 Task: Search one way flight ticket for 3 adults, 3 children in business from Atlantic City: Atlantic City International Airport to Fort Wayne: Fort Wayne International Airport on 5-4-2023. Choice of flights is Alaska. Number of bags: 1 carry on bag and 3 checked bags. Price is upto 89000. Outbound departure time preference is 16:30.
Action: Mouse moved to (369, 147)
Screenshot: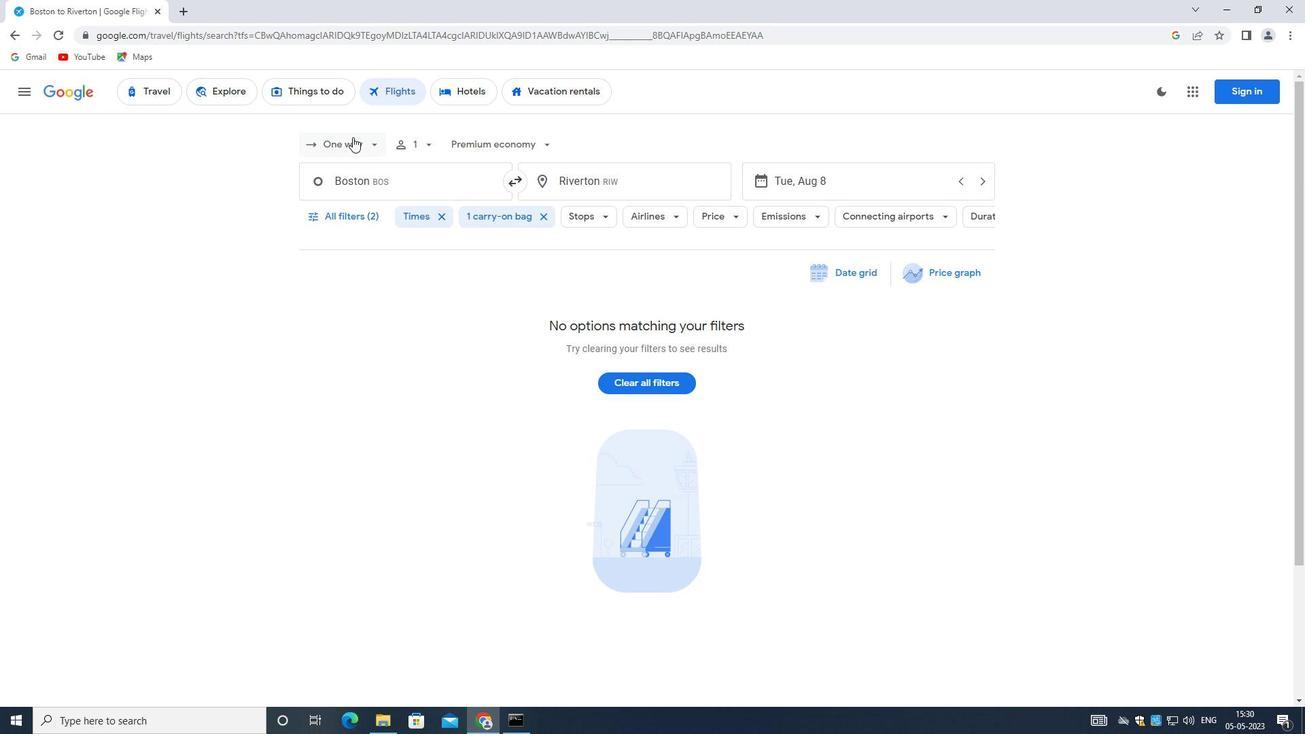 
Action: Mouse pressed left at (369, 147)
Screenshot: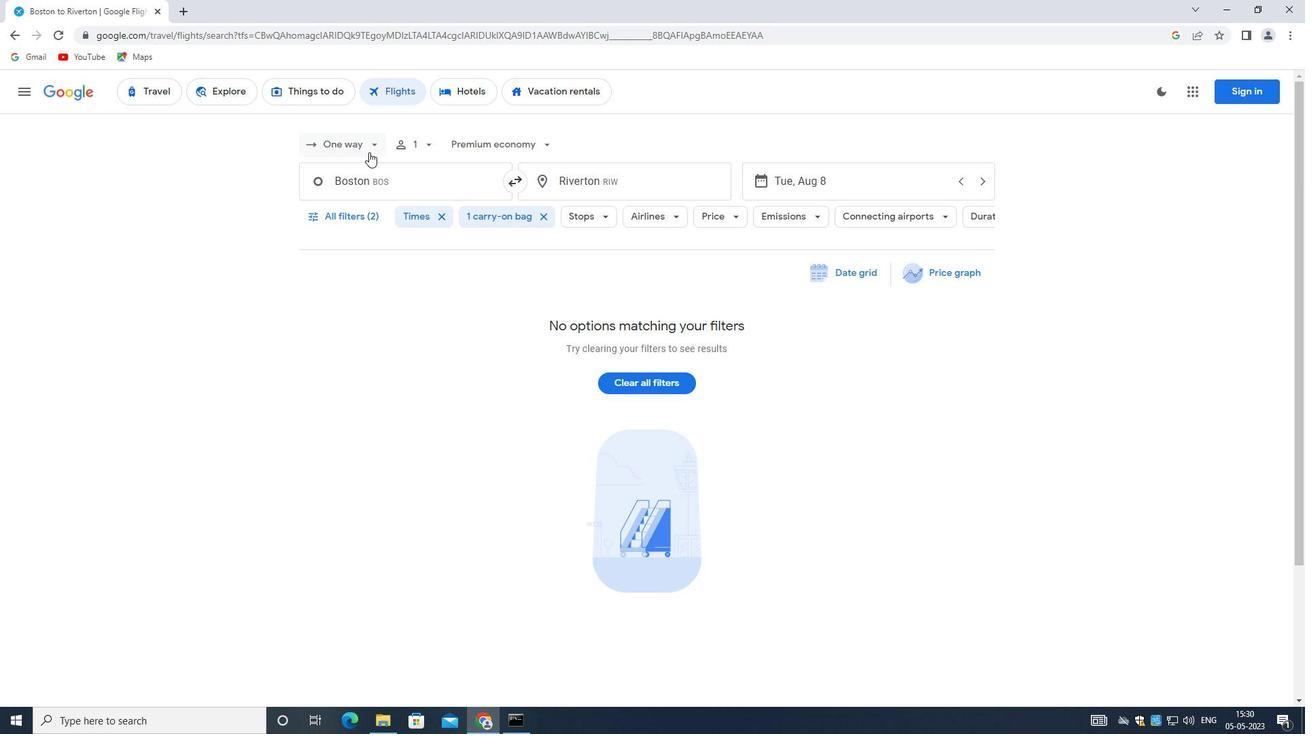 
Action: Mouse moved to (369, 212)
Screenshot: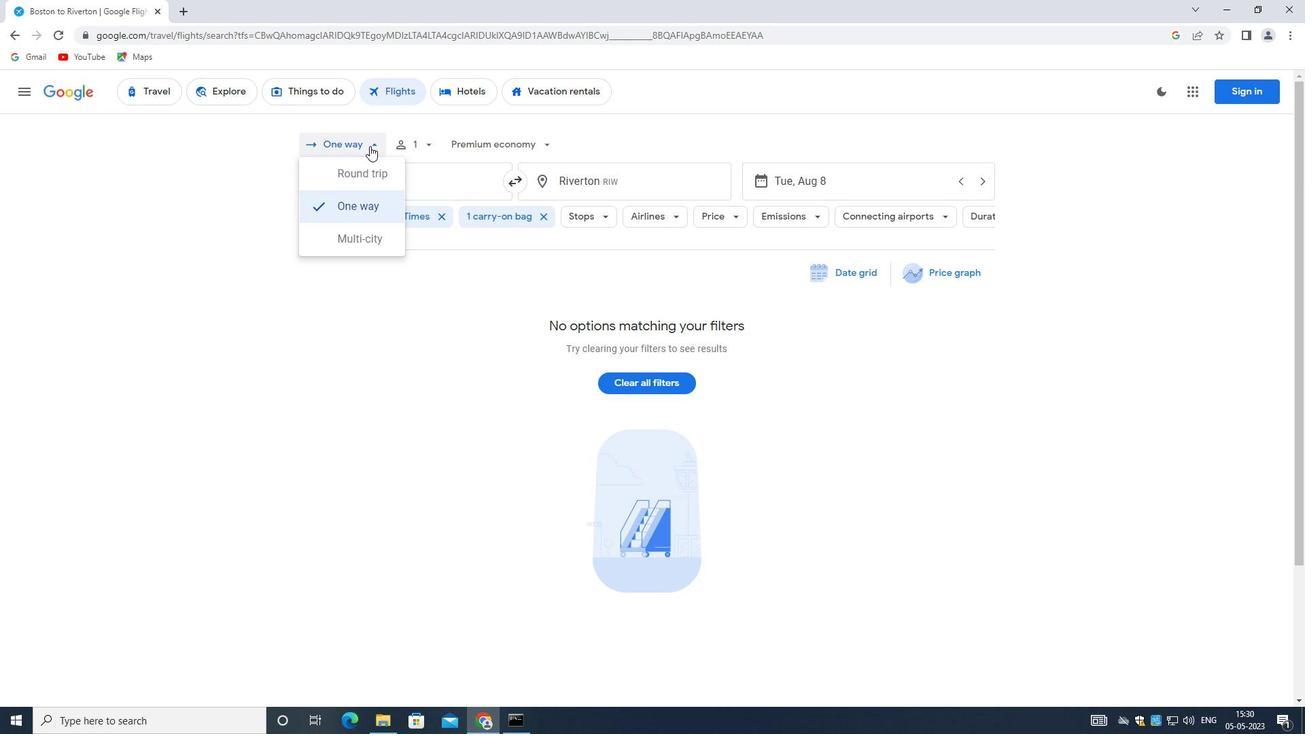 
Action: Mouse pressed left at (369, 212)
Screenshot: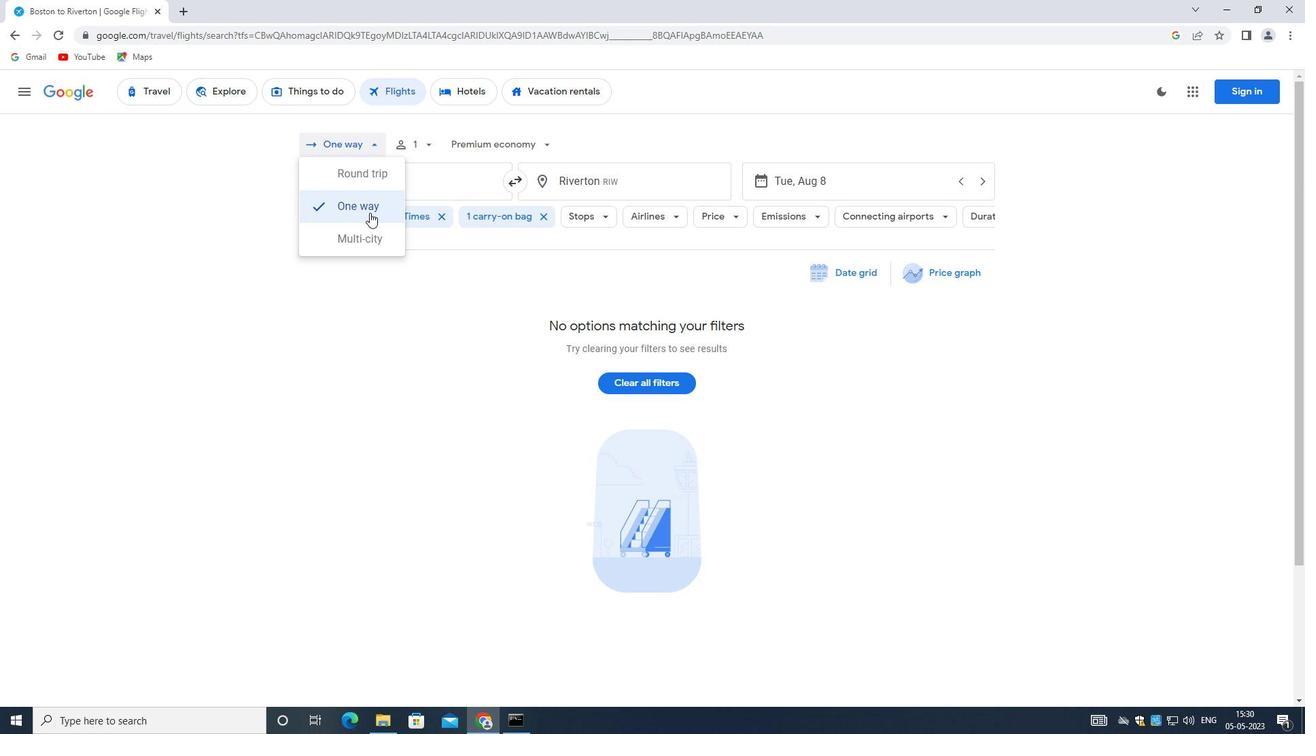 
Action: Mouse moved to (431, 137)
Screenshot: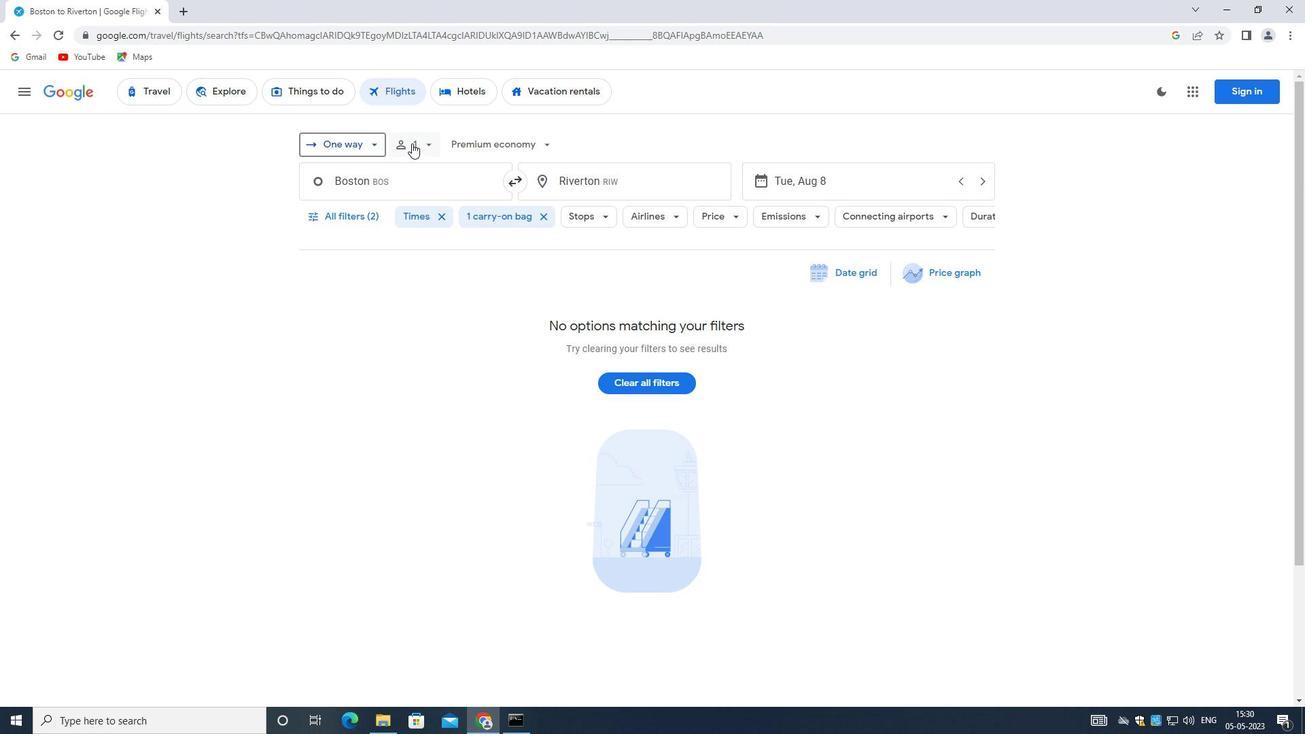 
Action: Mouse pressed left at (431, 137)
Screenshot: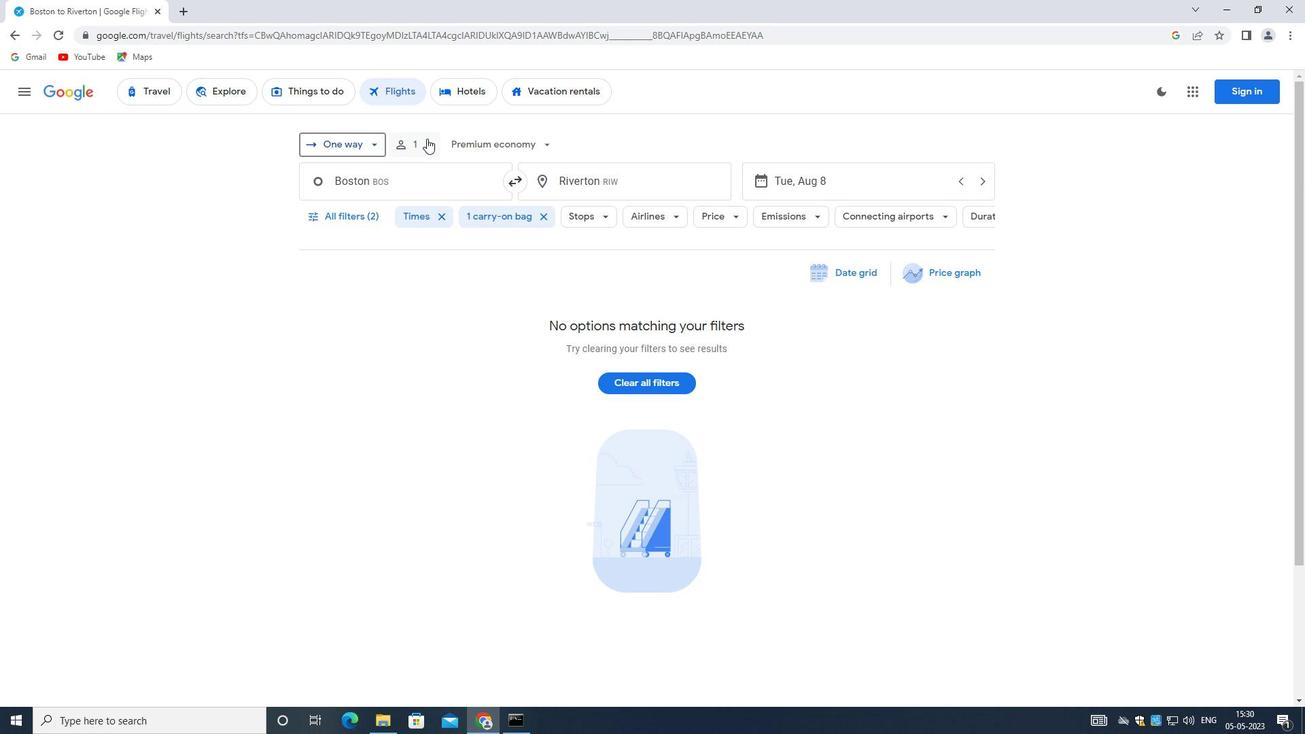 
Action: Mouse moved to (526, 177)
Screenshot: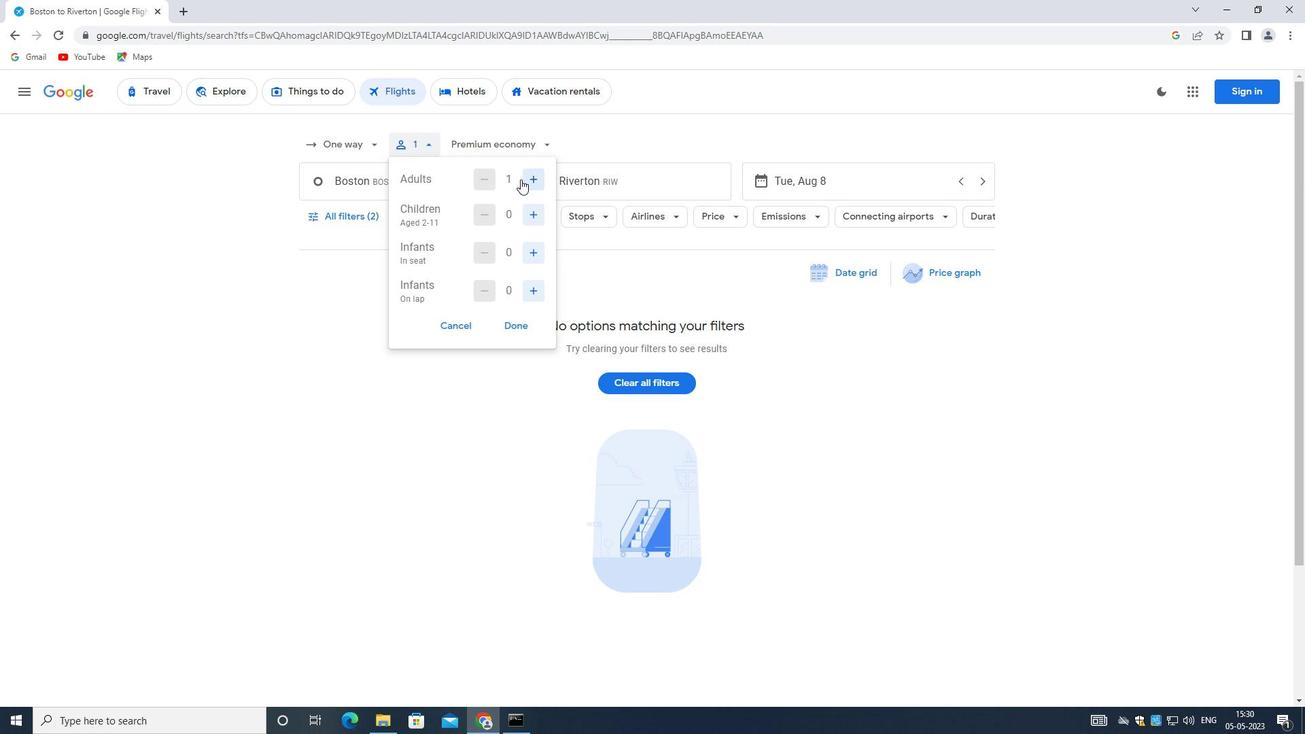 
Action: Mouse pressed left at (526, 177)
Screenshot: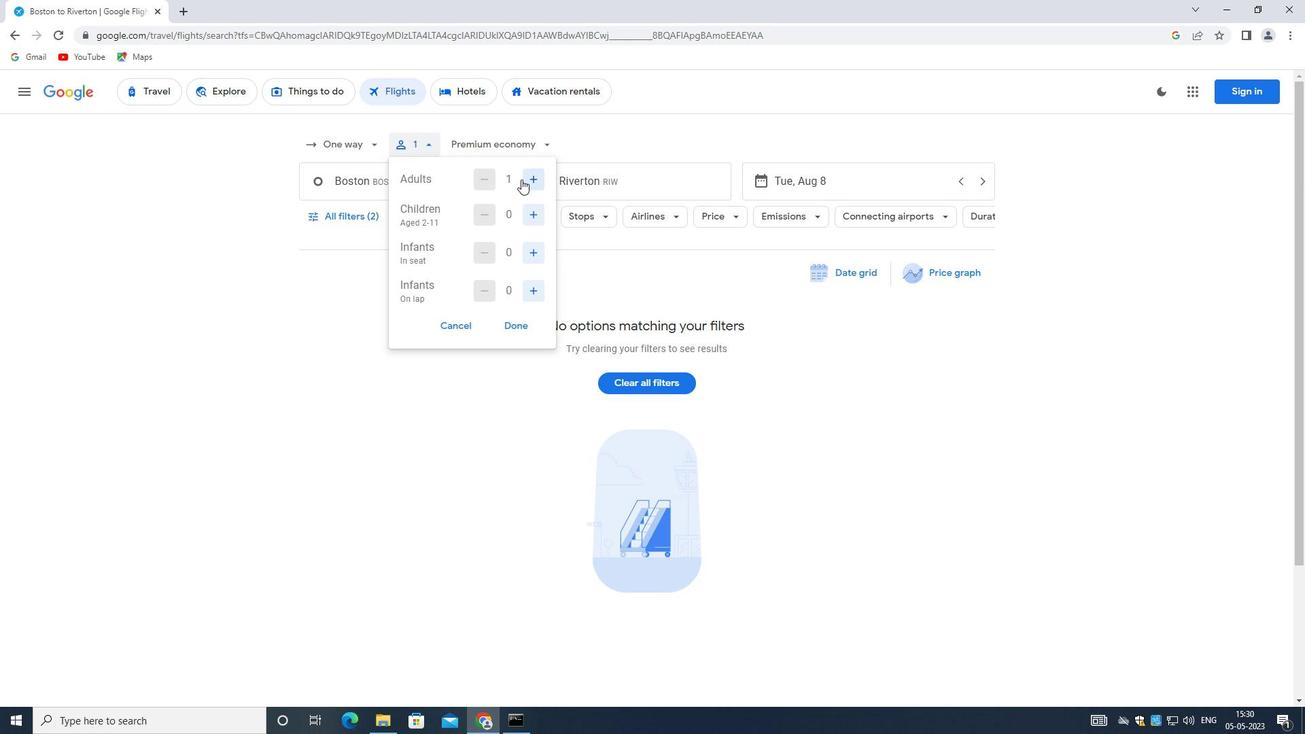 
Action: Mouse moved to (528, 176)
Screenshot: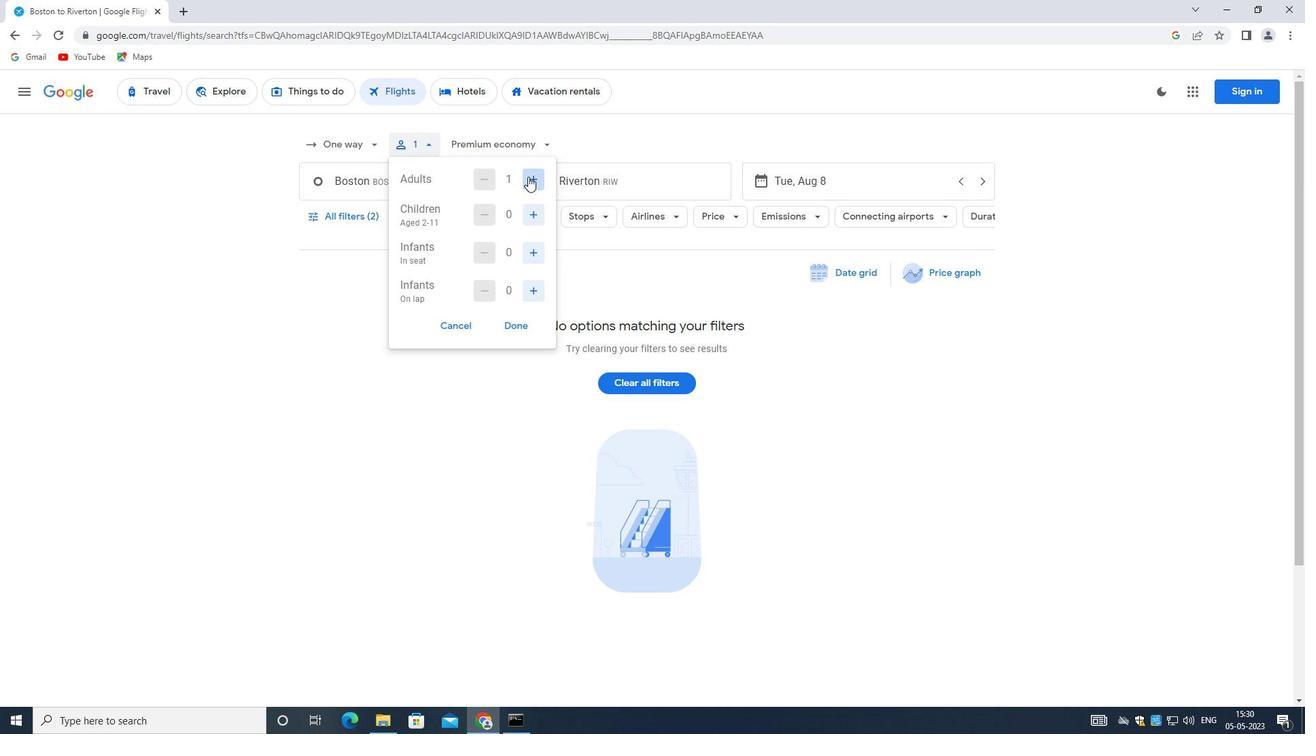 
Action: Mouse pressed left at (528, 176)
Screenshot: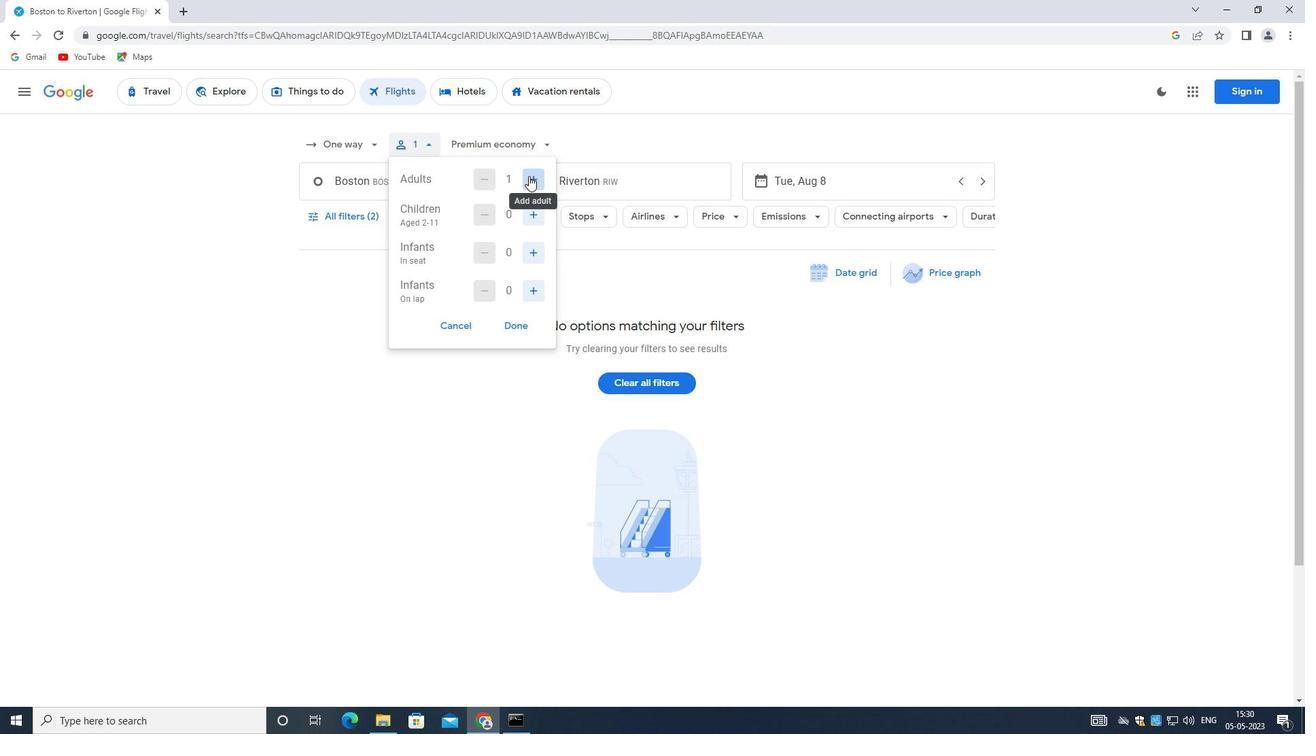 
Action: Mouse moved to (526, 210)
Screenshot: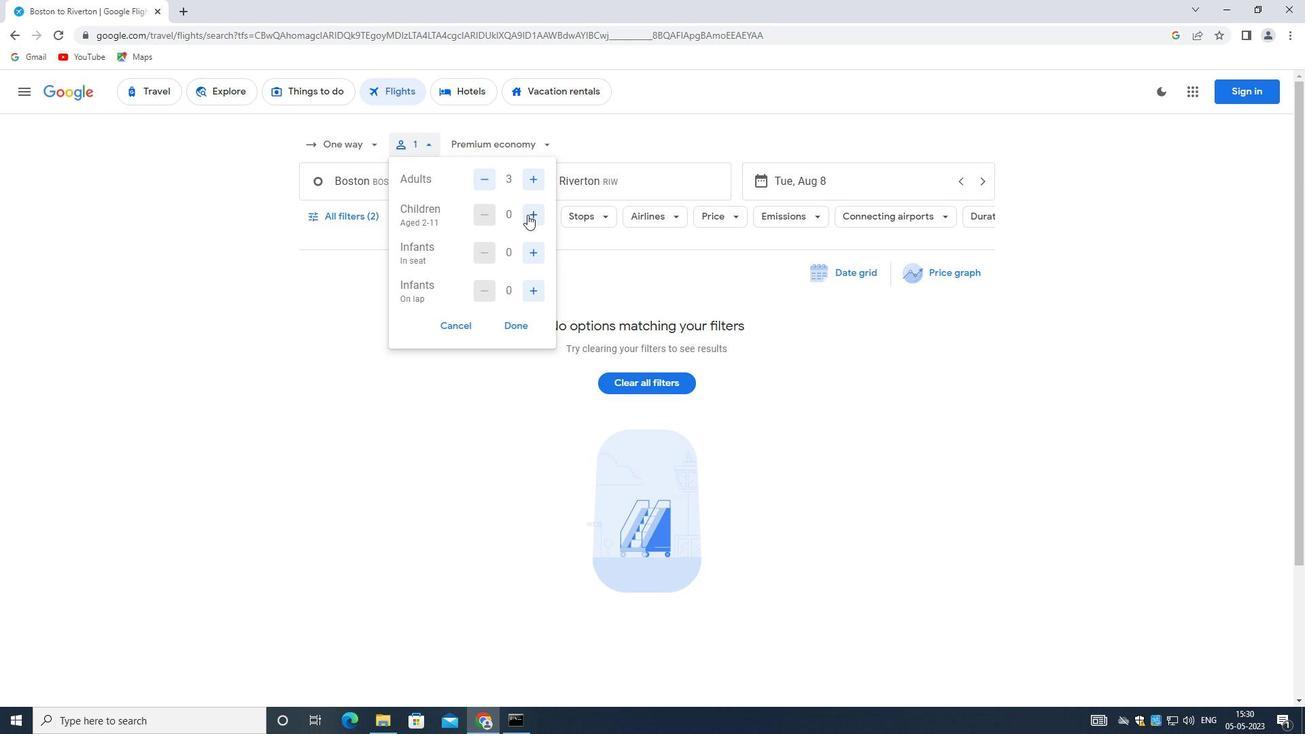 
Action: Mouse pressed left at (526, 210)
Screenshot: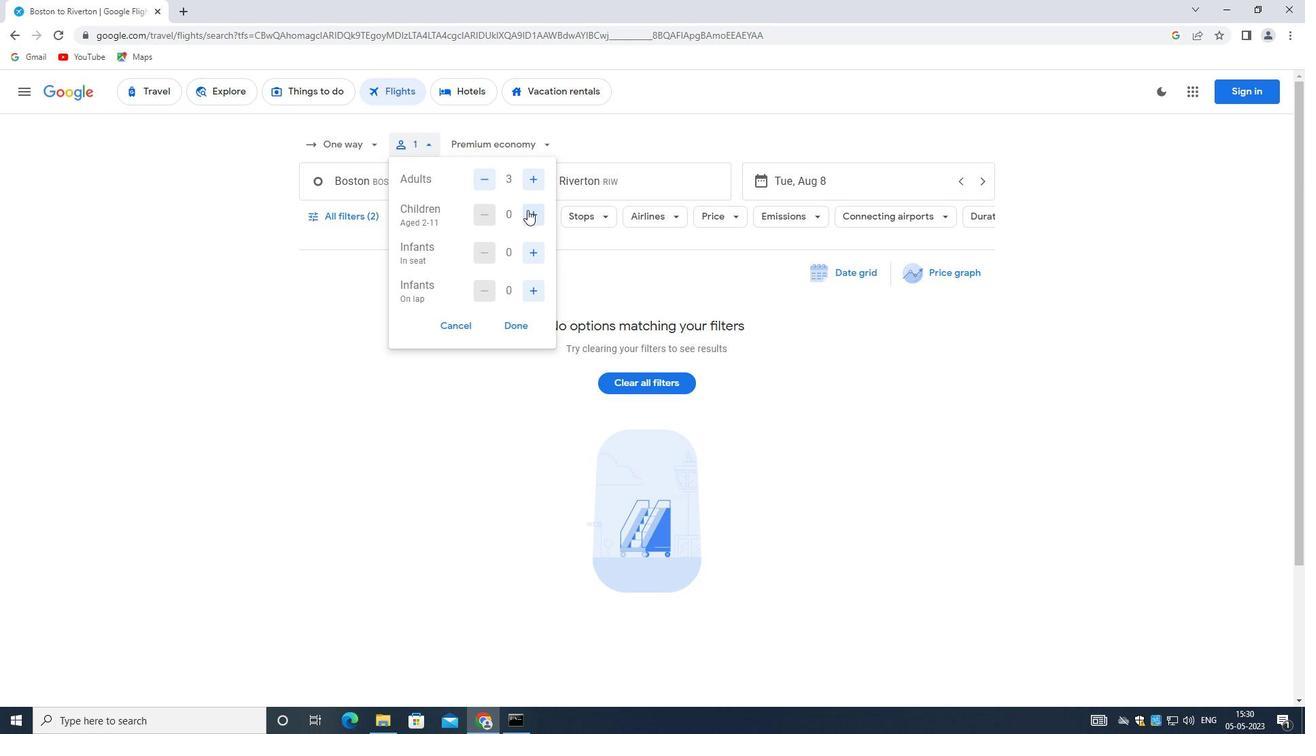 
Action: Mouse pressed left at (526, 210)
Screenshot: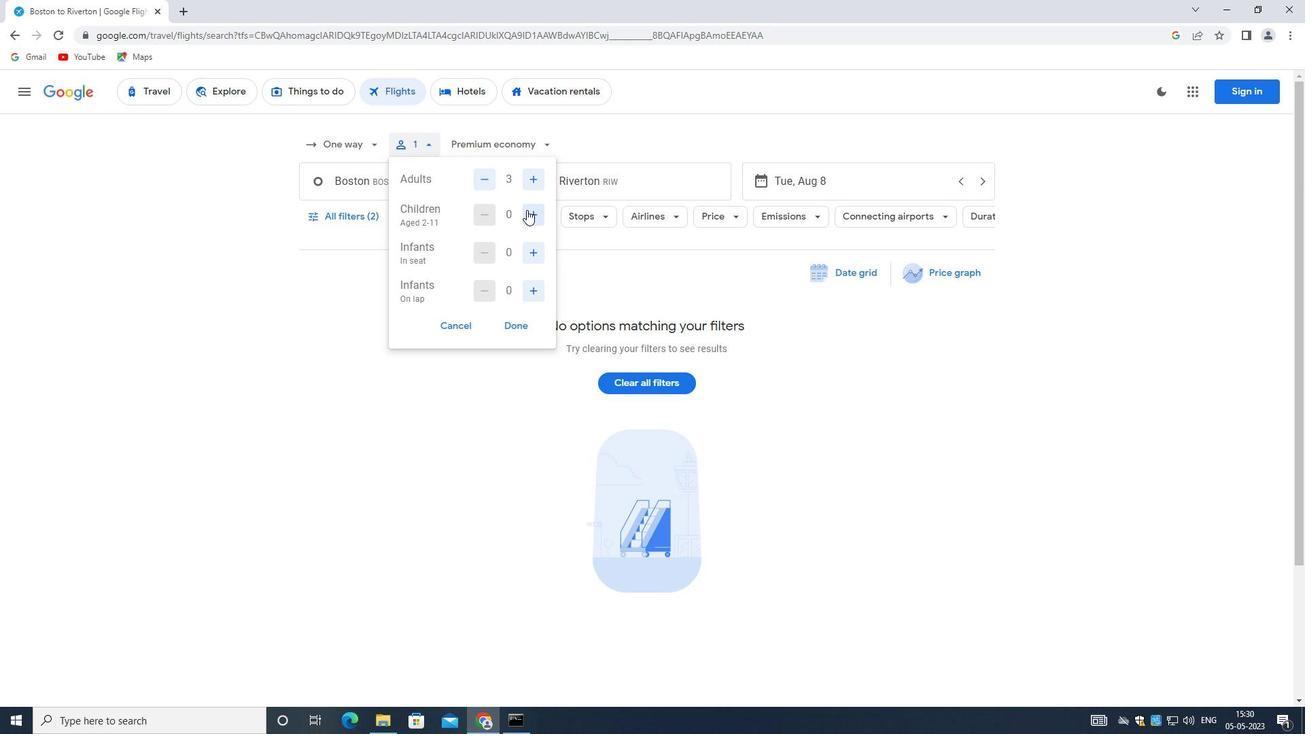 
Action: Mouse pressed left at (526, 210)
Screenshot: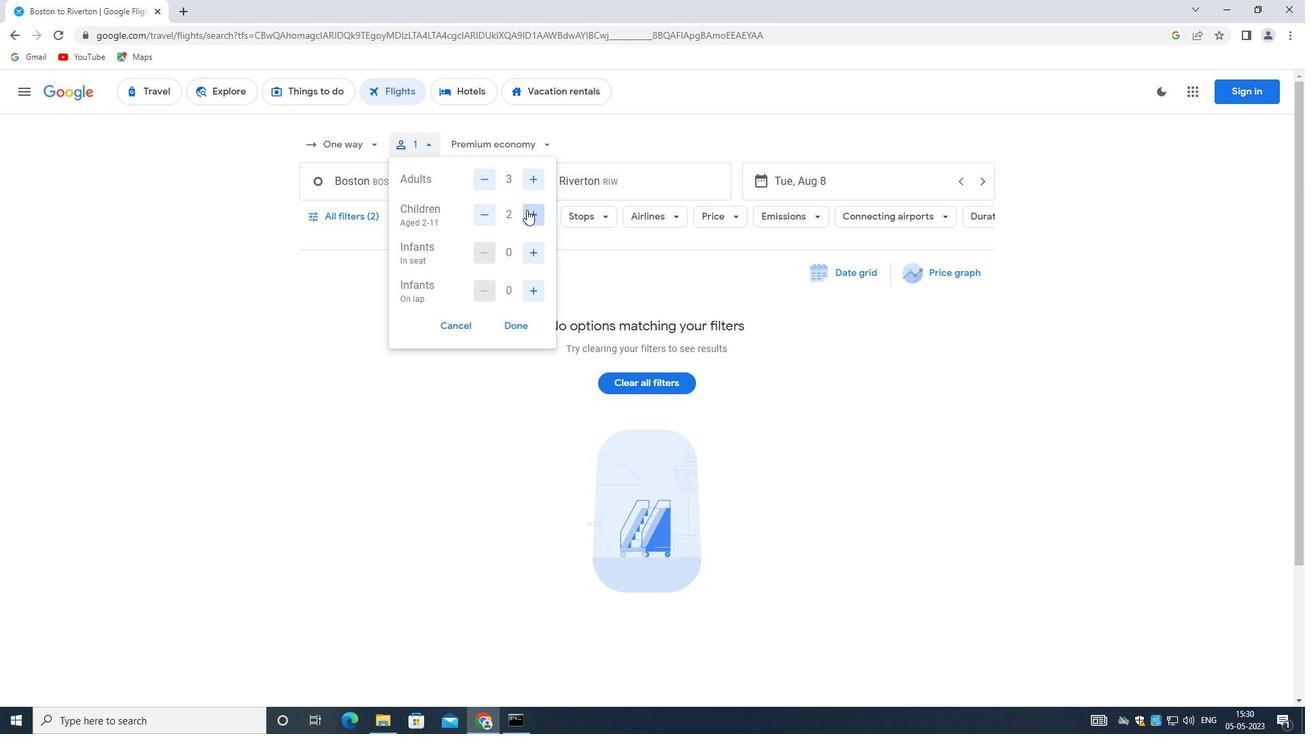 
Action: Mouse moved to (516, 321)
Screenshot: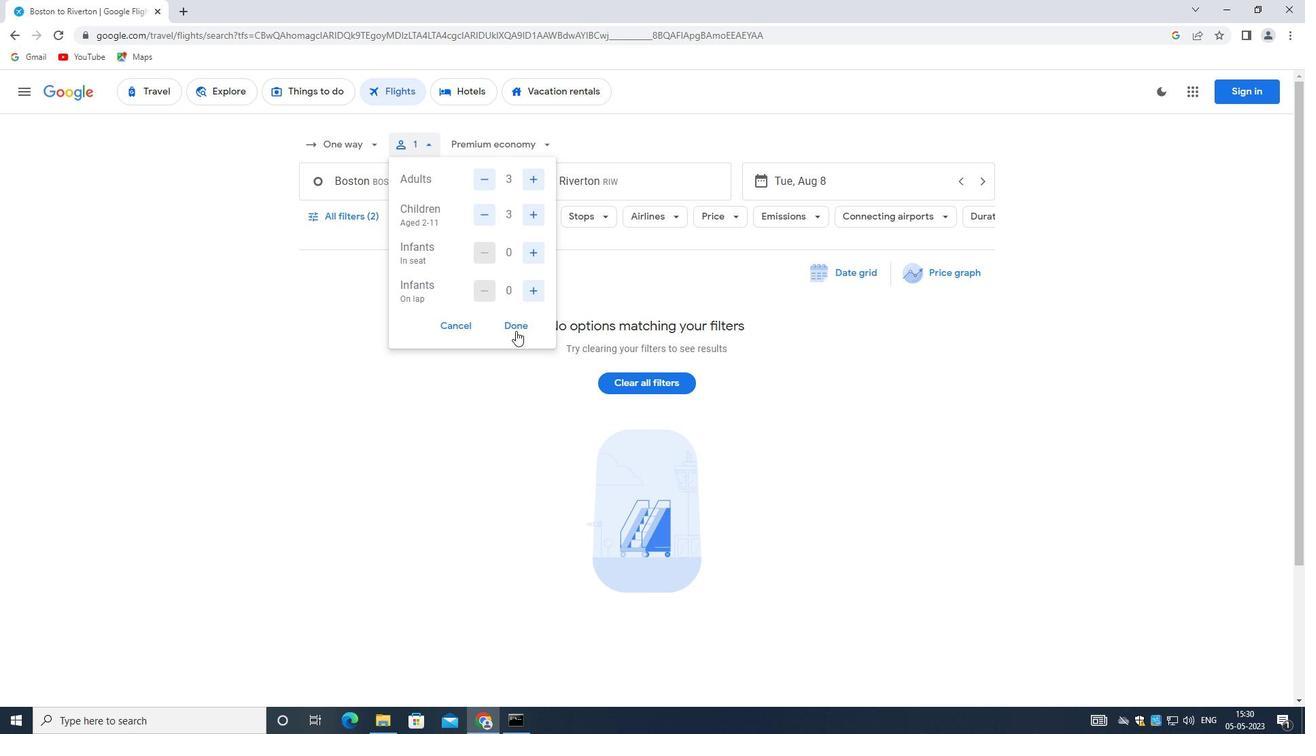 
Action: Mouse pressed left at (516, 321)
Screenshot: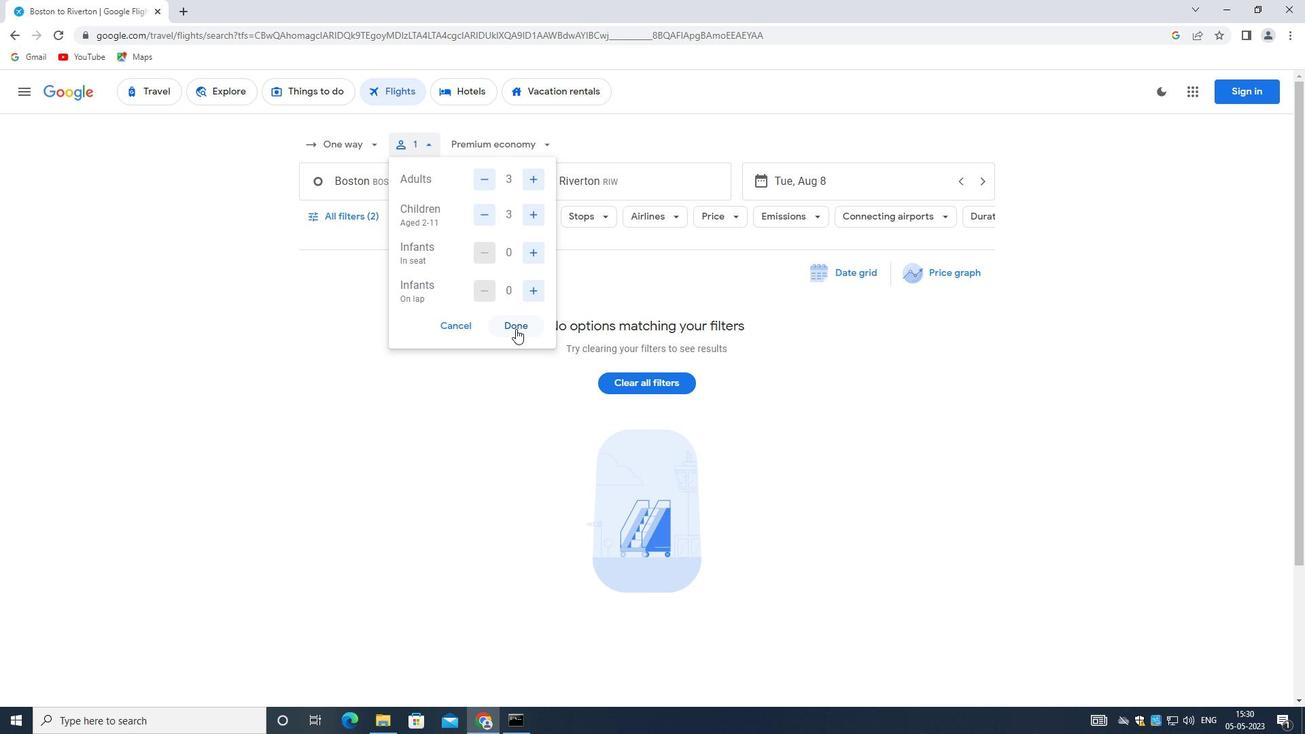 
Action: Mouse moved to (523, 135)
Screenshot: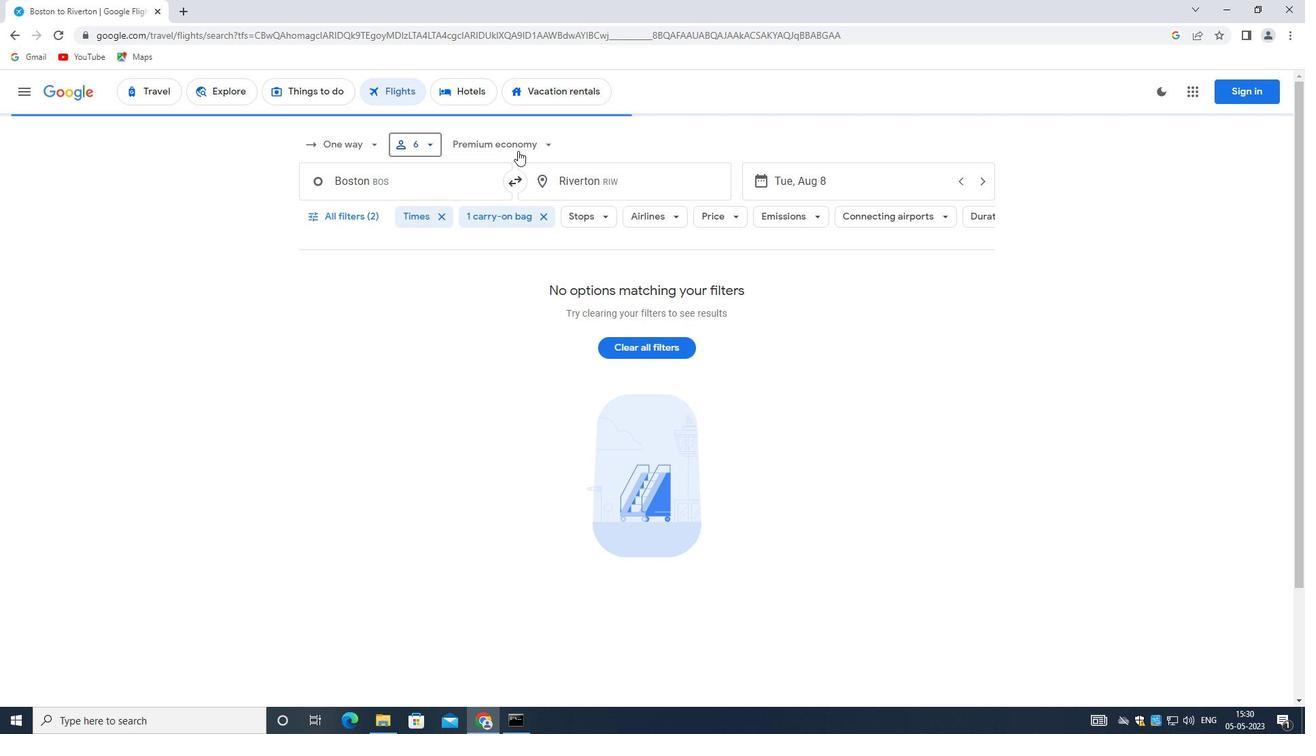 
Action: Mouse pressed left at (523, 135)
Screenshot: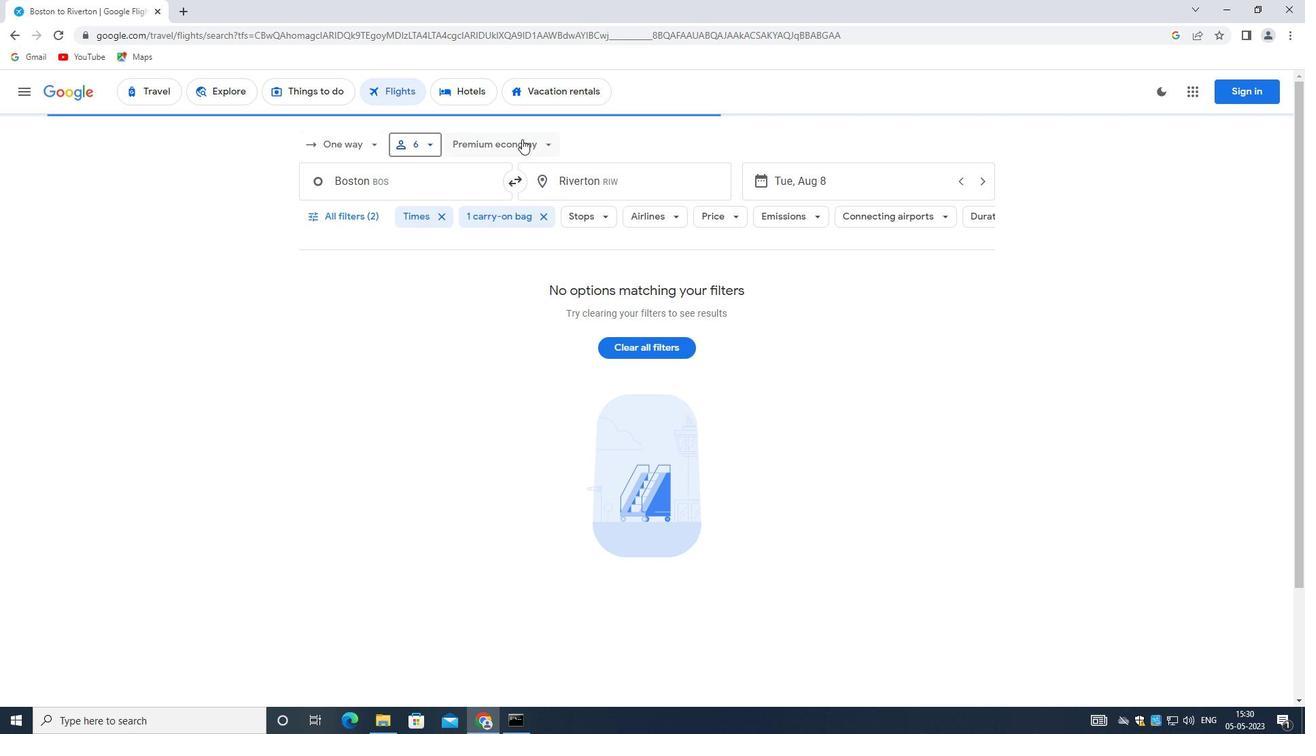 
Action: Mouse moved to (517, 239)
Screenshot: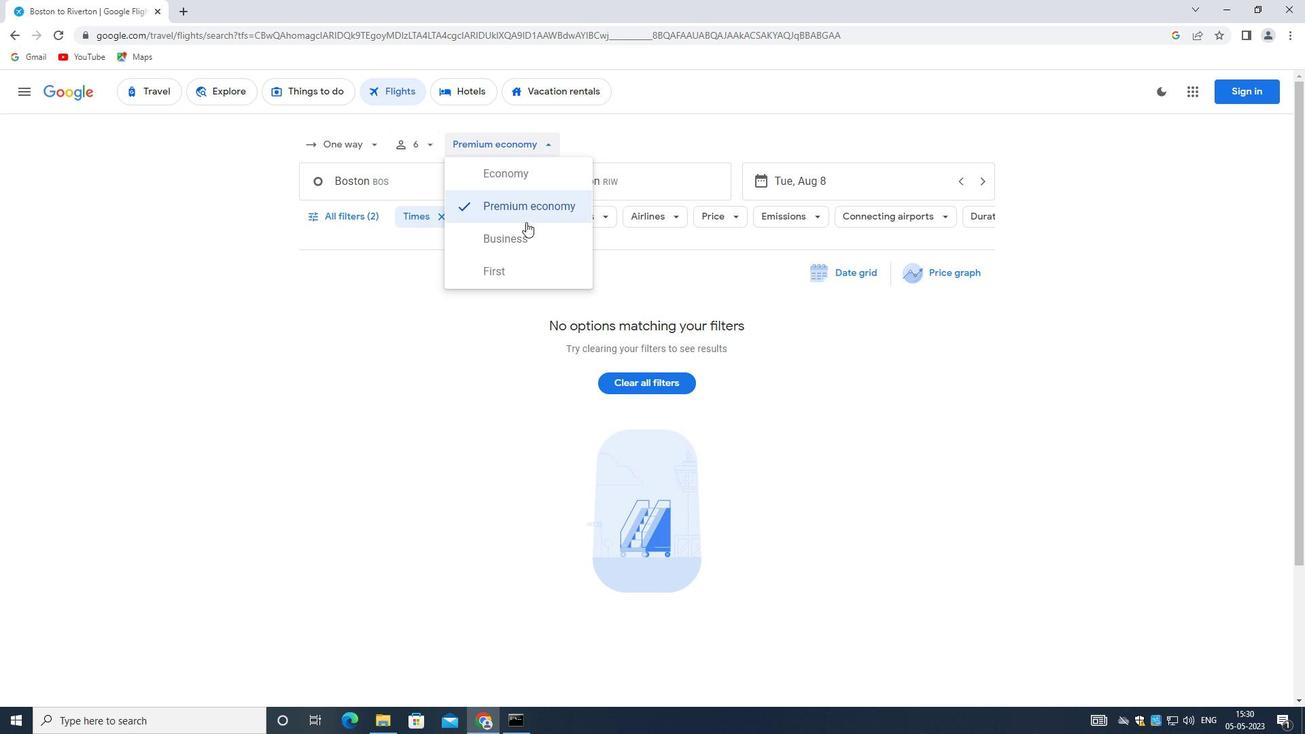 
Action: Mouse pressed left at (517, 239)
Screenshot: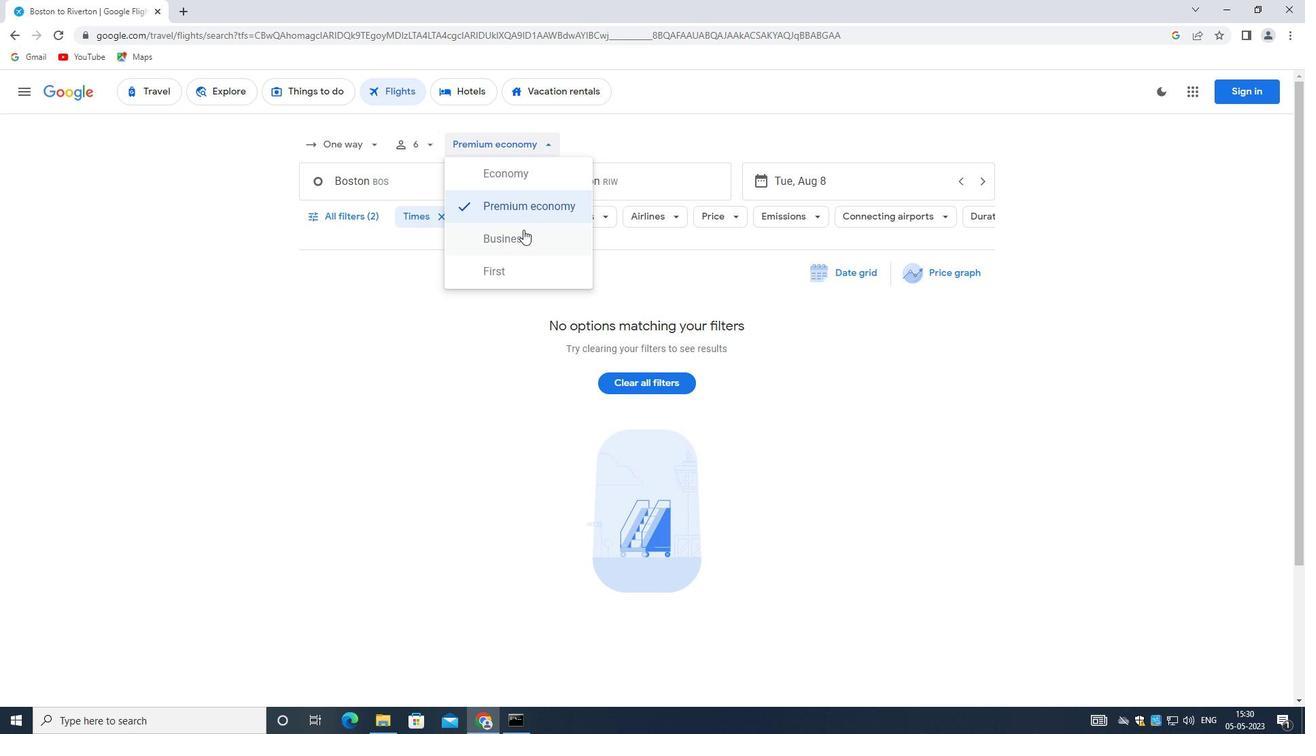 
Action: Mouse moved to (435, 180)
Screenshot: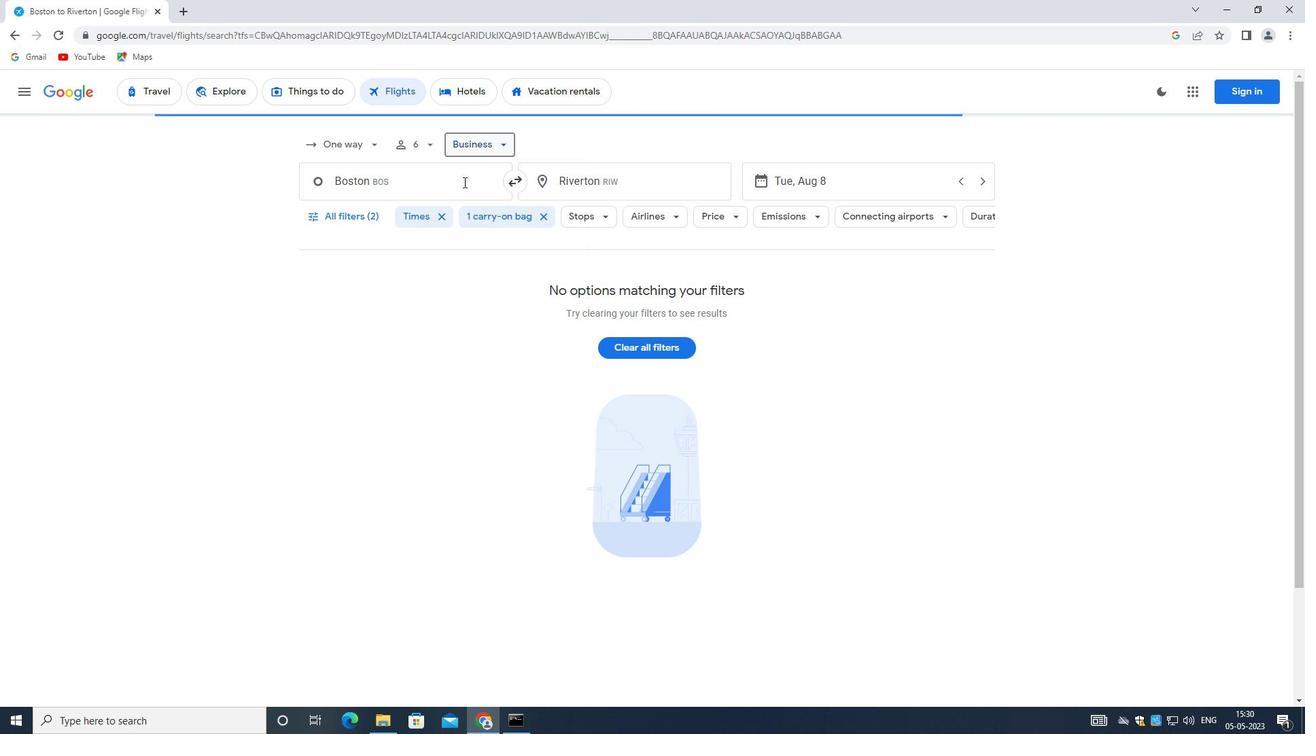 
Action: Mouse pressed left at (435, 180)
Screenshot: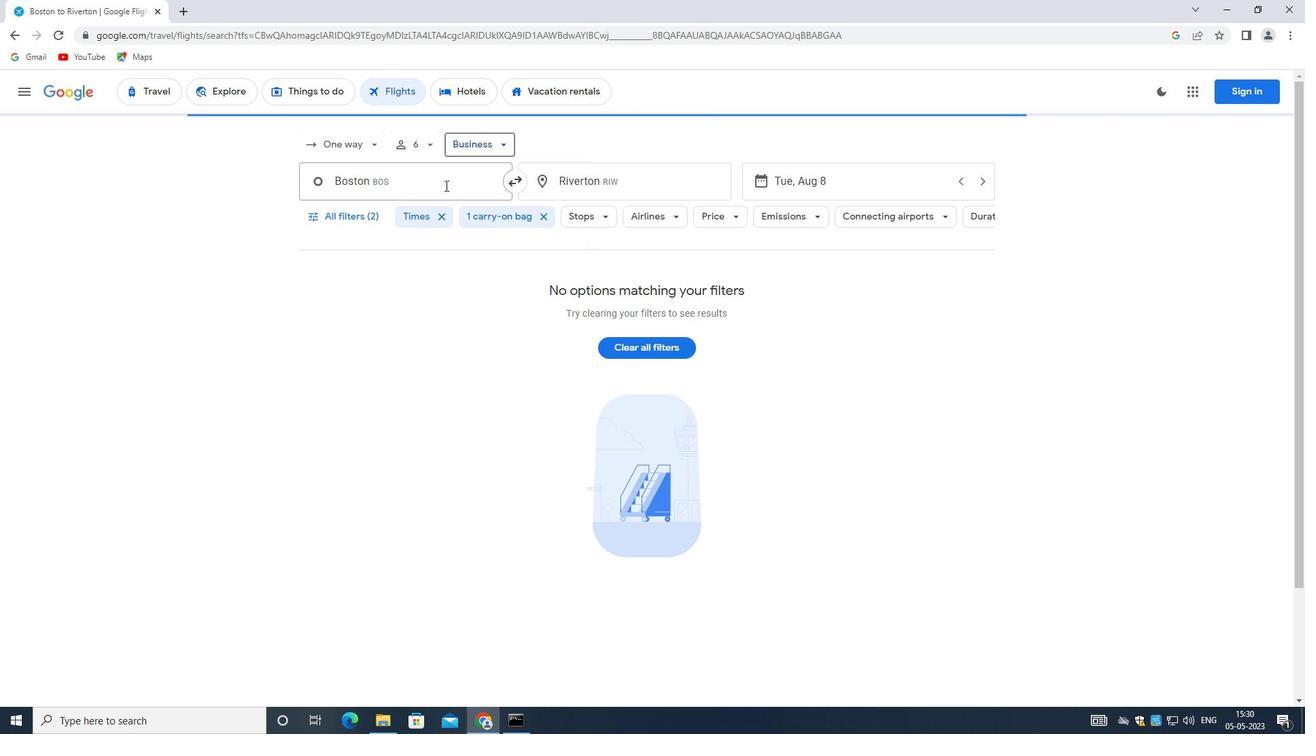
Action: Key pressed <Key.backspace><Key.shift>ATLANTIC<Key.space>
Screenshot: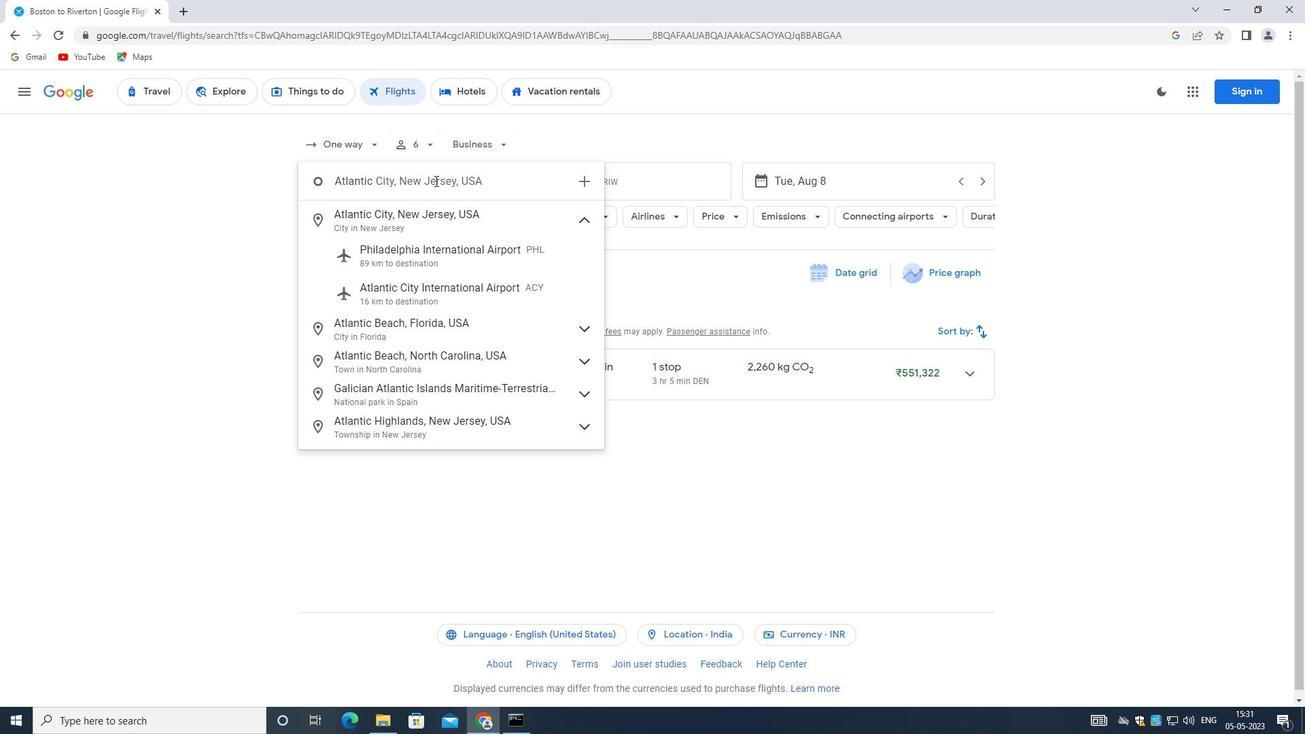 
Action: Mouse moved to (429, 292)
Screenshot: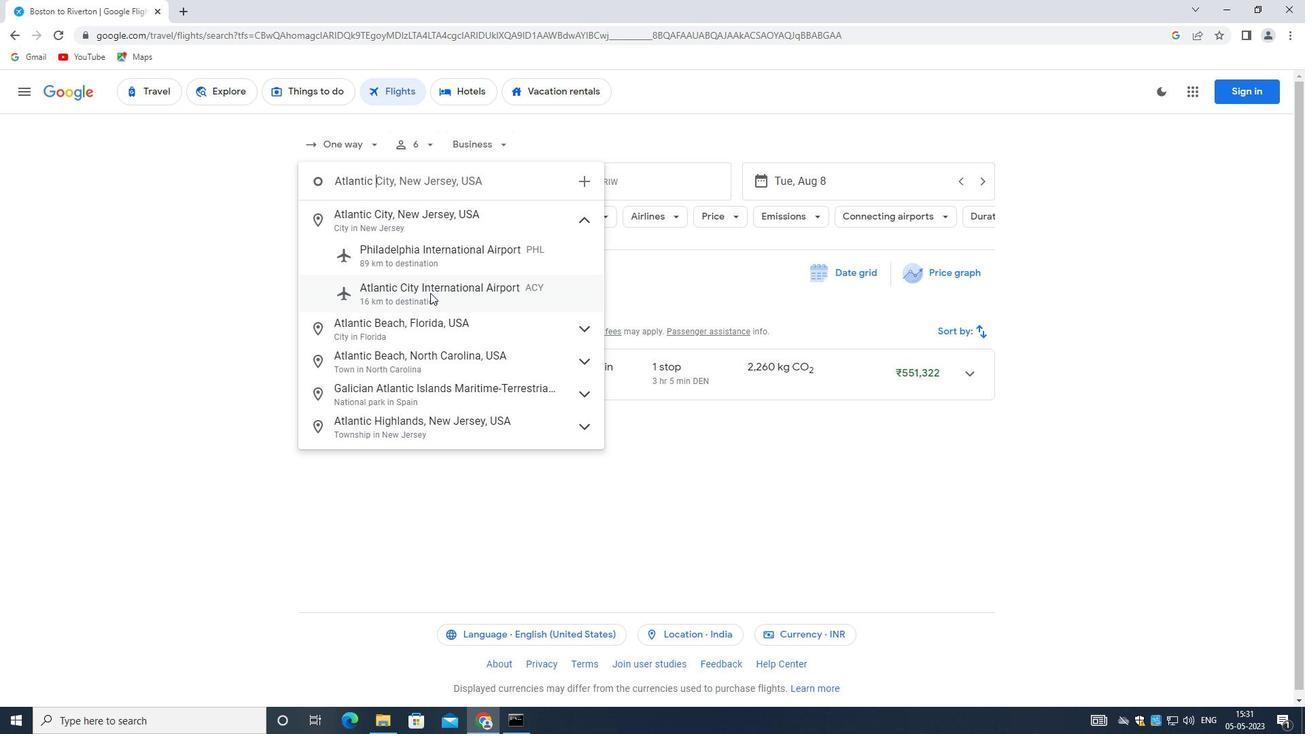 
Action: Mouse pressed left at (429, 292)
Screenshot: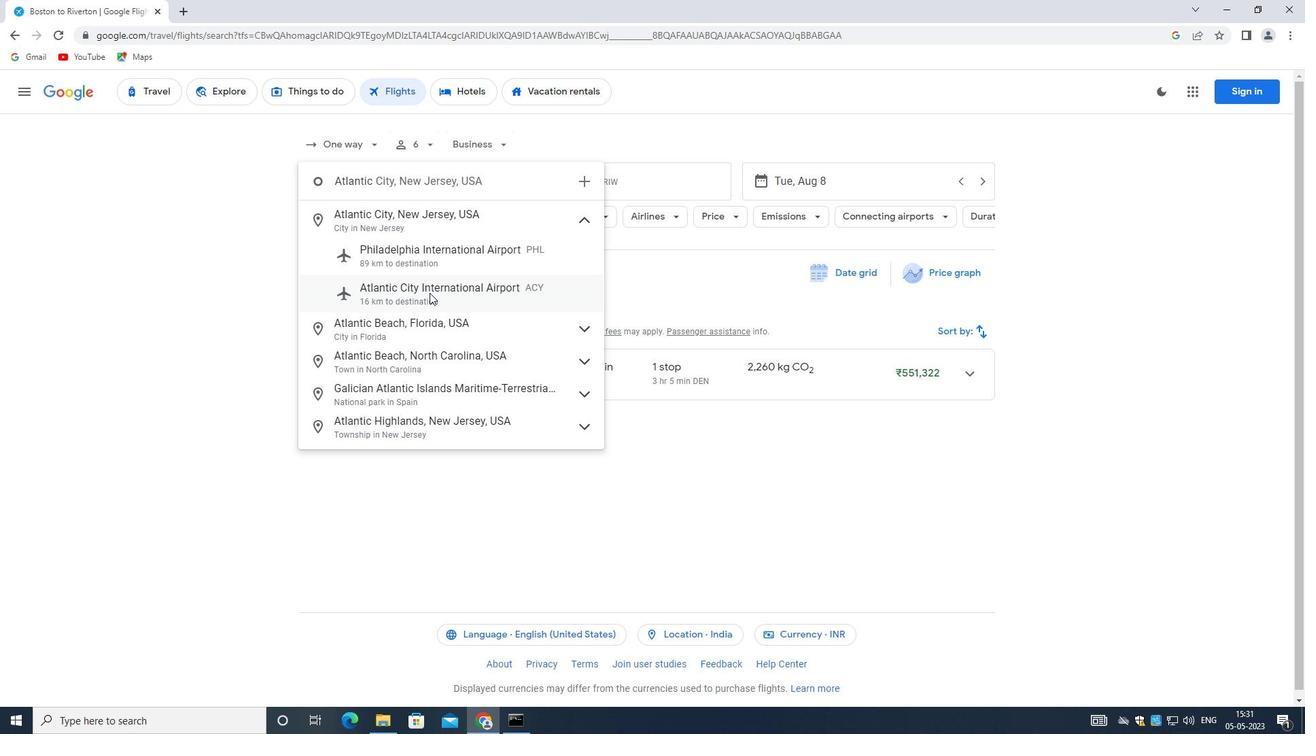 
Action: Mouse moved to (624, 194)
Screenshot: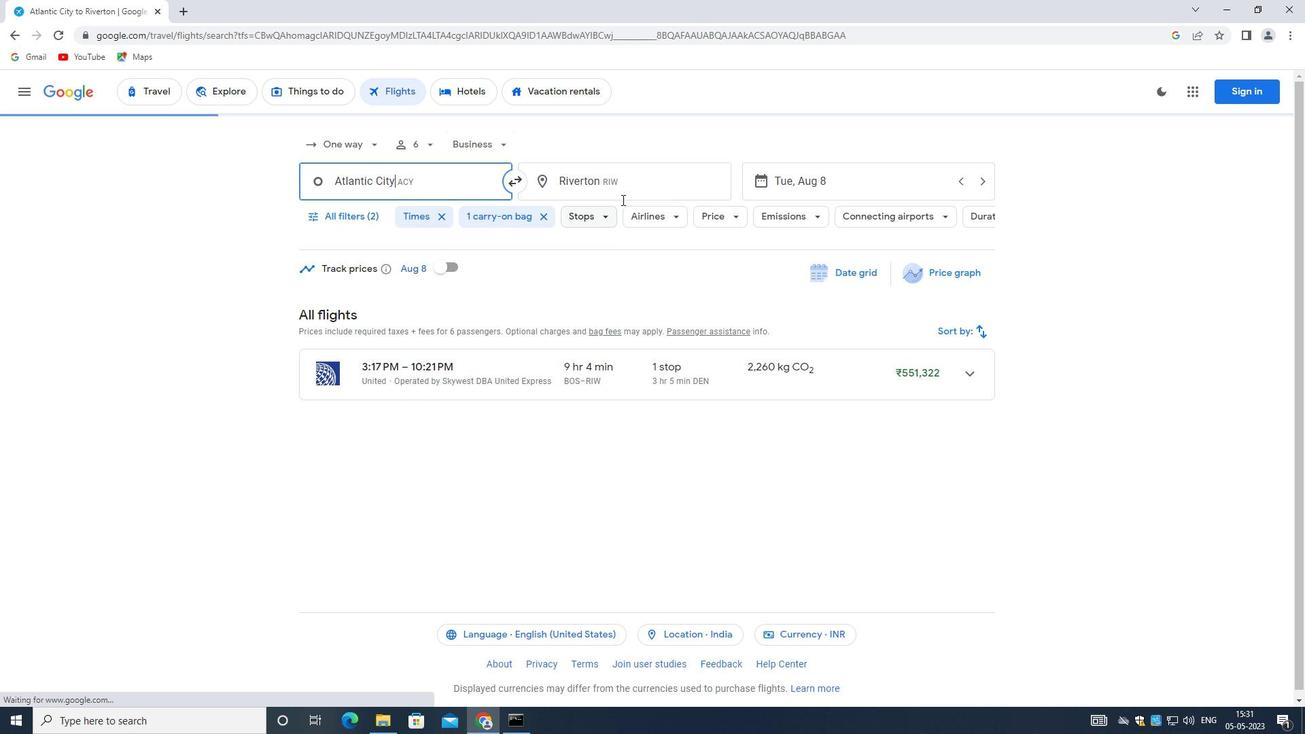 
Action: Mouse pressed left at (624, 194)
Screenshot: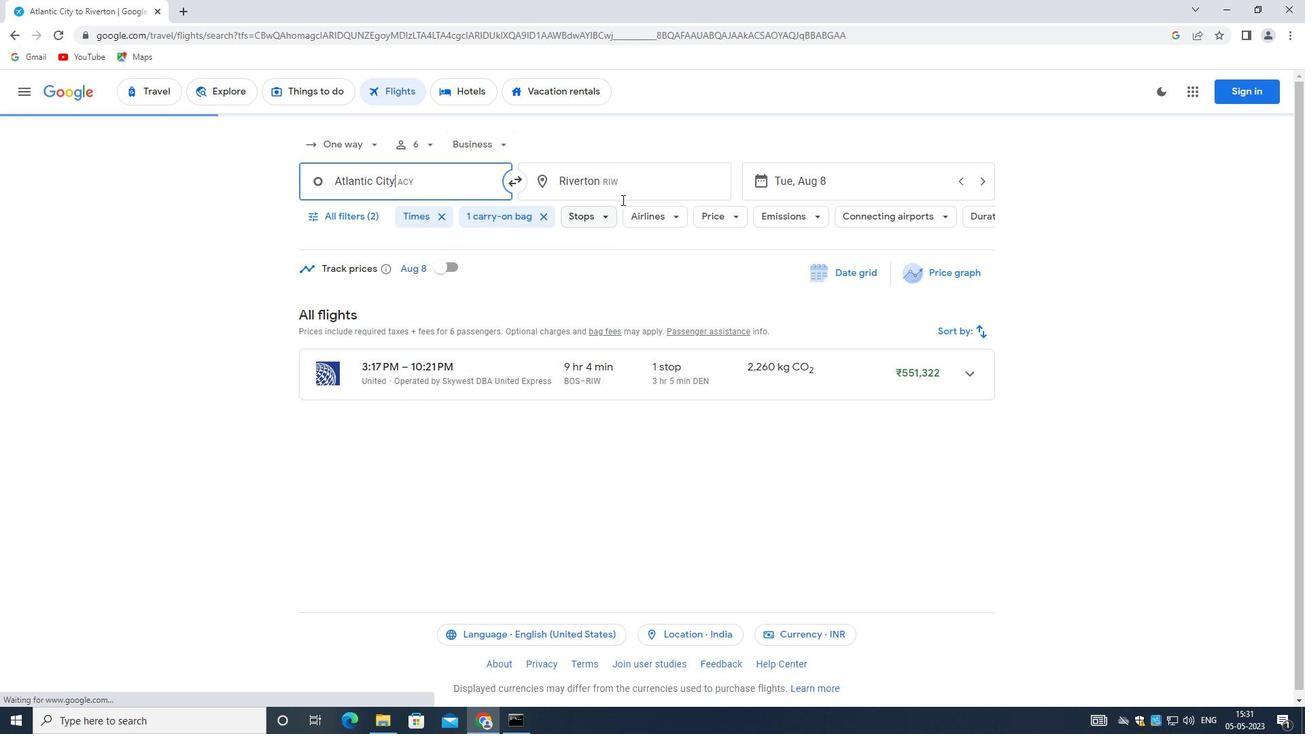 
Action: Key pressed <Key.backspace><Key.shift>FORT<Key.space><Key.shift>WA
Screenshot: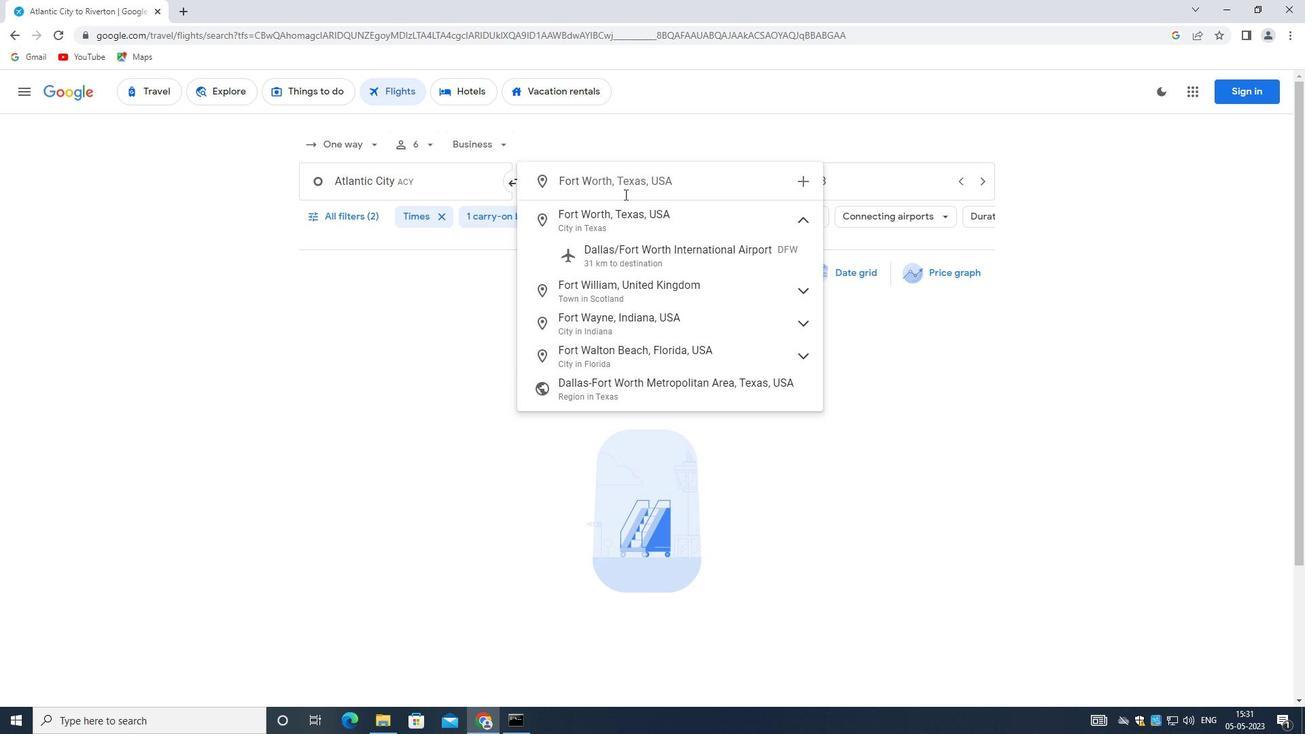 
Action: Mouse moved to (668, 254)
Screenshot: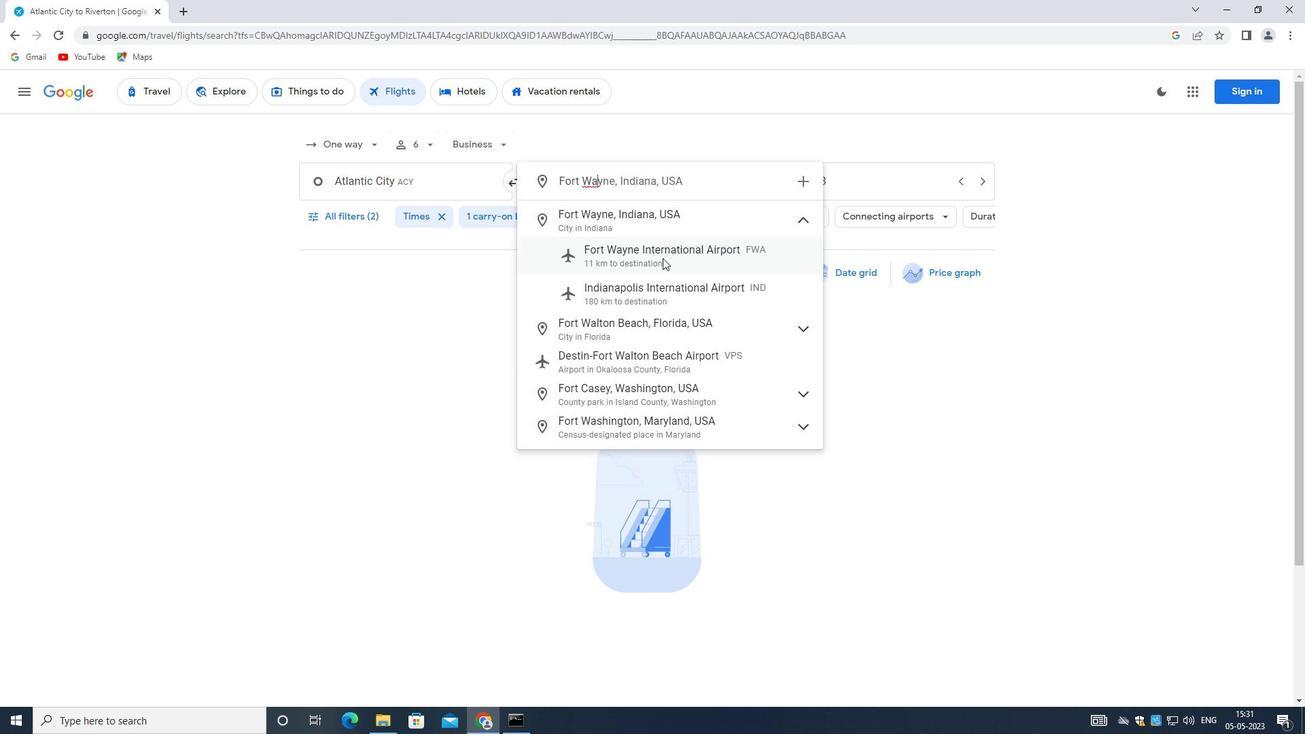 
Action: Mouse pressed left at (668, 254)
Screenshot: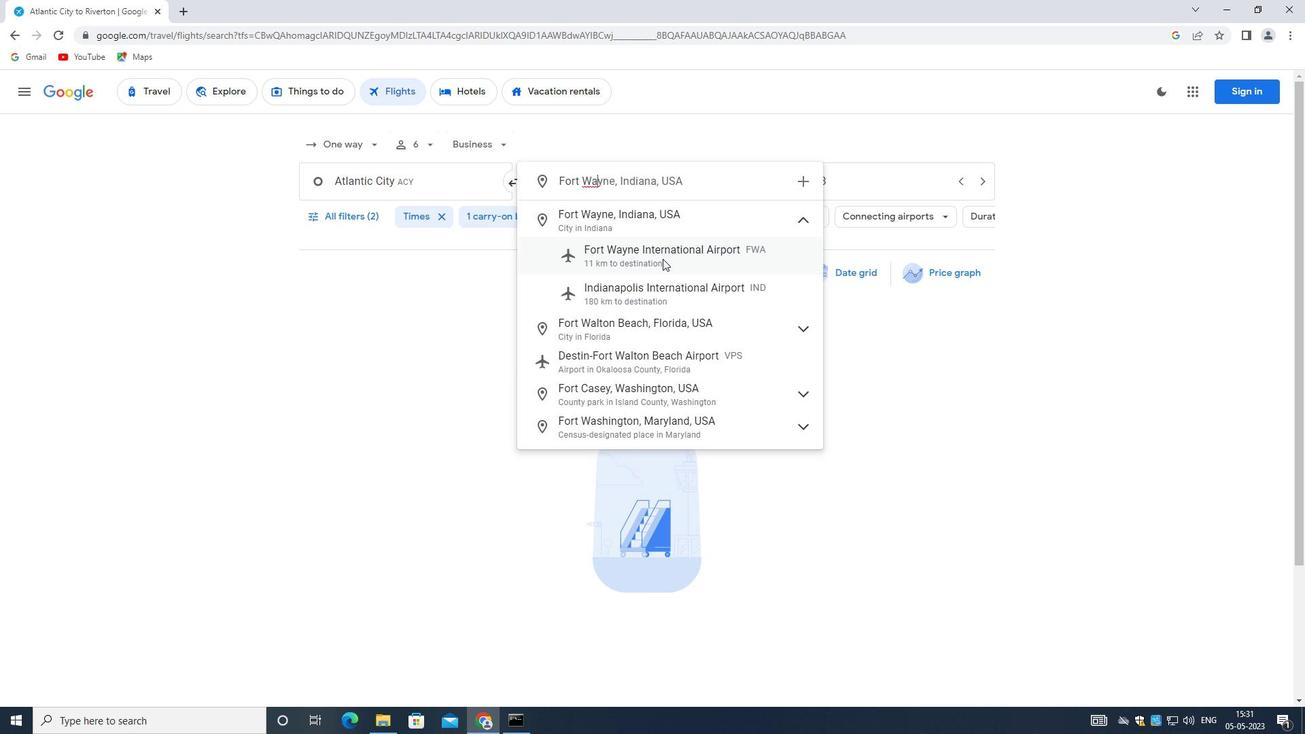 
Action: Mouse moved to (832, 186)
Screenshot: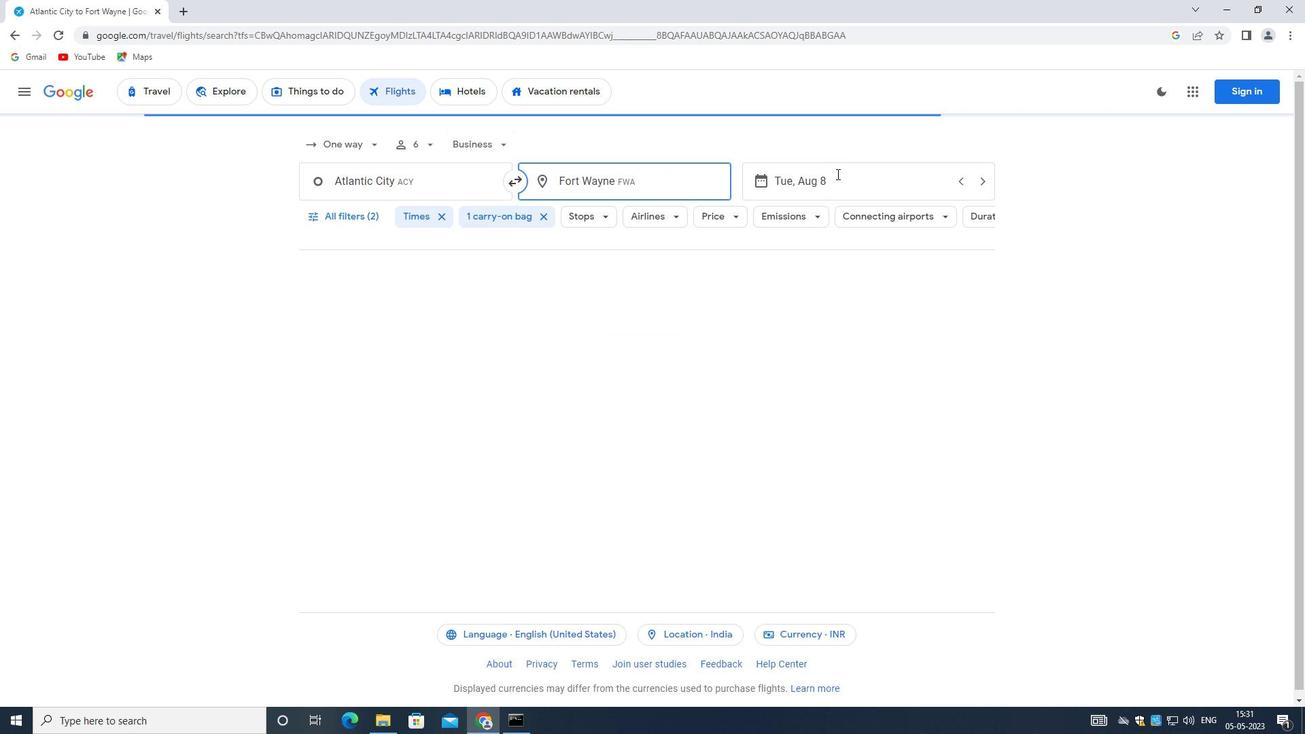 
Action: Mouse pressed left at (832, 186)
Screenshot: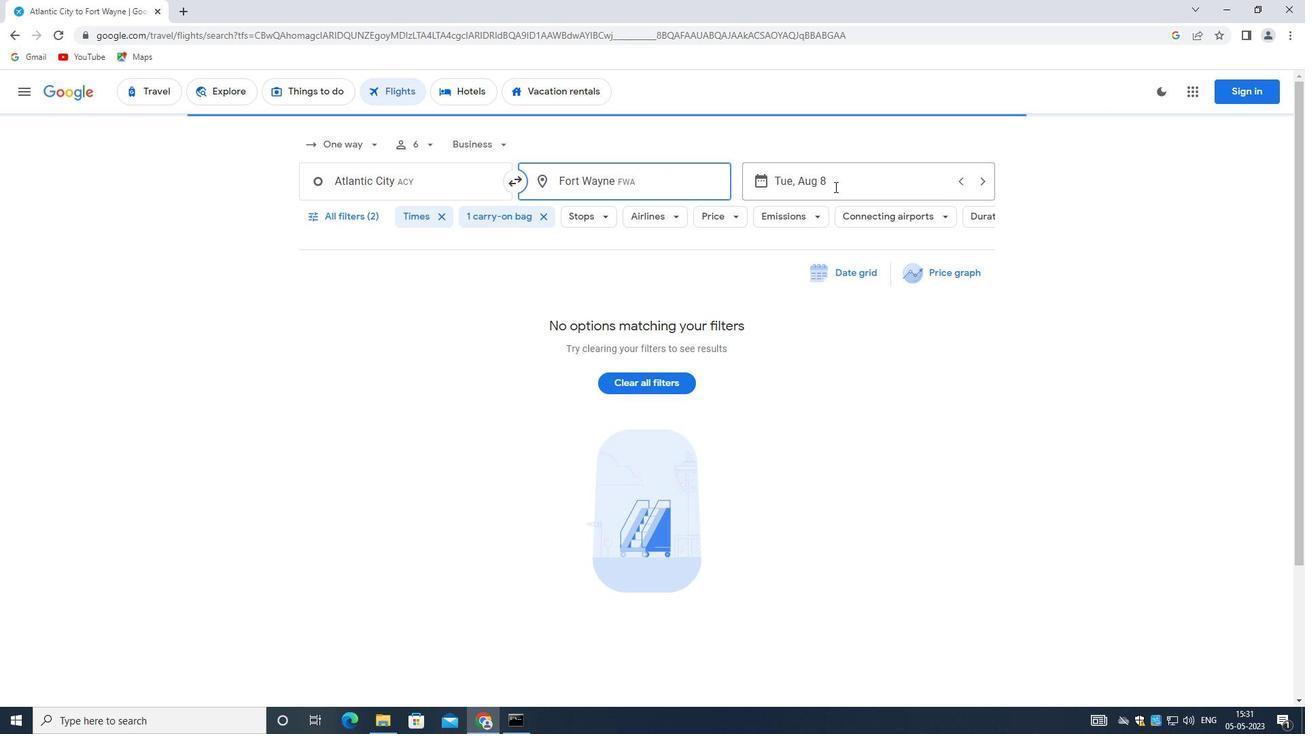 
Action: Mouse moved to (581, 326)
Screenshot: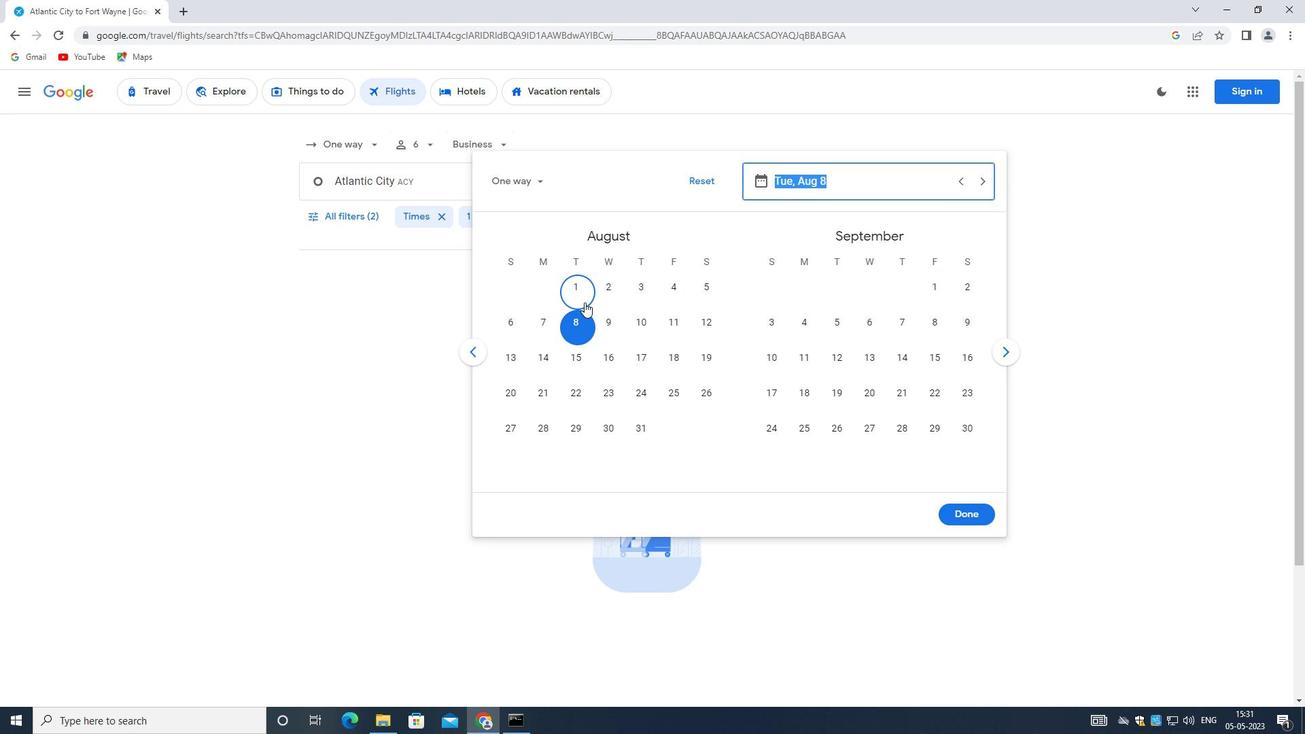 
Action: Mouse pressed left at (581, 326)
Screenshot: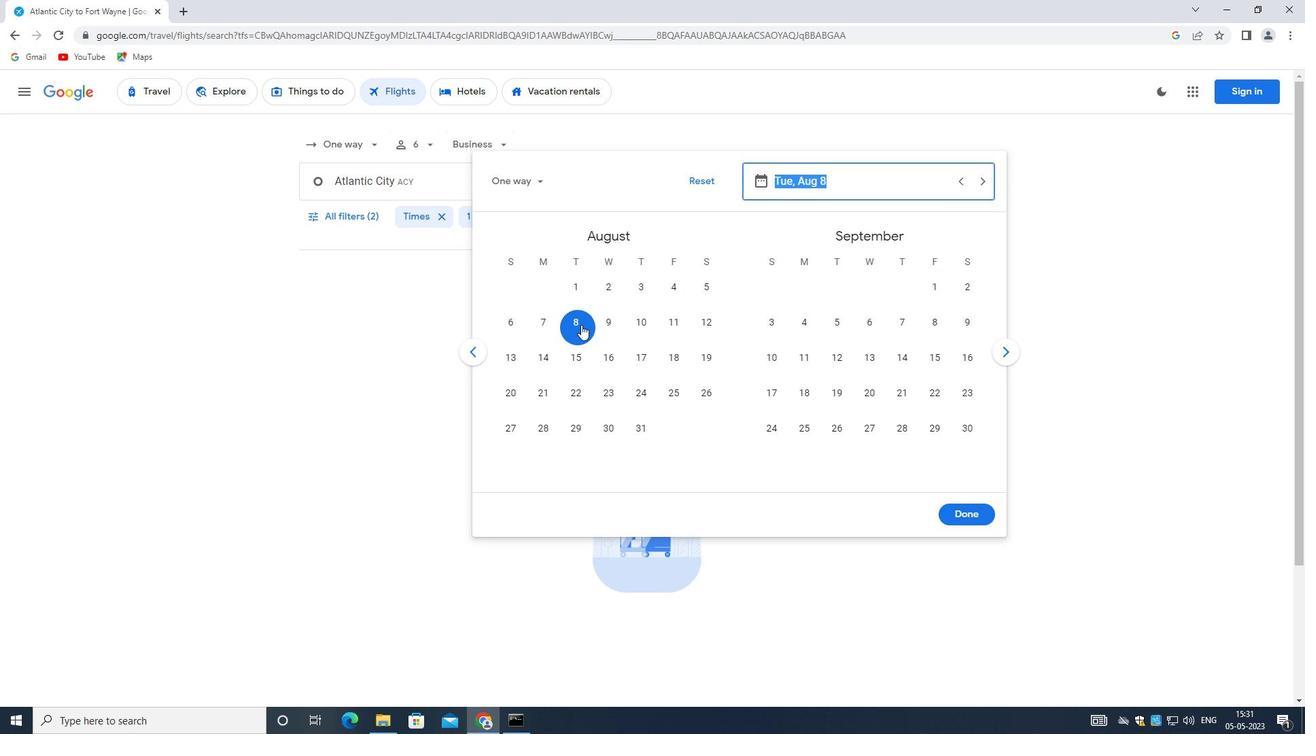 
Action: Mouse moved to (962, 511)
Screenshot: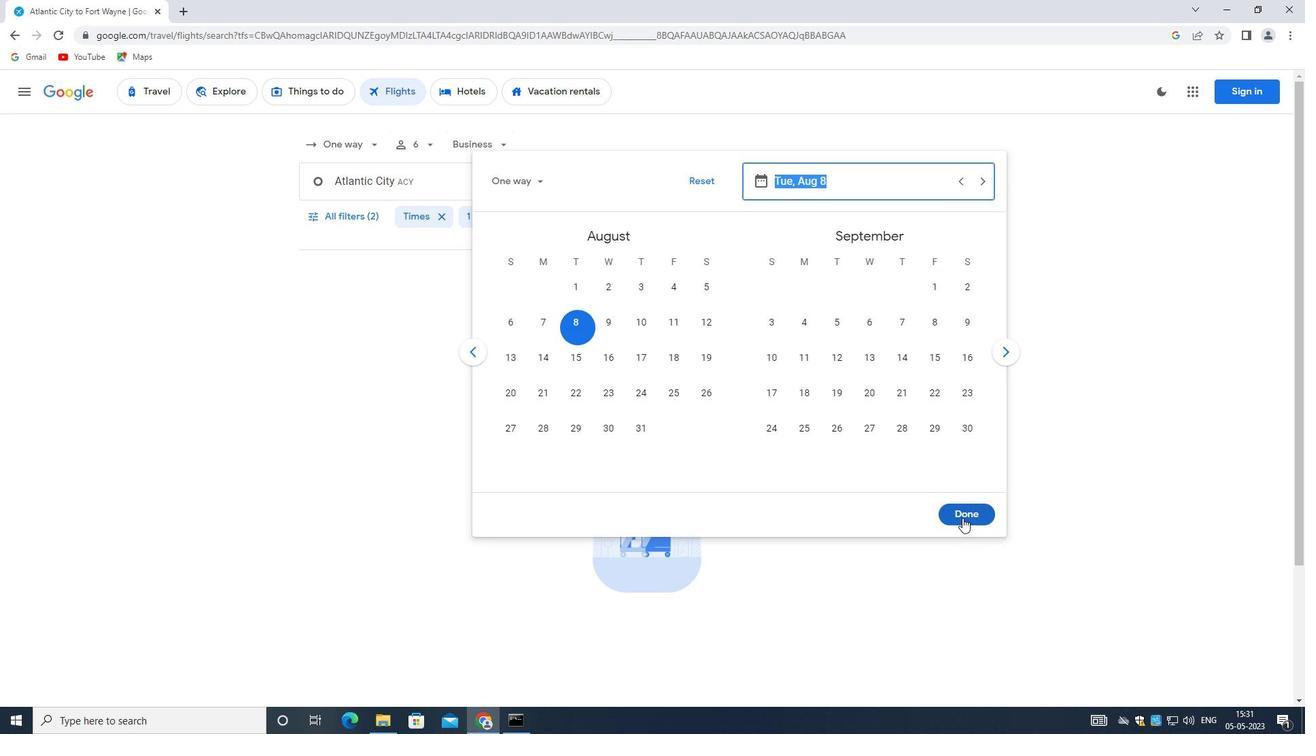 
Action: Mouse pressed left at (962, 511)
Screenshot: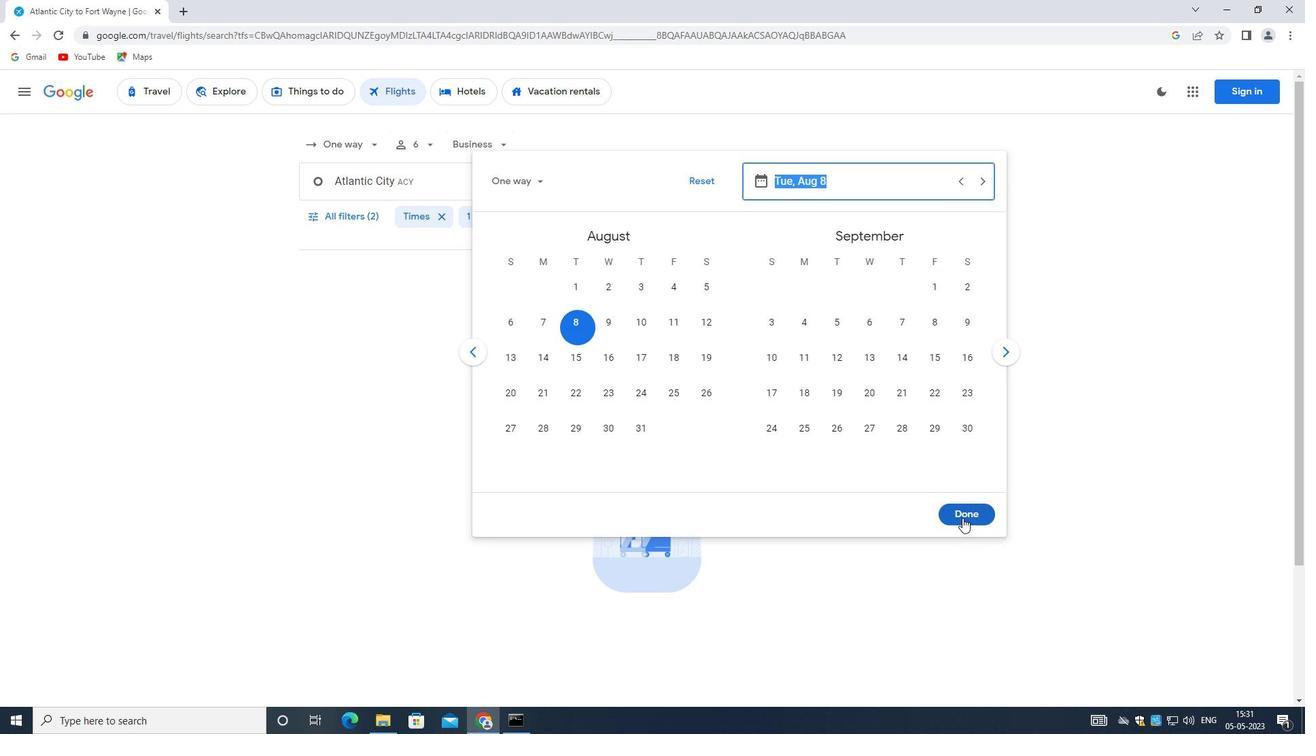
Action: Mouse moved to (337, 220)
Screenshot: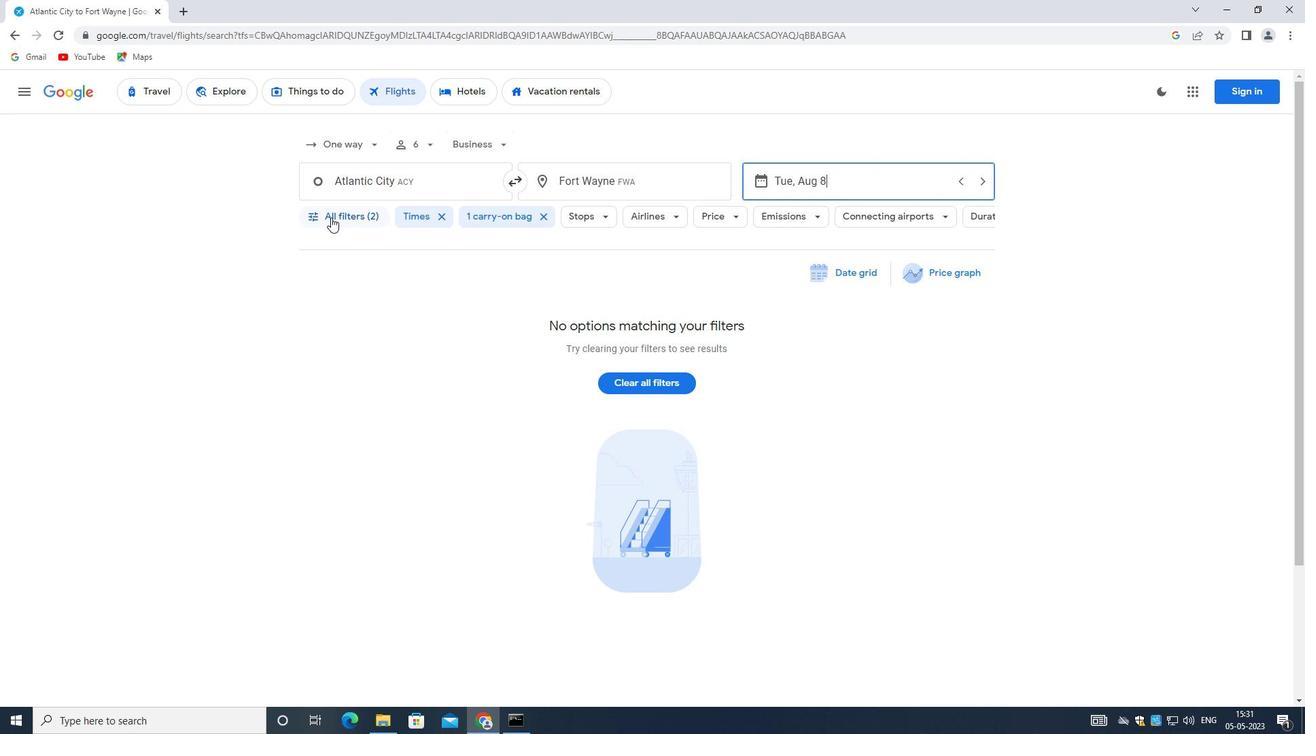 
Action: Mouse pressed left at (337, 220)
Screenshot: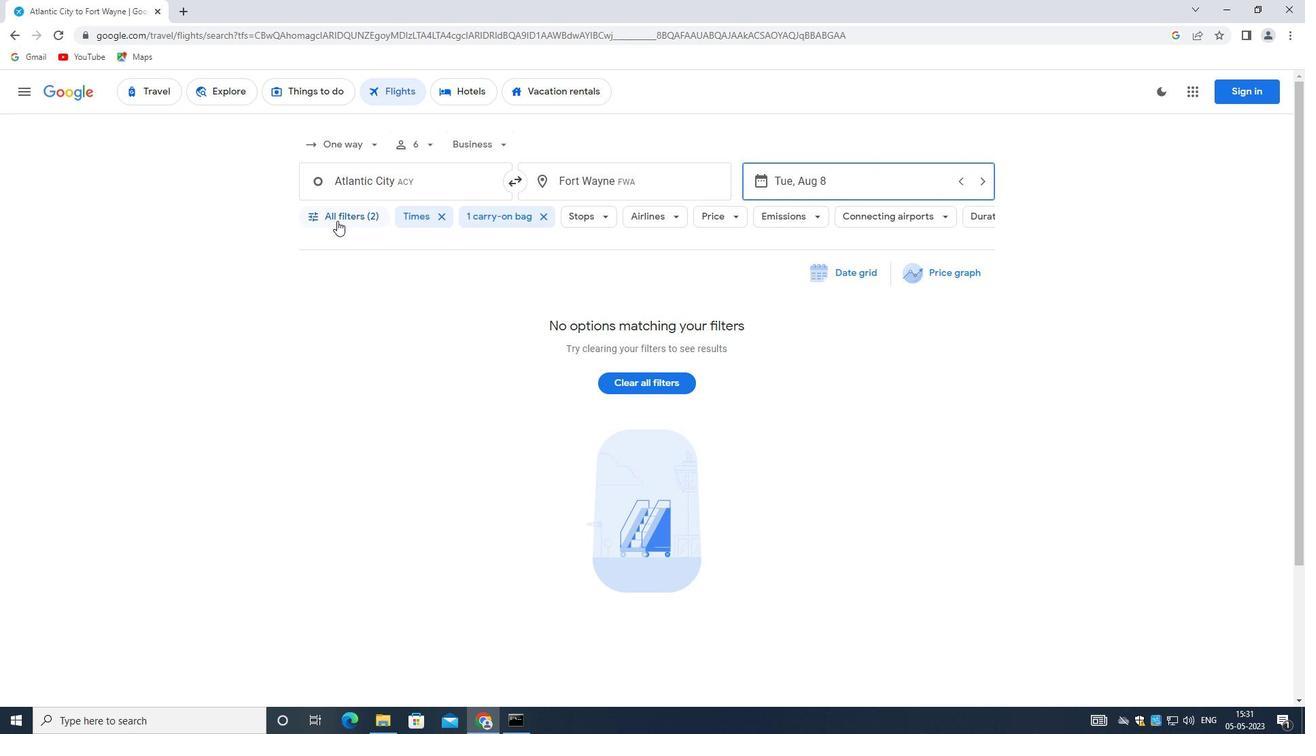 
Action: Mouse moved to (446, 461)
Screenshot: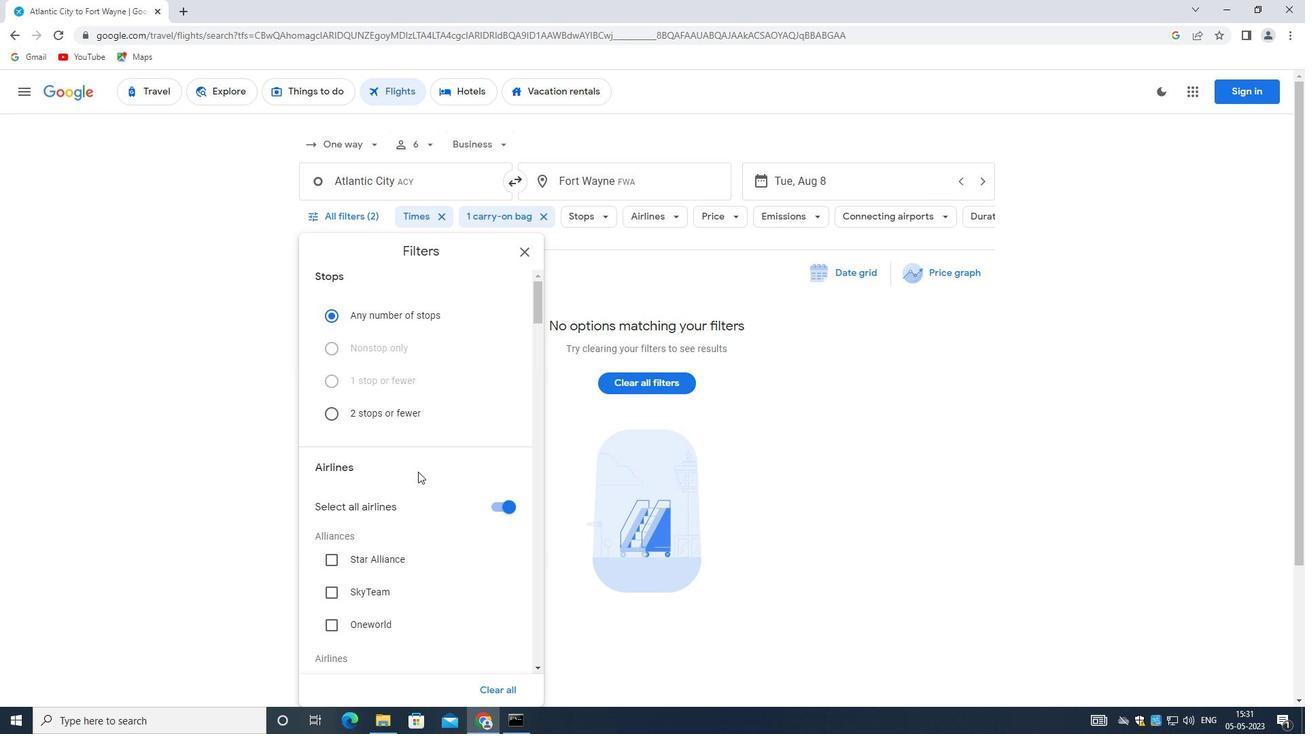 
Action: Mouse scrolled (446, 460) with delta (0, 0)
Screenshot: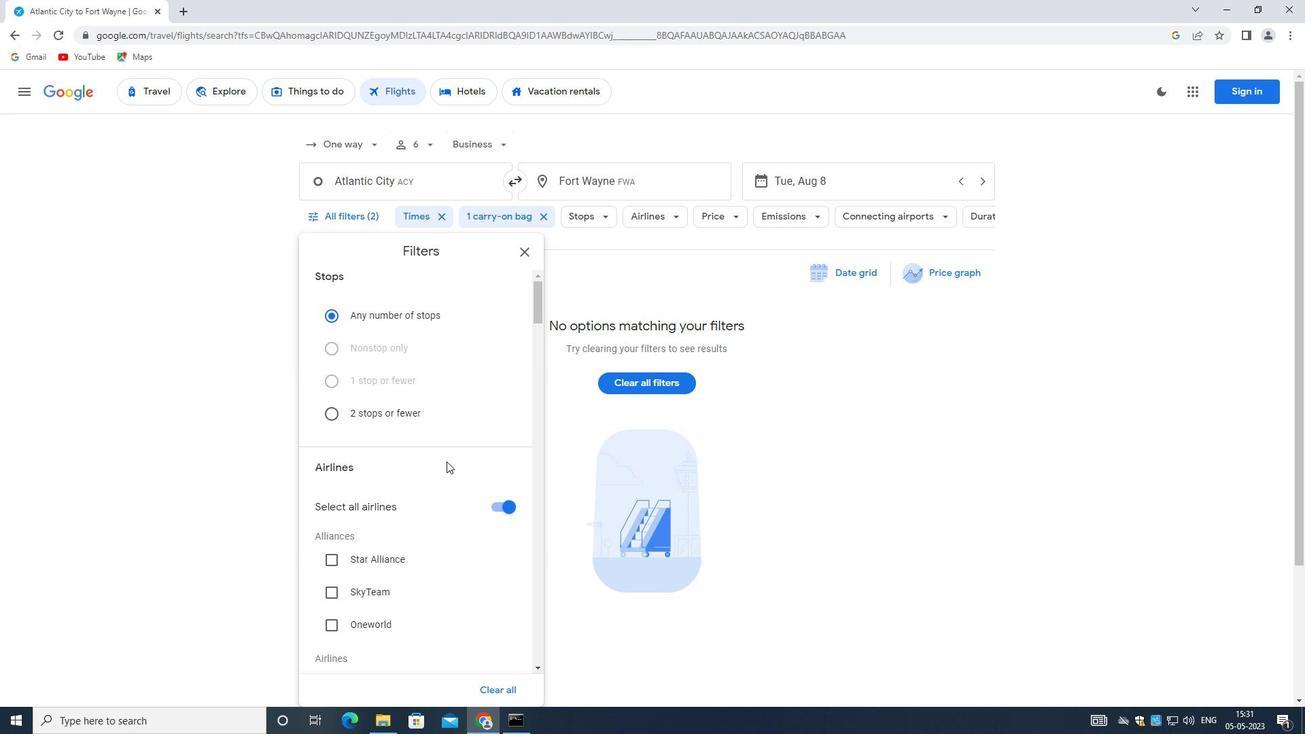 
Action: Mouse moved to (493, 439)
Screenshot: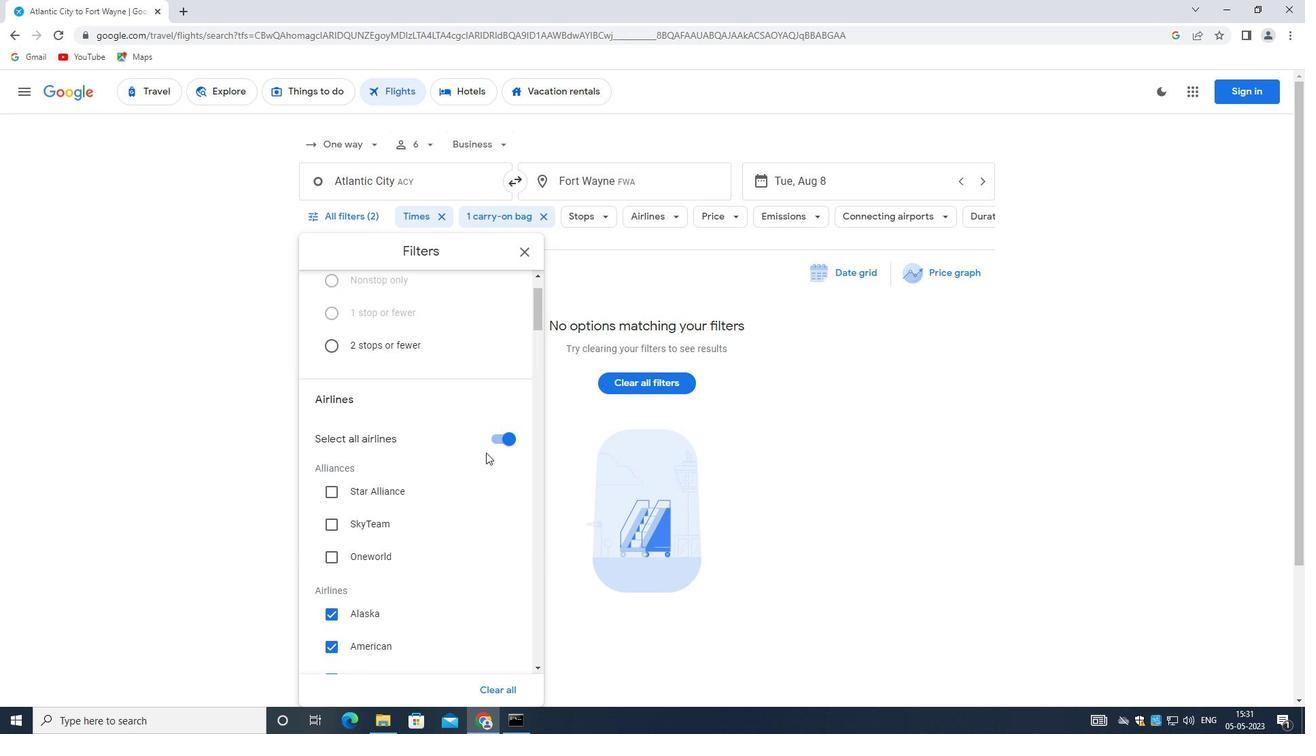 
Action: Mouse pressed left at (493, 439)
Screenshot: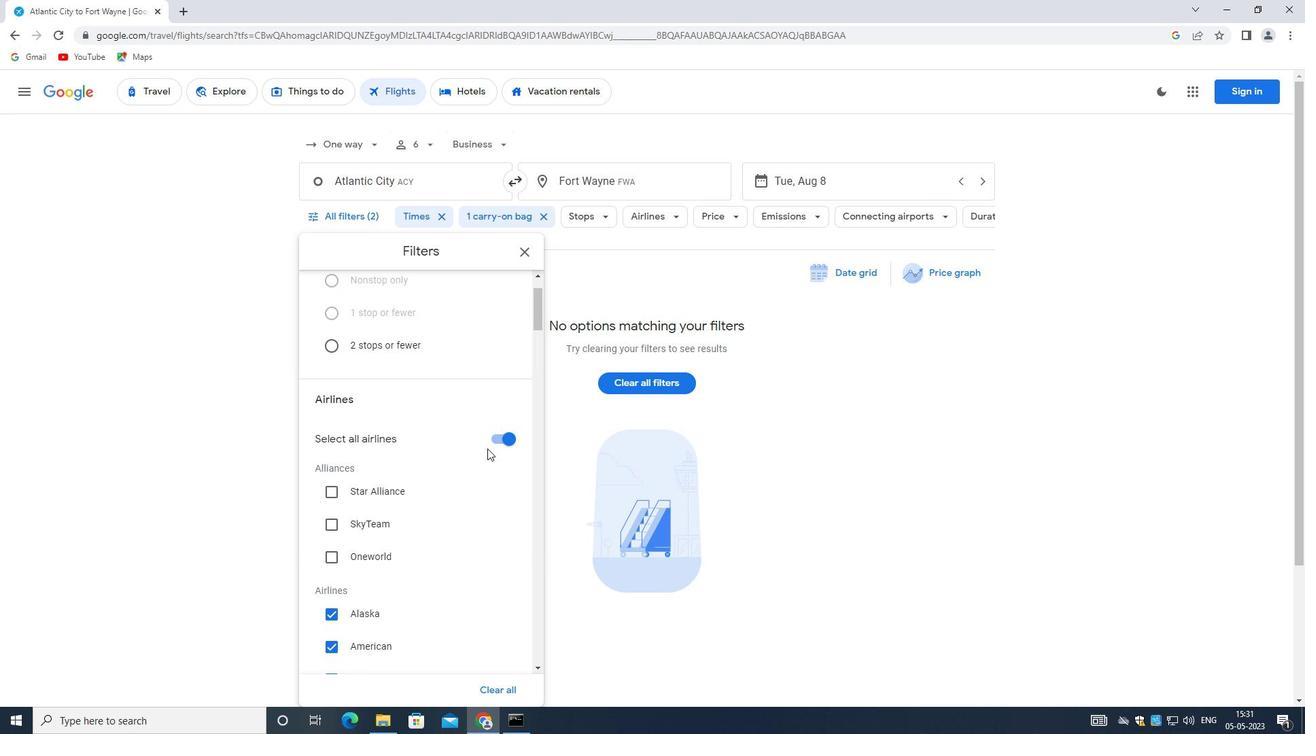 
Action: Mouse moved to (346, 446)
Screenshot: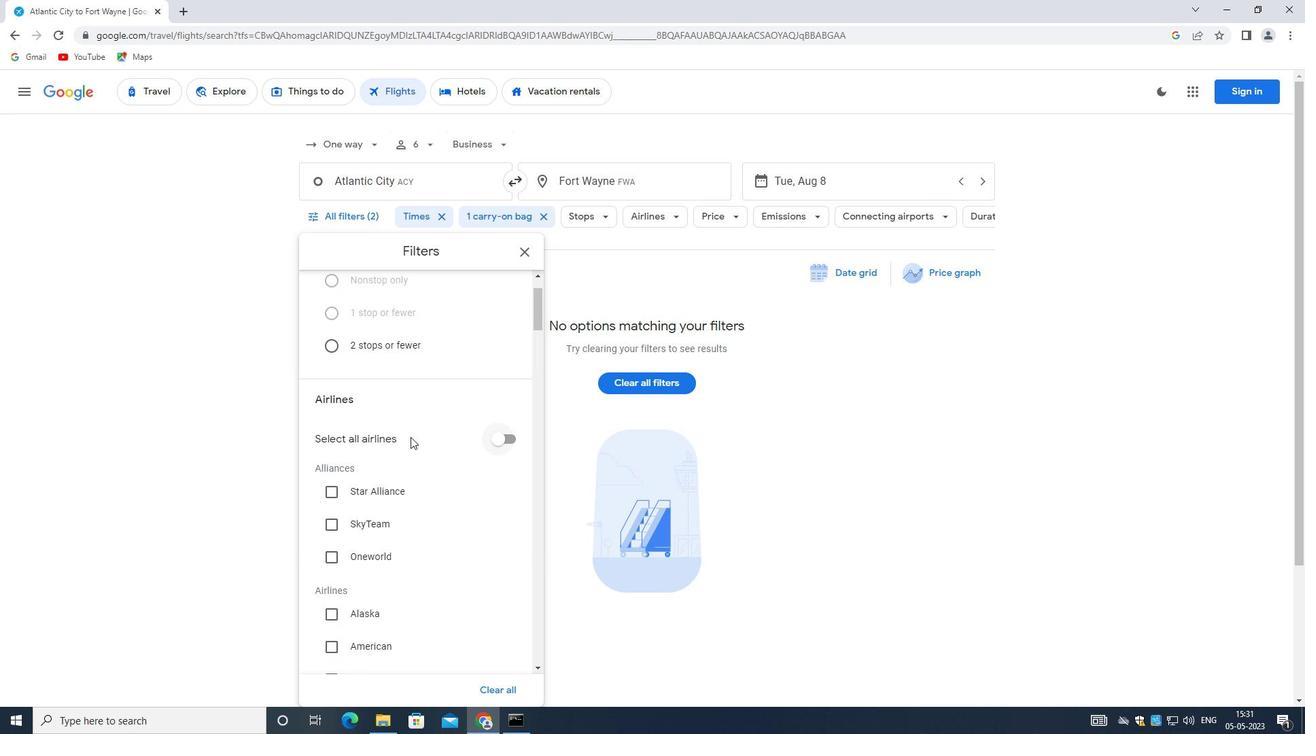 
Action: Mouse scrolled (346, 445) with delta (0, 0)
Screenshot: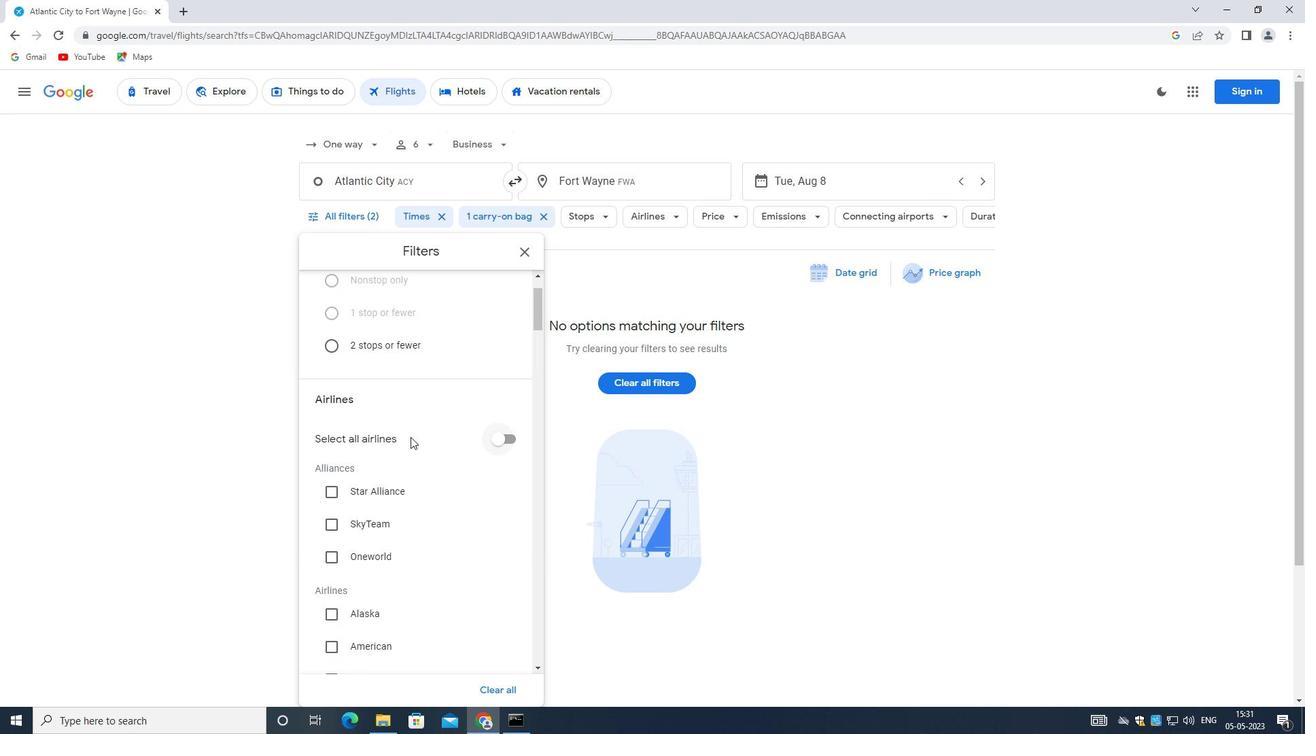
Action: Mouse moved to (345, 448)
Screenshot: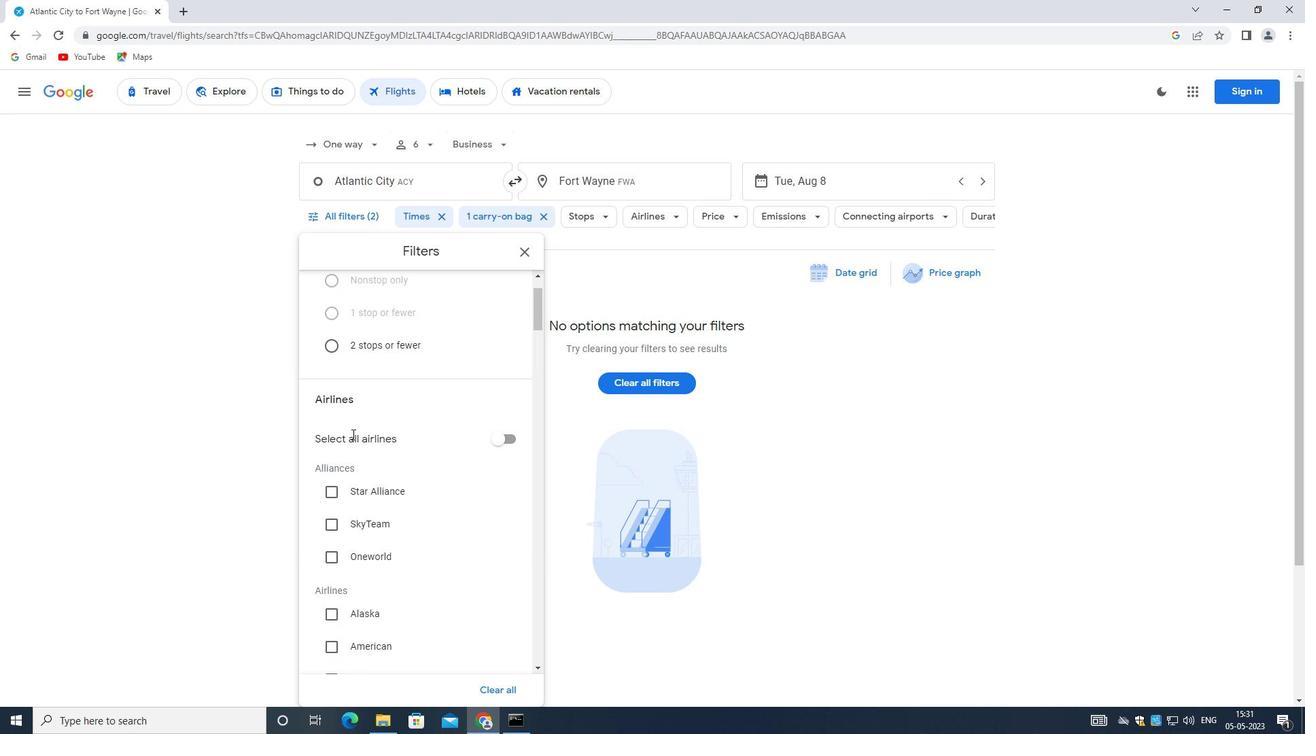 
Action: Mouse scrolled (345, 447) with delta (0, 0)
Screenshot: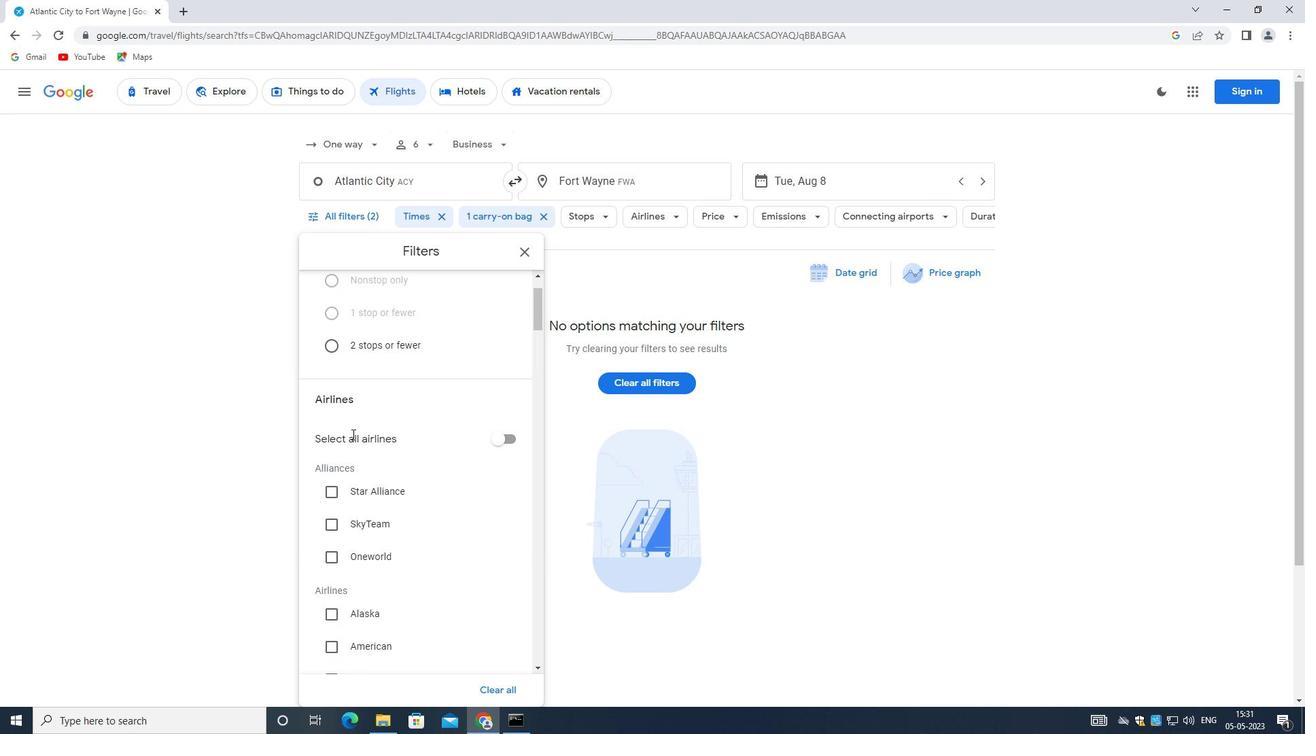 
Action: Mouse moved to (345, 449)
Screenshot: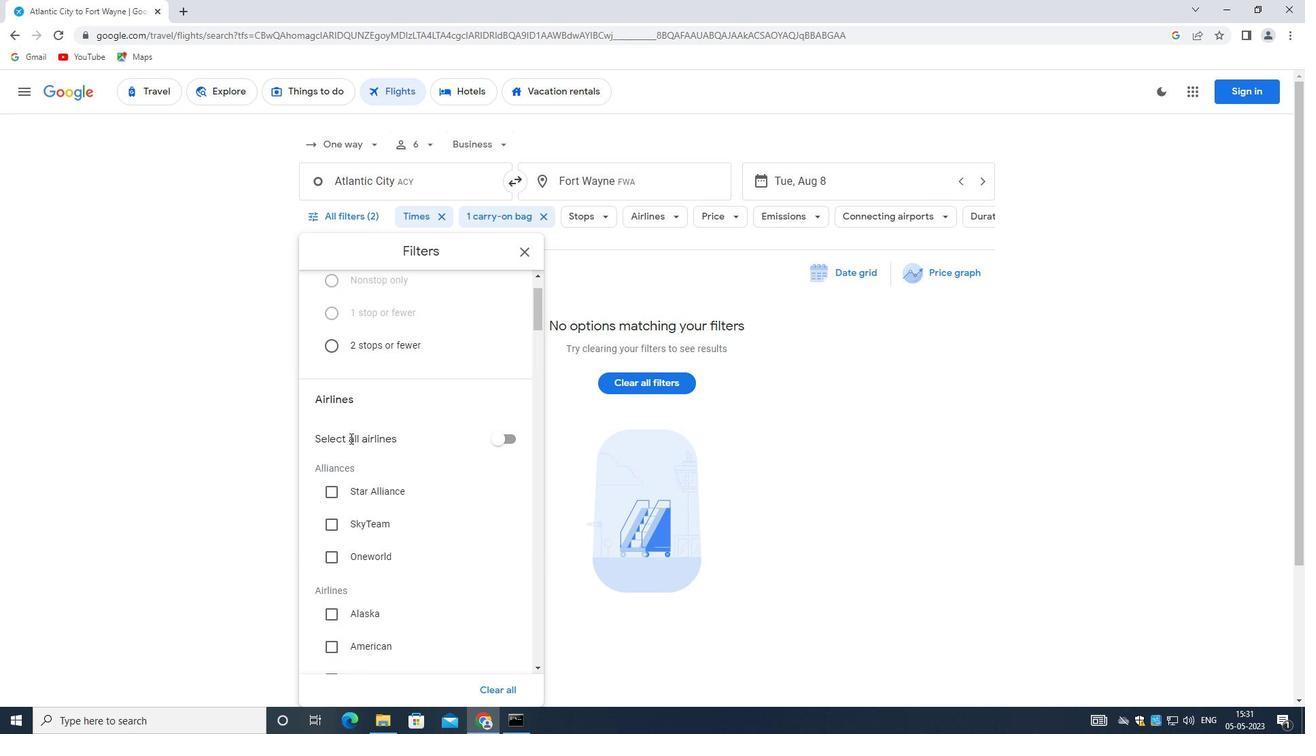 
Action: Mouse scrolled (345, 448) with delta (0, 0)
Screenshot: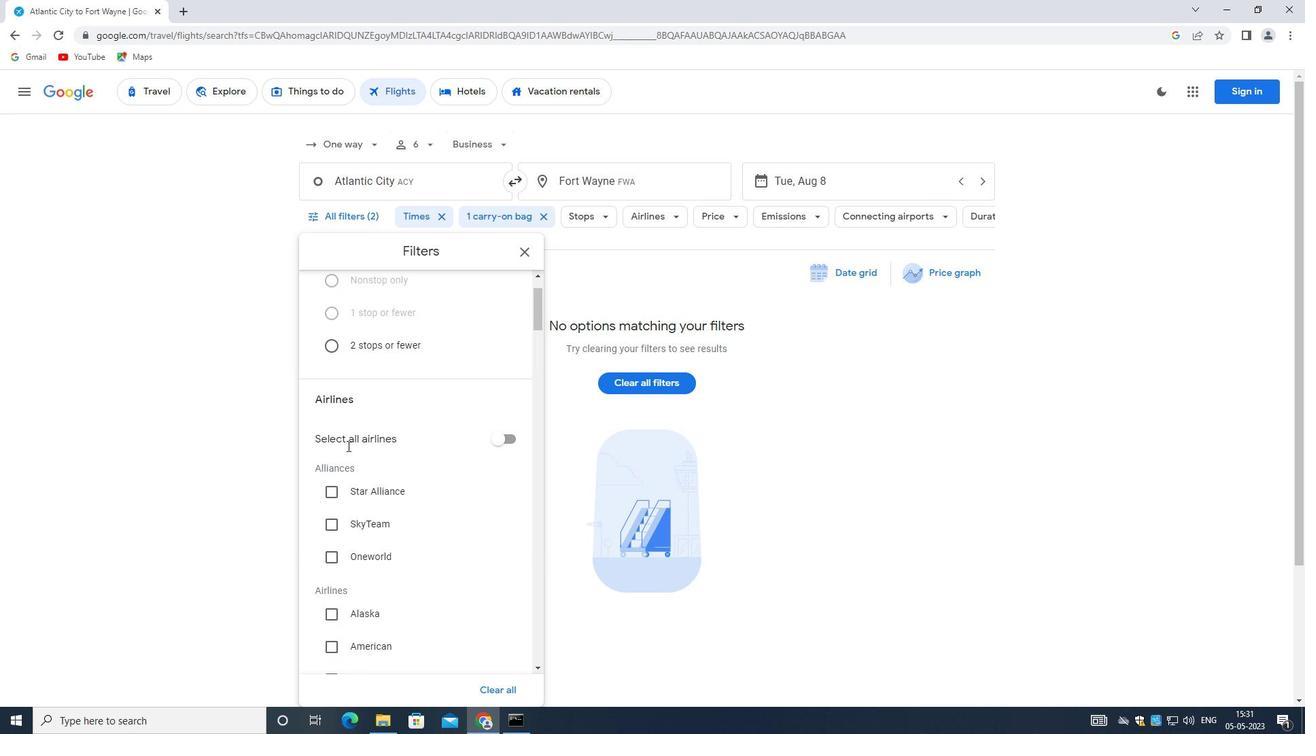 
Action: Mouse moved to (483, 414)
Screenshot: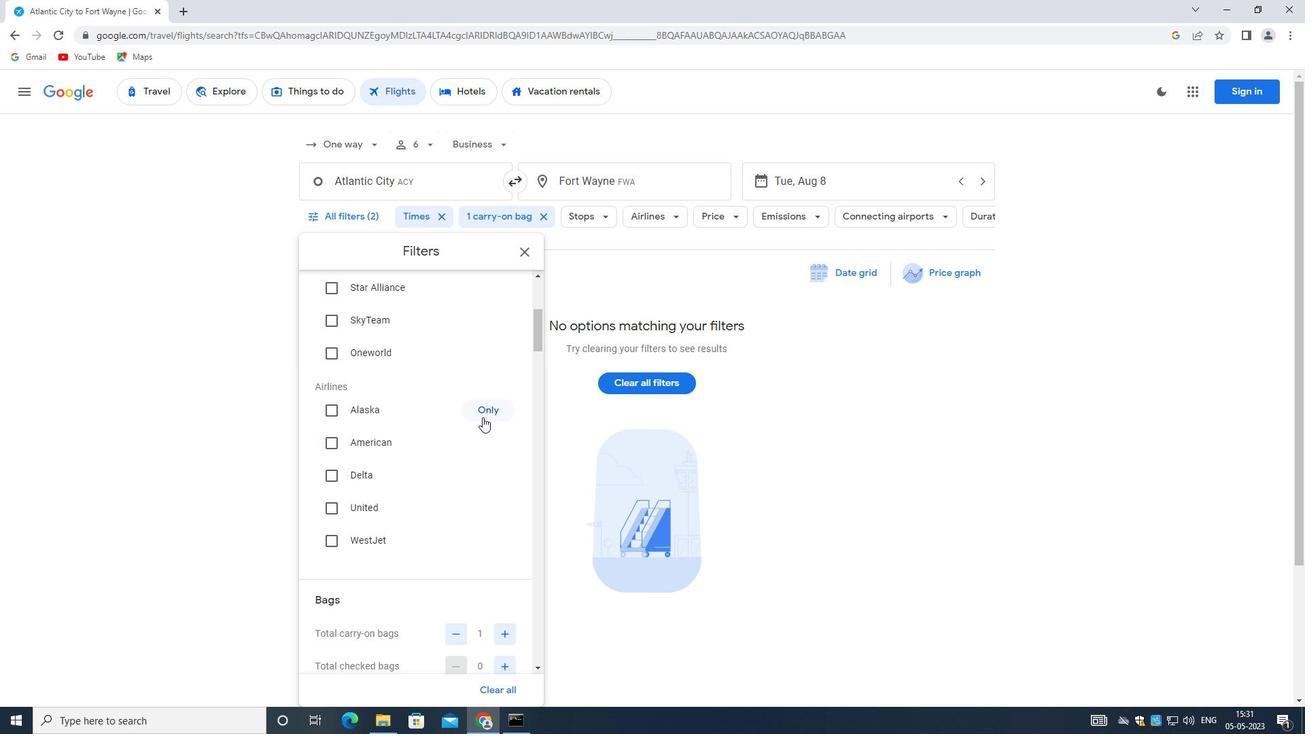 
Action: Mouse pressed left at (483, 414)
Screenshot: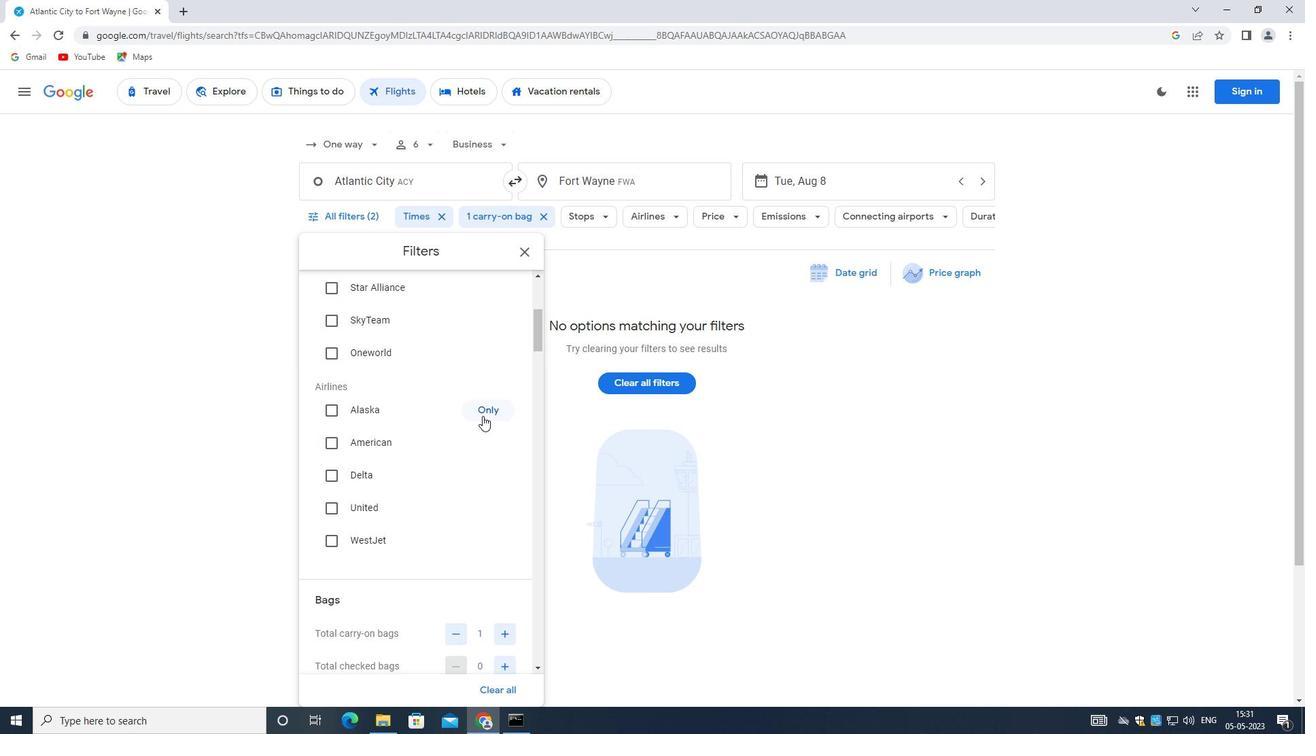 
Action: Mouse moved to (488, 523)
Screenshot: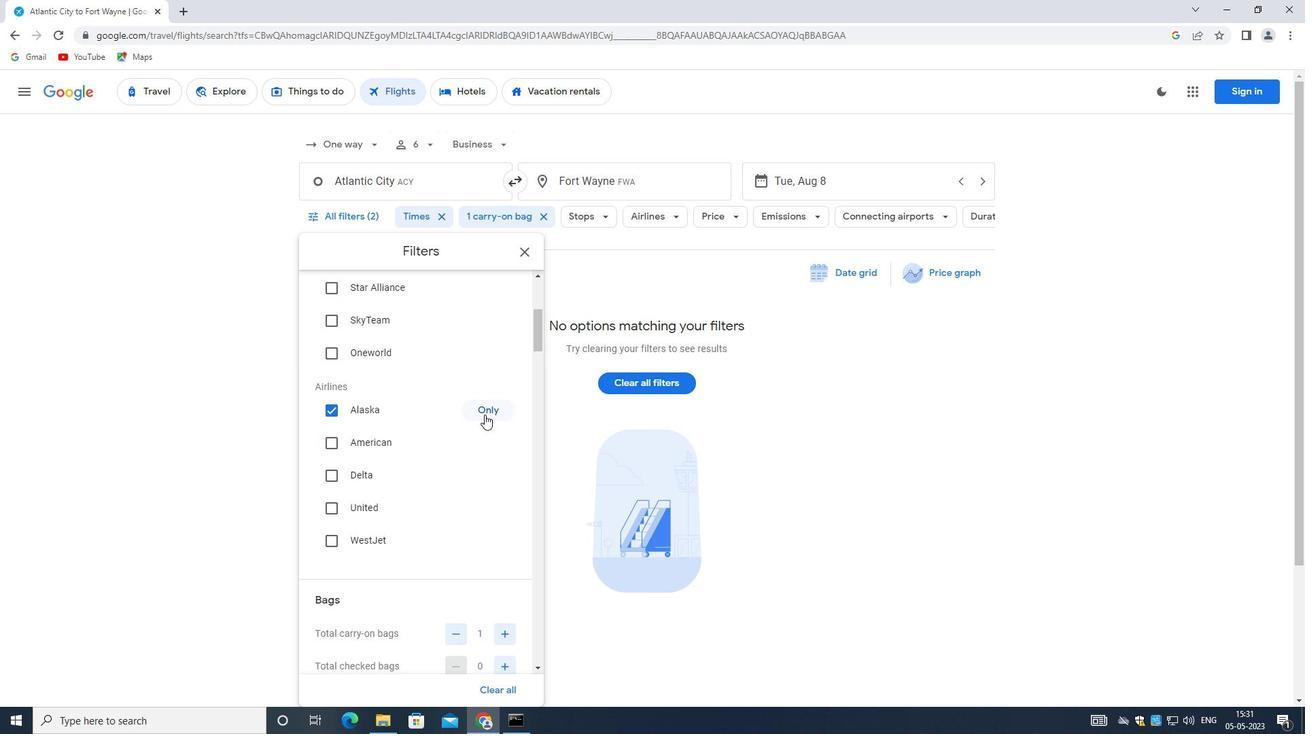 
Action: Mouse scrolled (488, 522) with delta (0, 0)
Screenshot: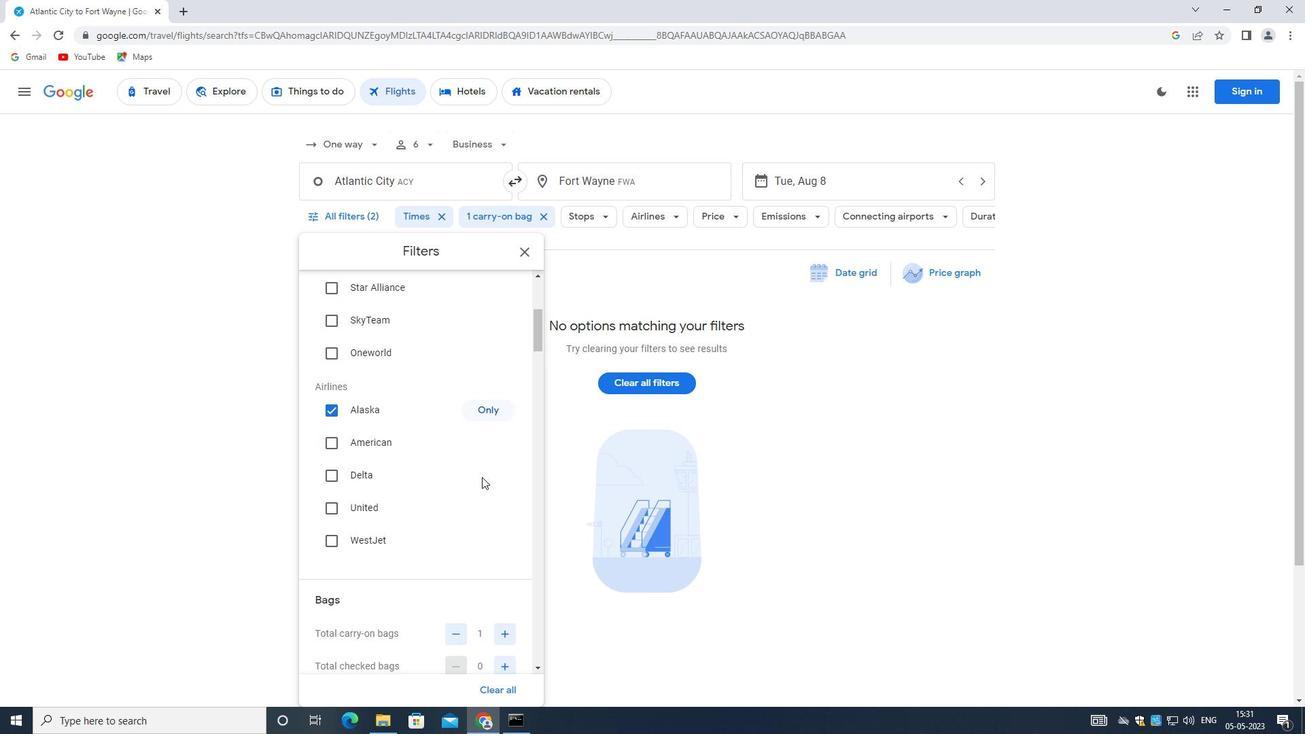 
Action: Mouse scrolled (488, 522) with delta (0, 0)
Screenshot: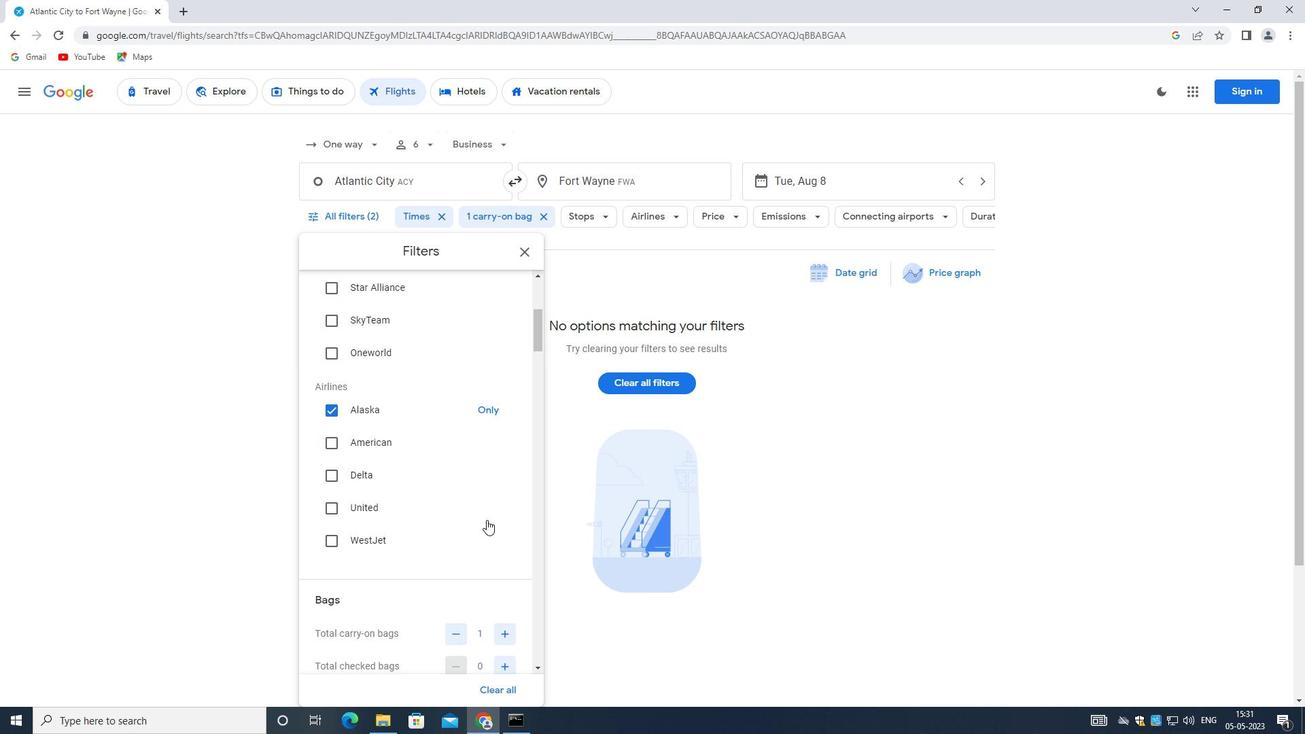 
Action: Mouse moved to (503, 530)
Screenshot: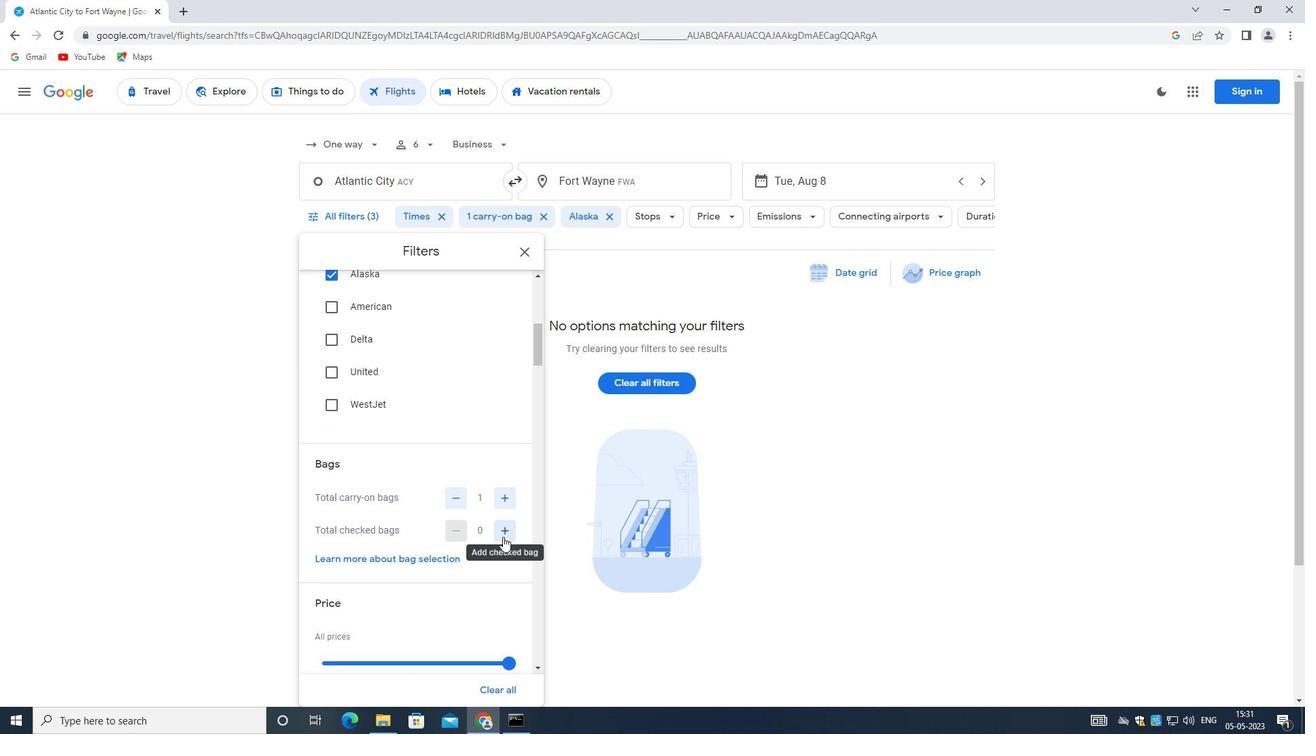
Action: Mouse pressed left at (503, 530)
Screenshot: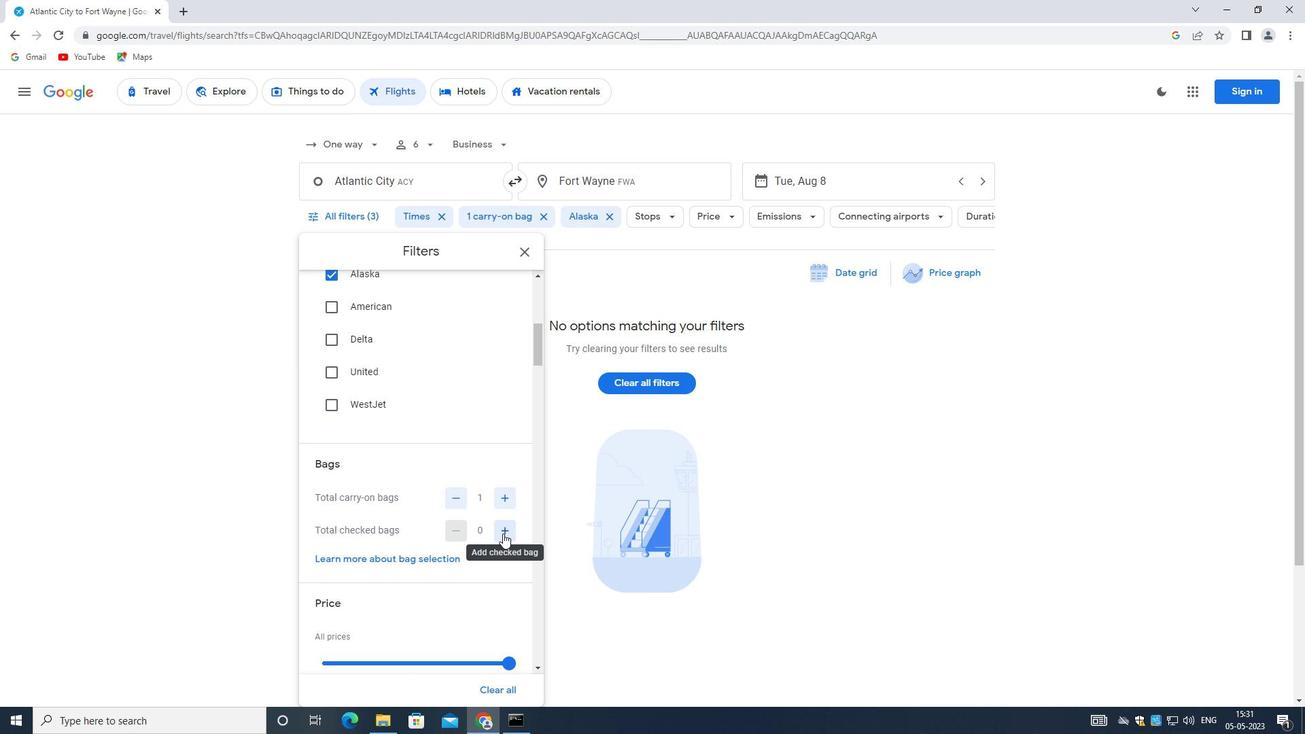
Action: Mouse moved to (503, 530)
Screenshot: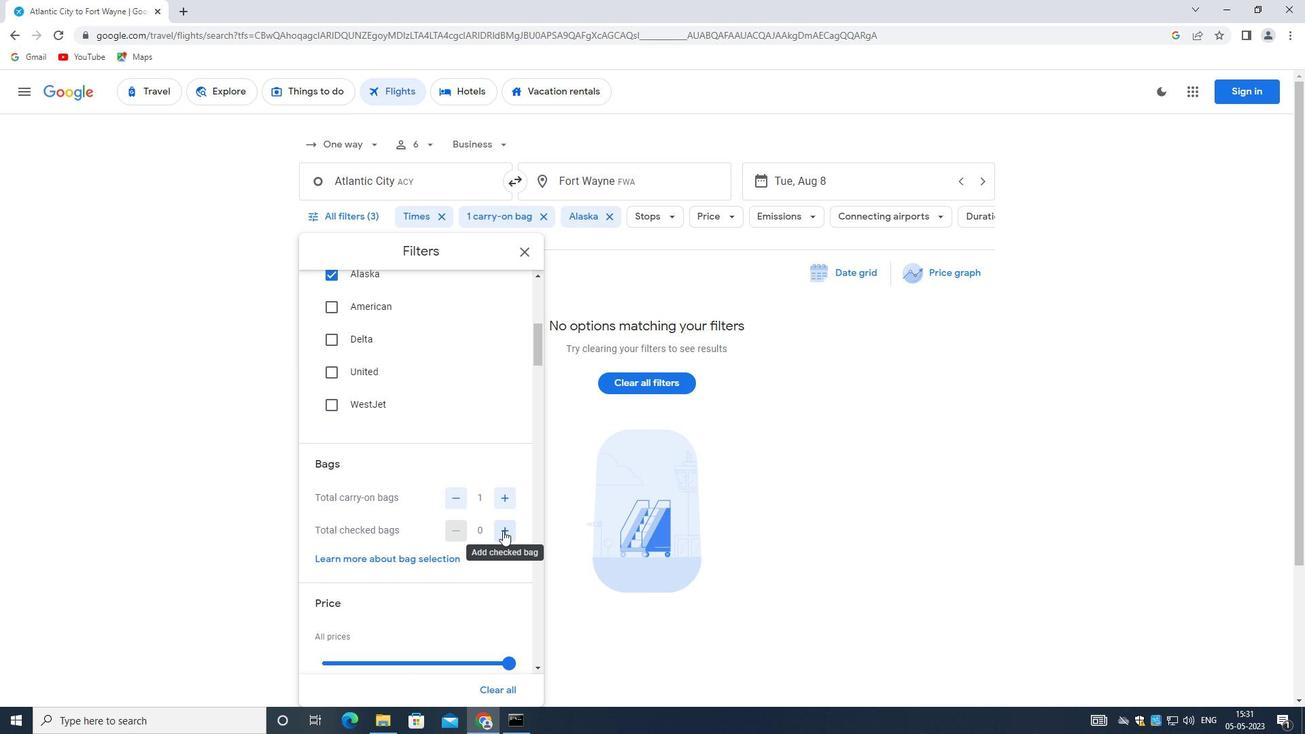 
Action: Mouse pressed left at (503, 530)
Screenshot: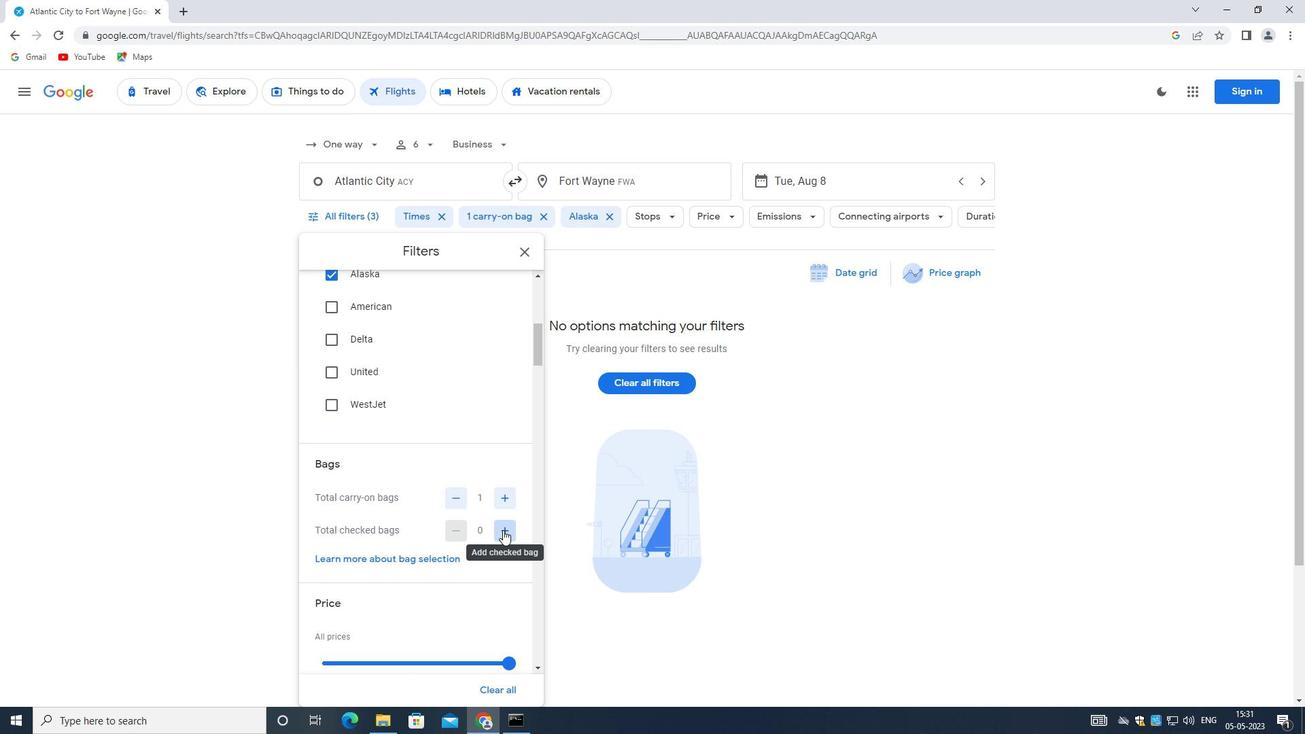 
Action: Mouse pressed left at (503, 530)
Screenshot: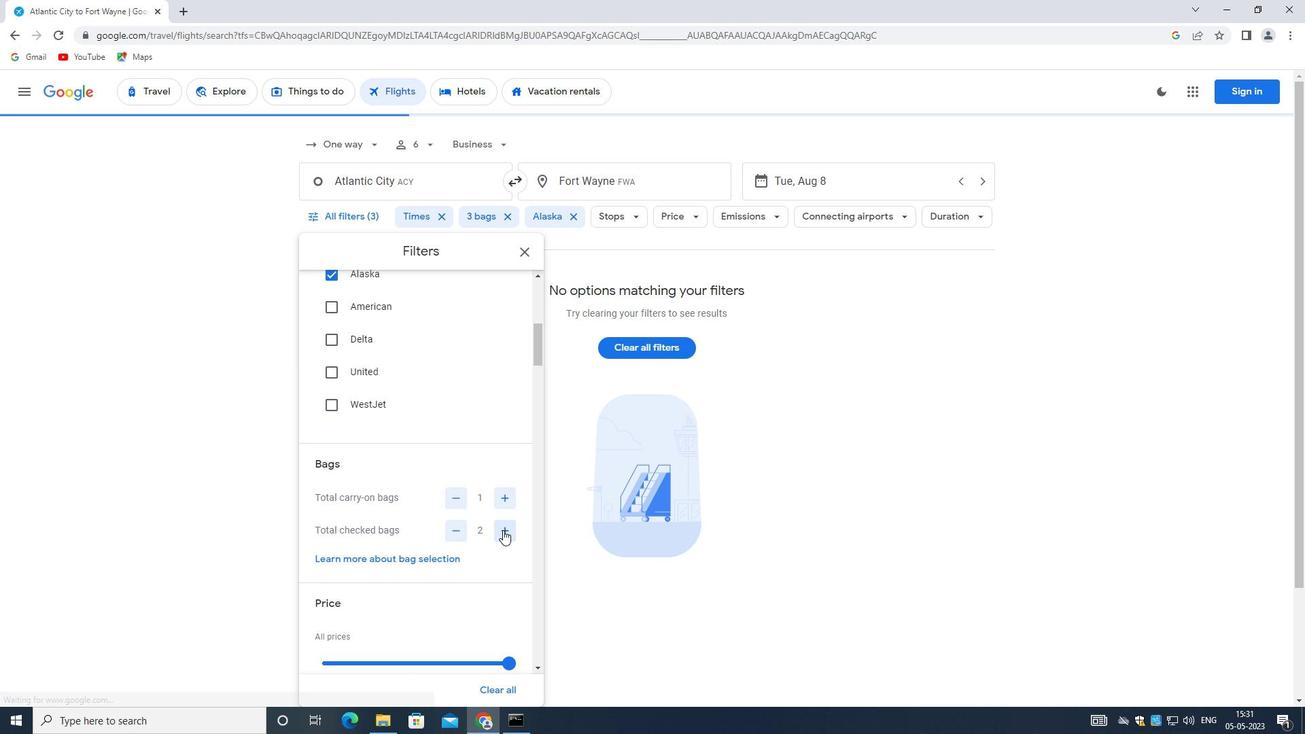 
Action: Mouse moved to (491, 532)
Screenshot: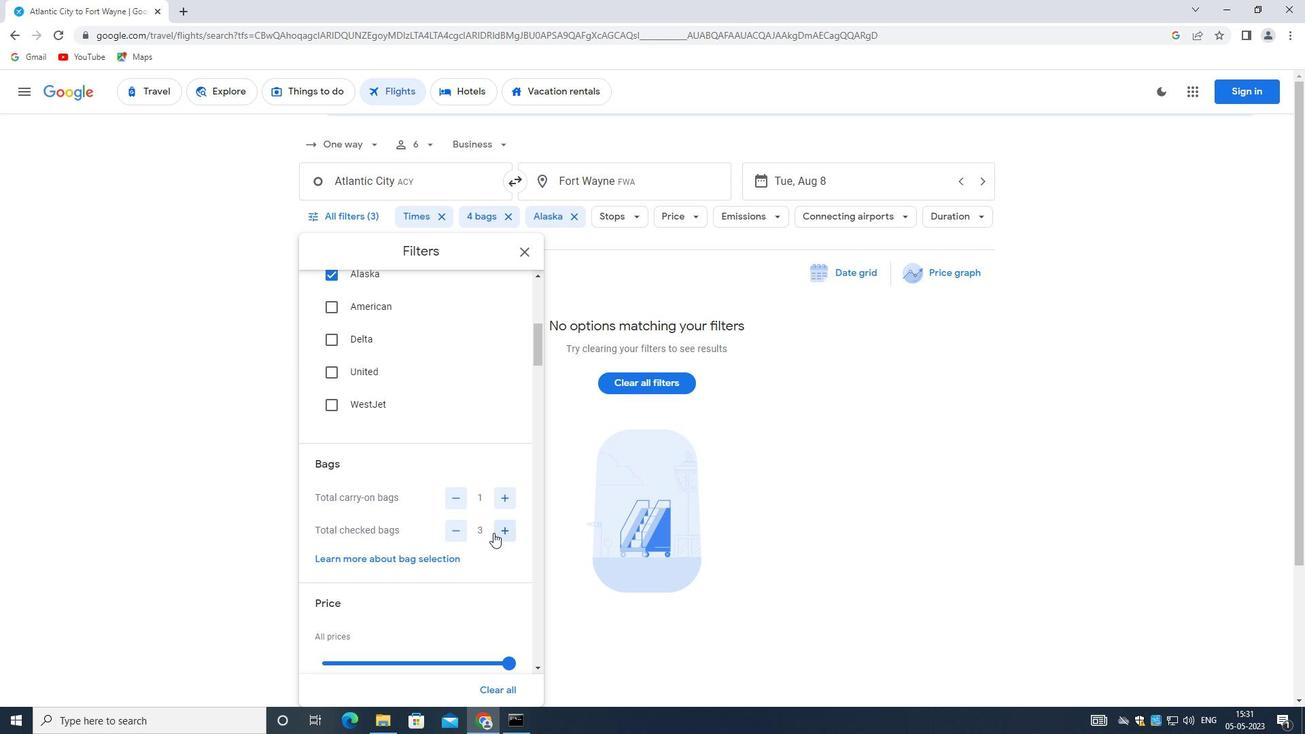 
Action: Mouse scrolled (491, 532) with delta (0, 0)
Screenshot: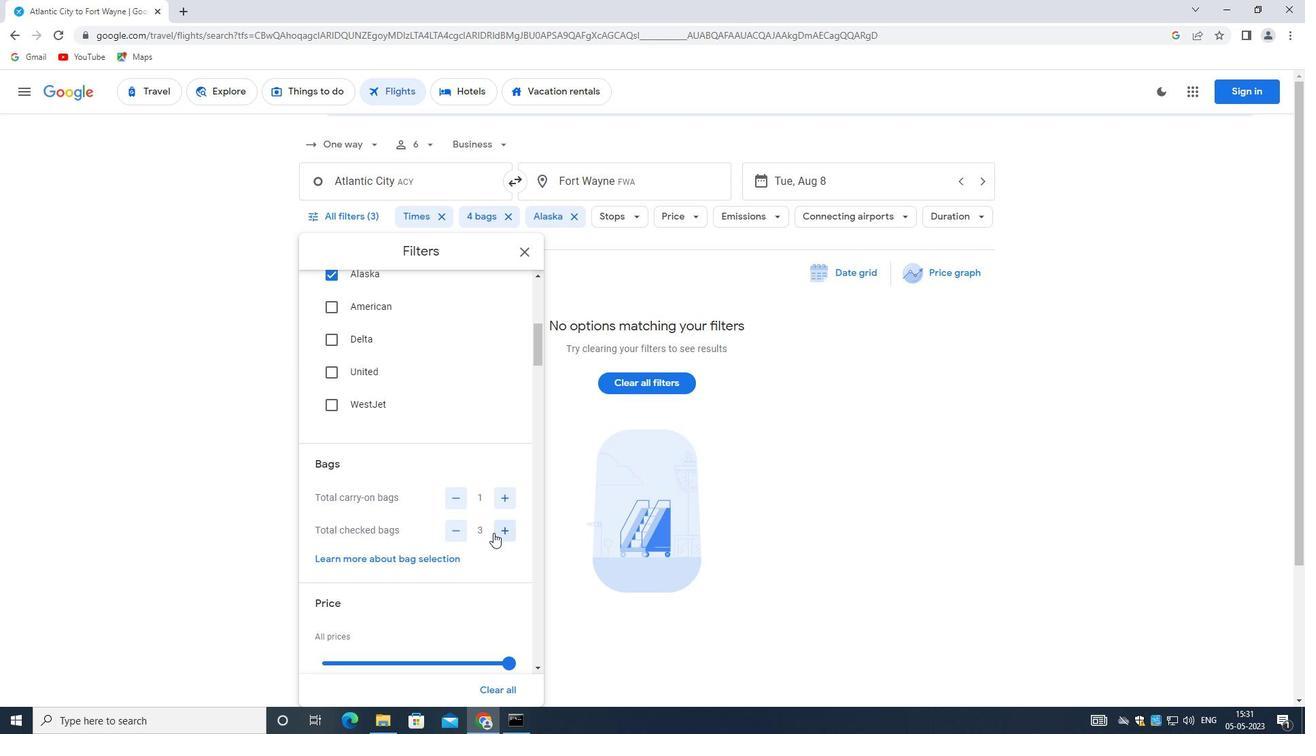 
Action: Mouse moved to (490, 532)
Screenshot: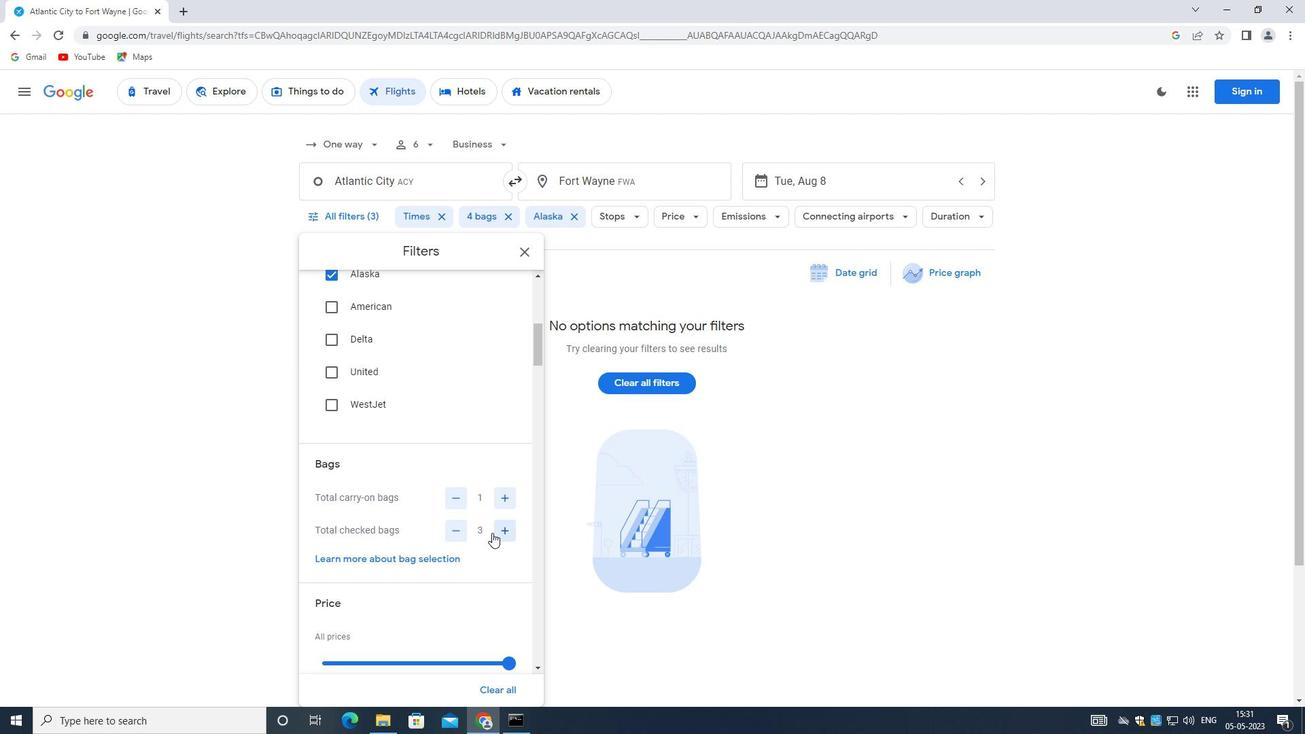 
Action: Mouse scrolled (490, 532) with delta (0, 0)
Screenshot: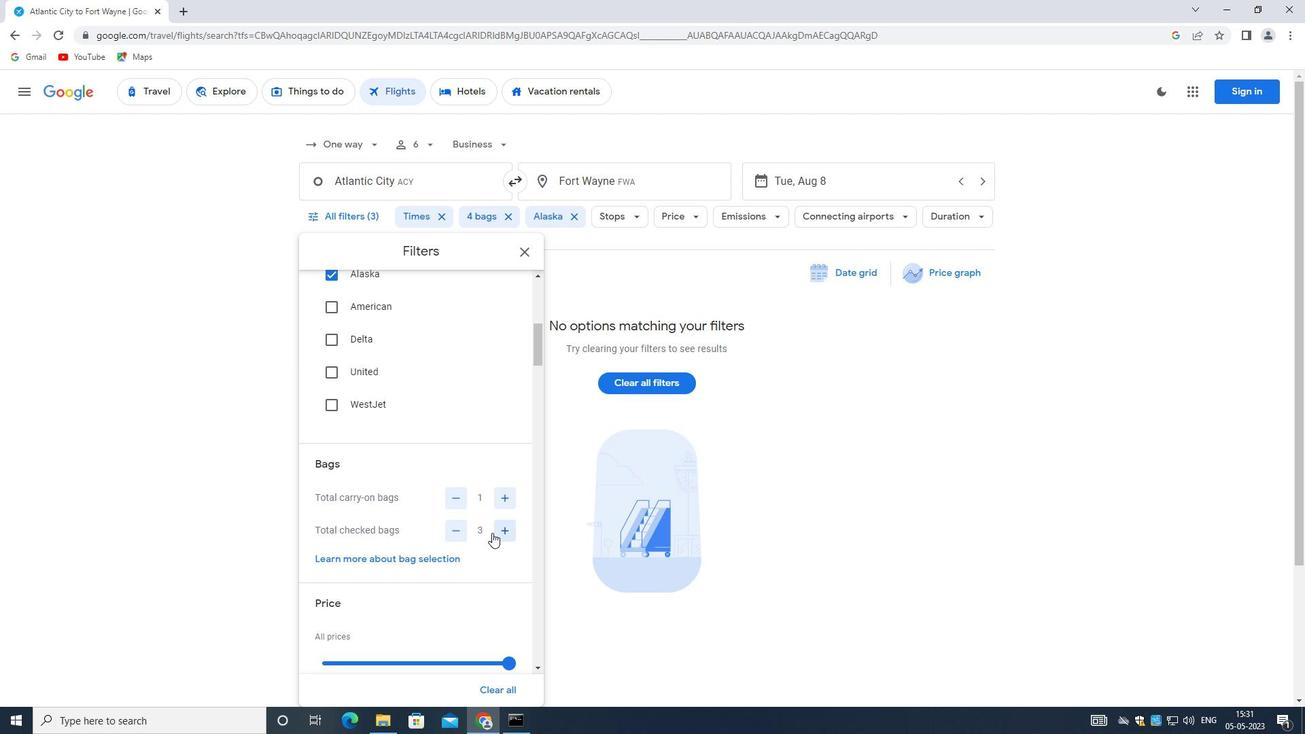 
Action: Mouse moved to (490, 532)
Screenshot: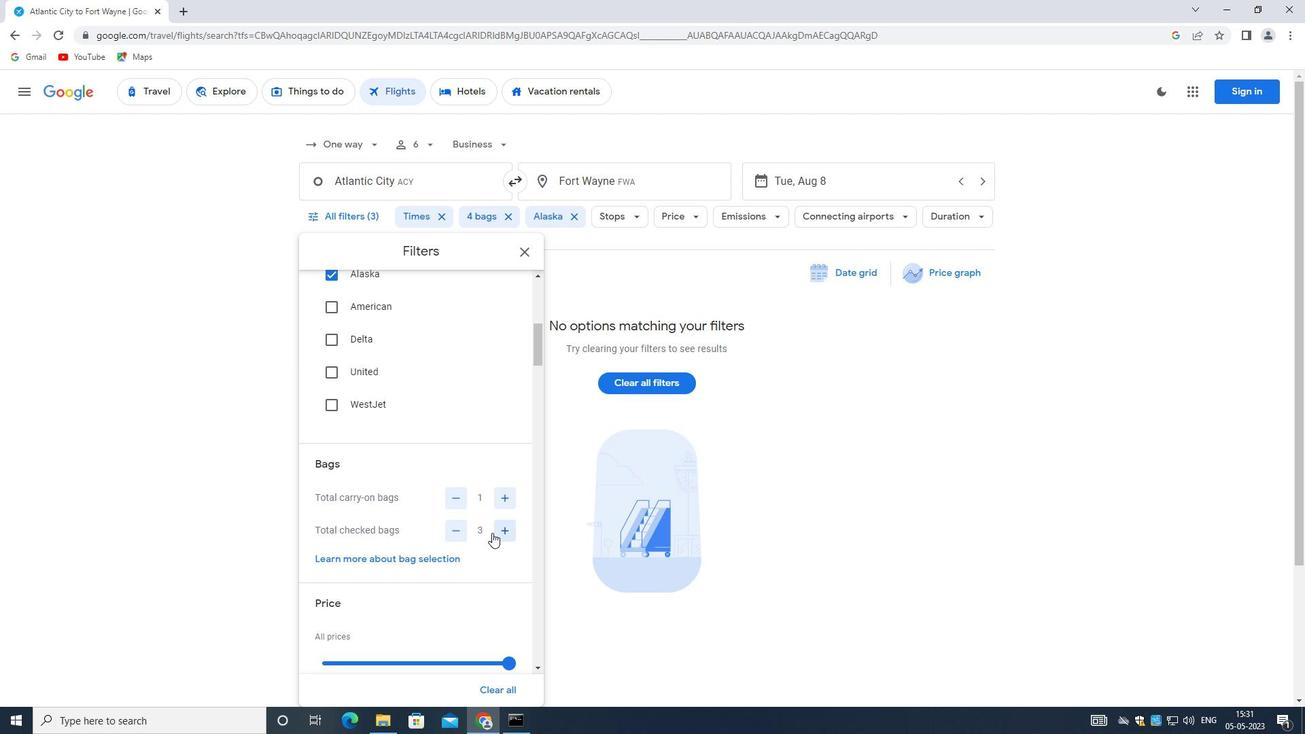 
Action: Mouse scrolled (490, 532) with delta (0, 0)
Screenshot: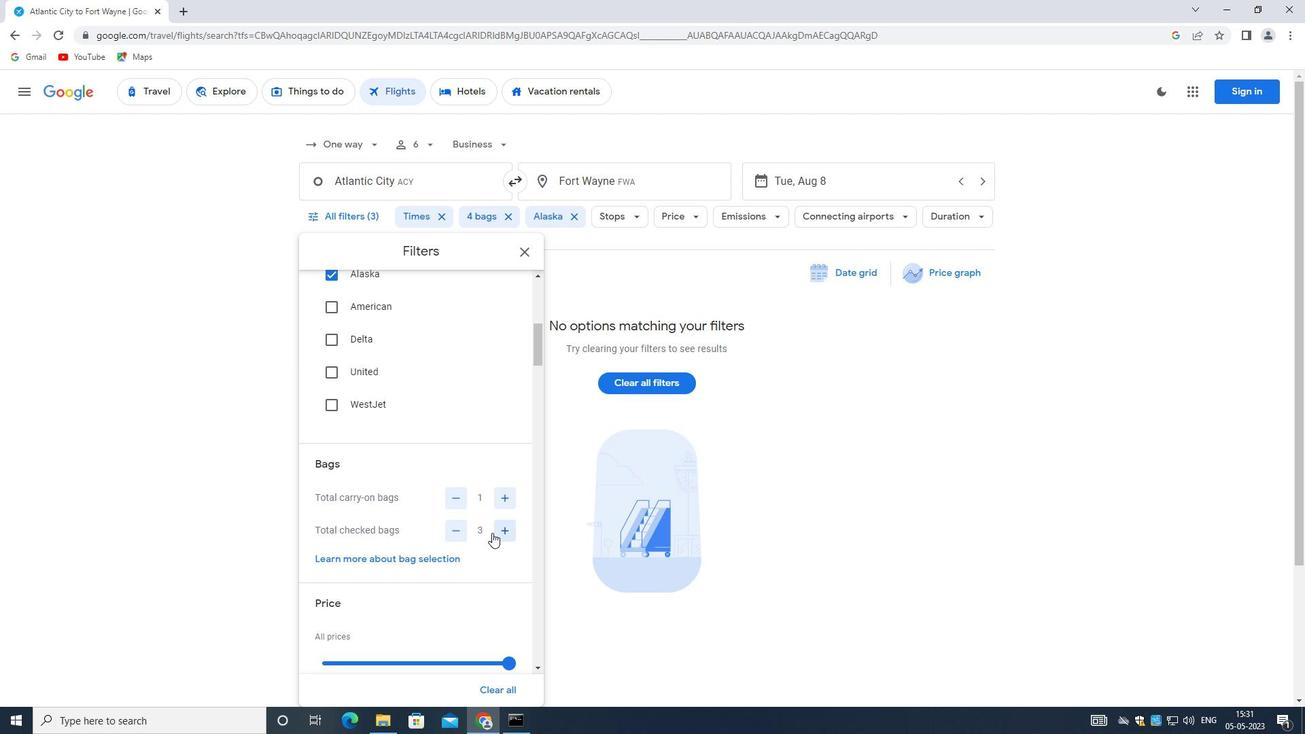 
Action: Mouse moved to (506, 459)
Screenshot: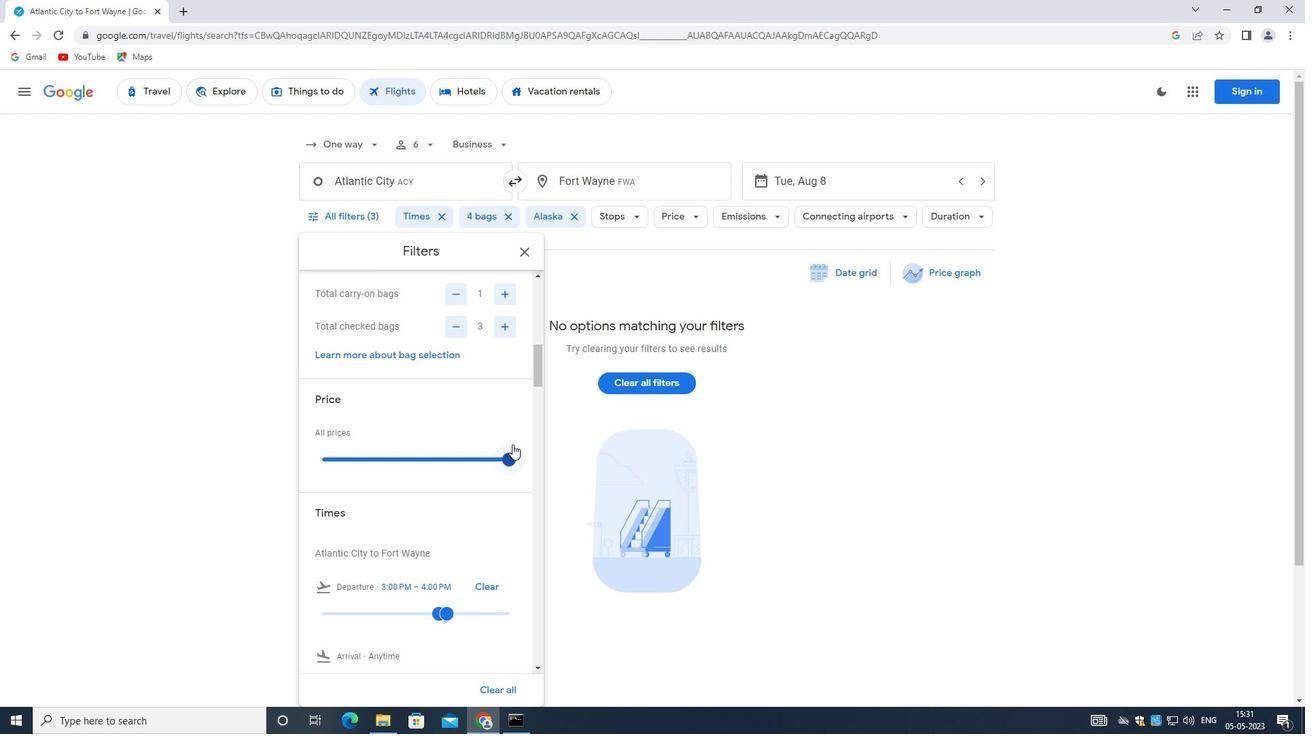 
Action: Mouse pressed left at (506, 459)
Screenshot: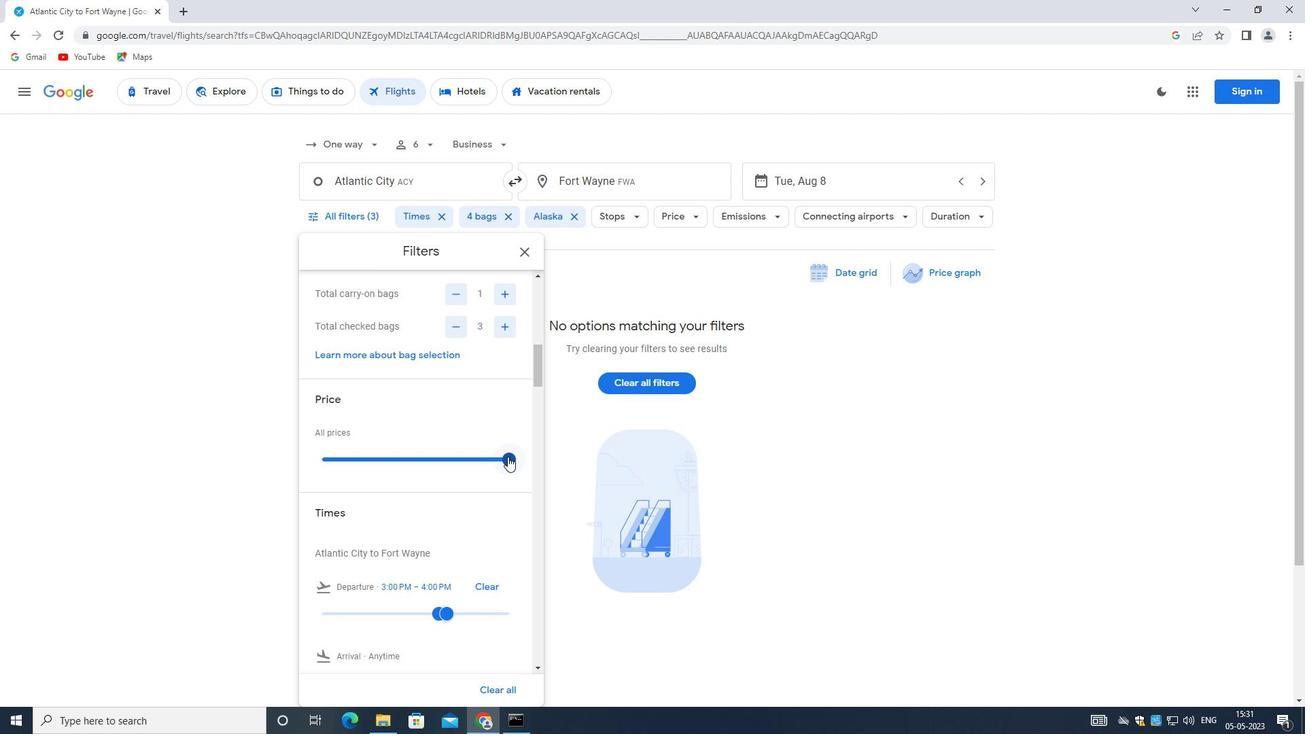 
Action: Mouse moved to (380, 501)
Screenshot: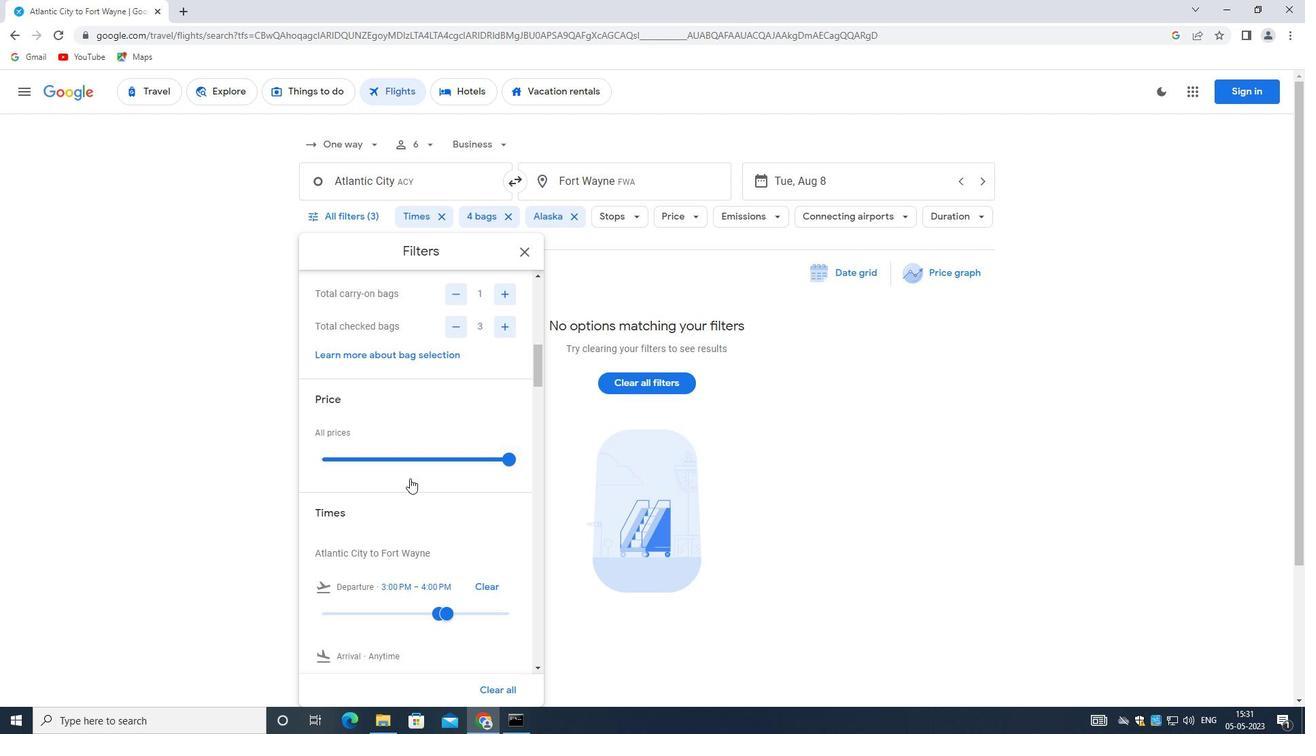 
Action: Mouse scrolled (380, 500) with delta (0, 0)
Screenshot: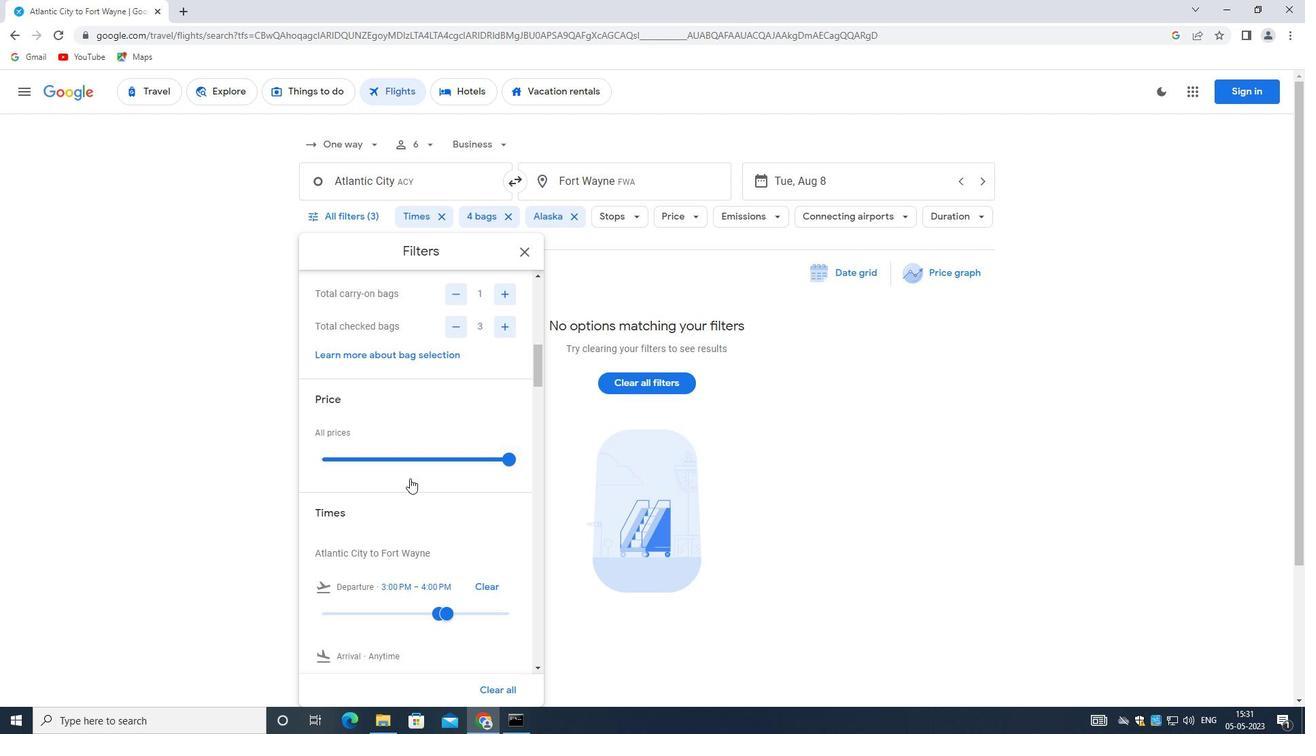 
Action: Mouse moved to (384, 508)
Screenshot: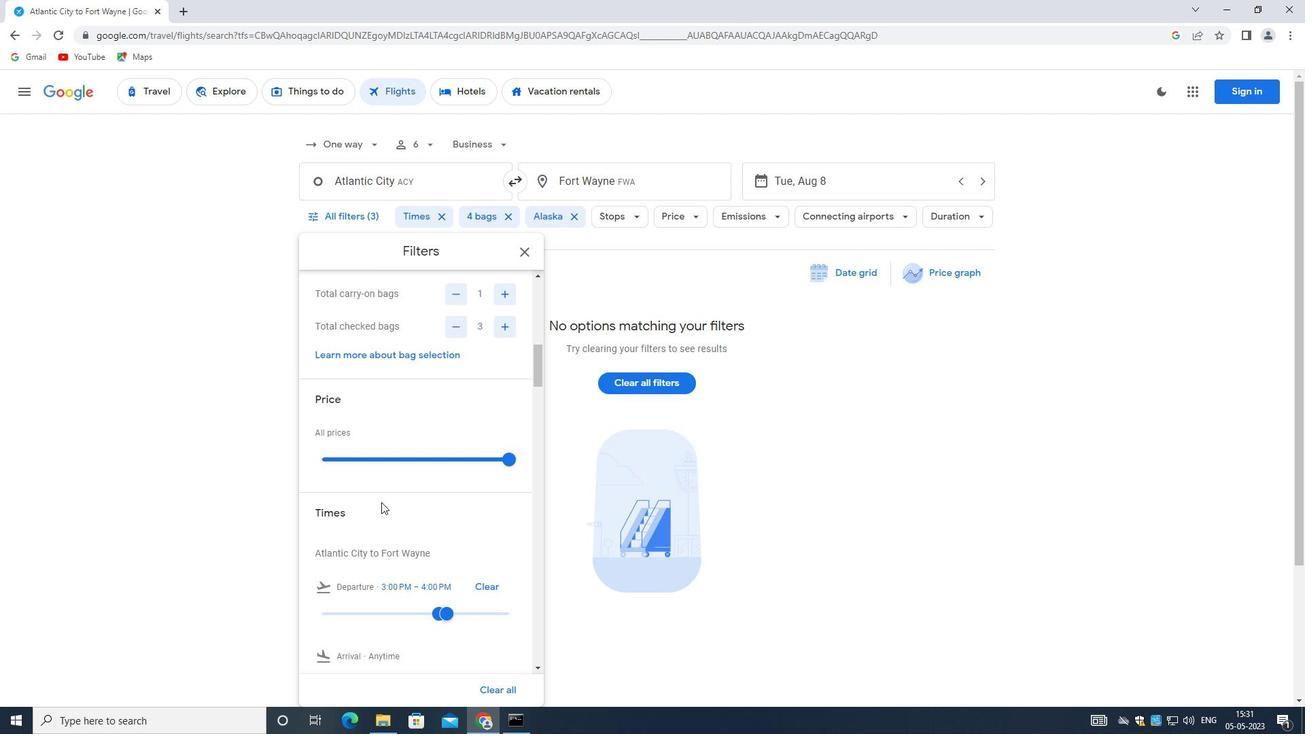 
Action: Mouse scrolled (384, 507) with delta (0, 0)
Screenshot: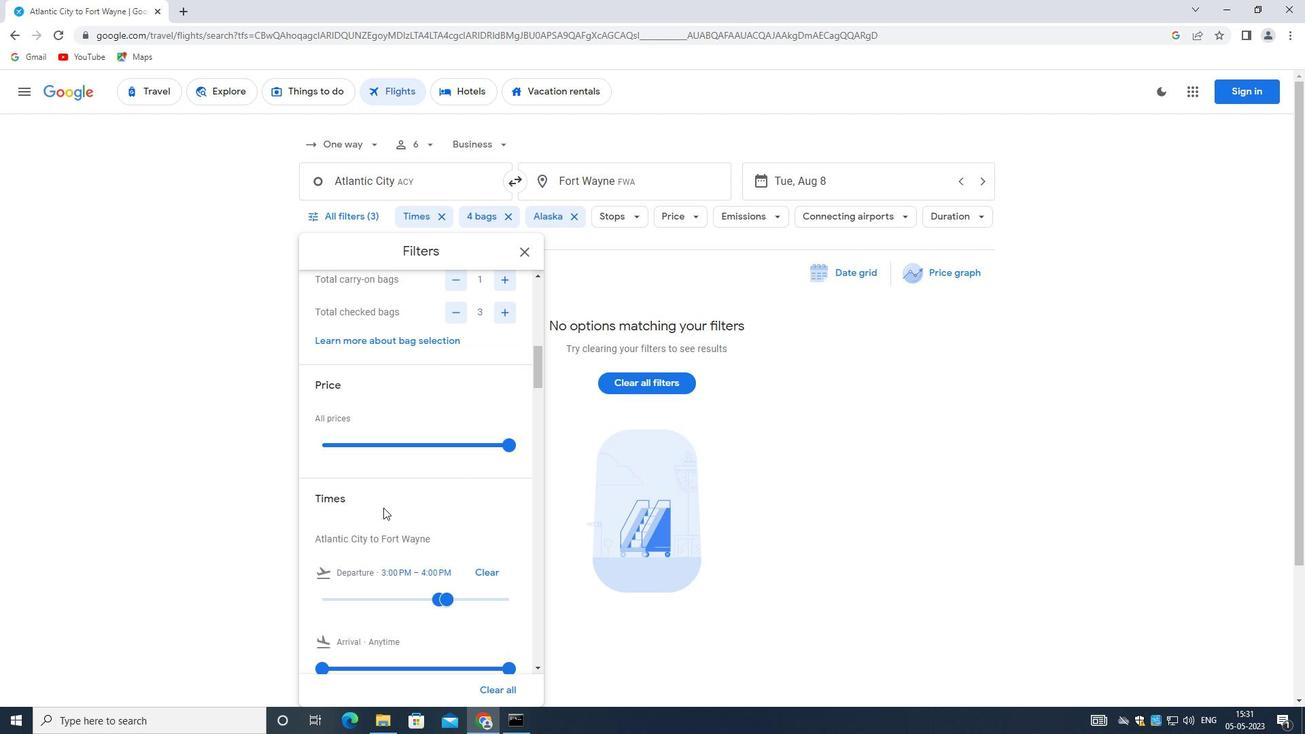 
Action: Mouse moved to (479, 479)
Screenshot: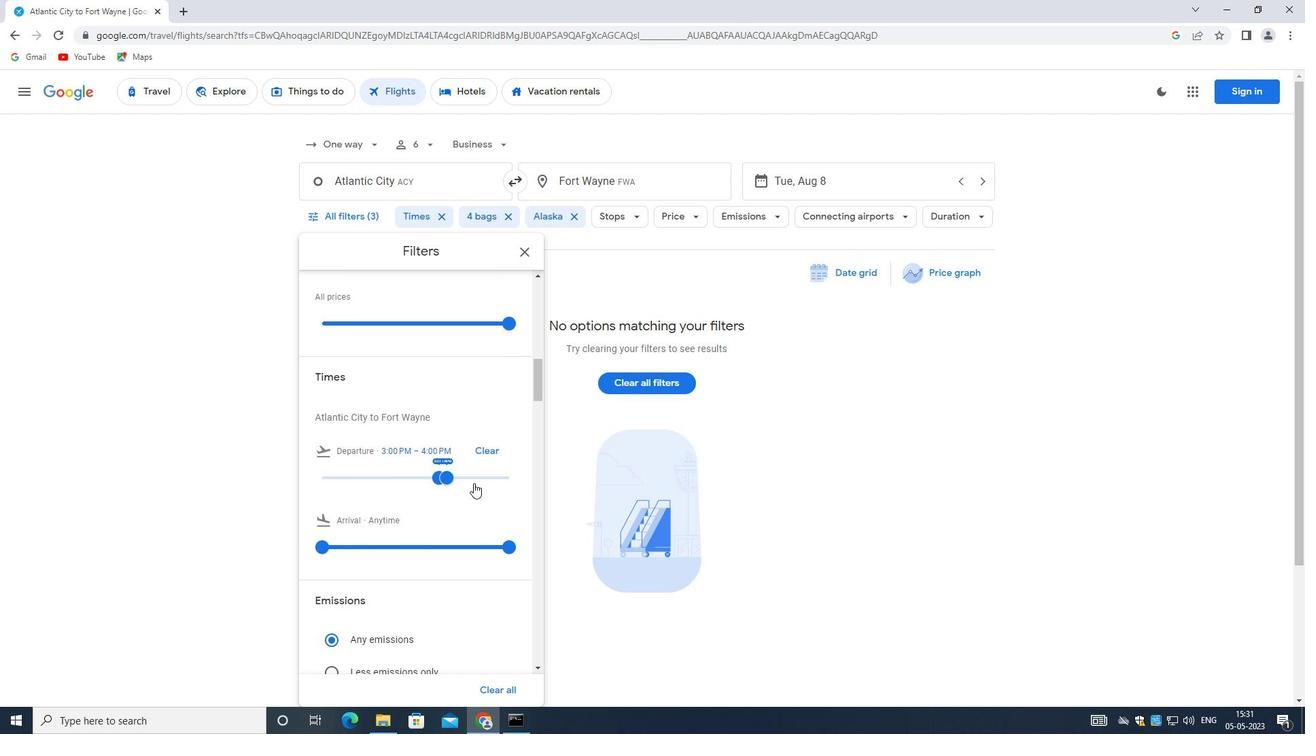 
Action: Mouse pressed left at (479, 479)
Screenshot: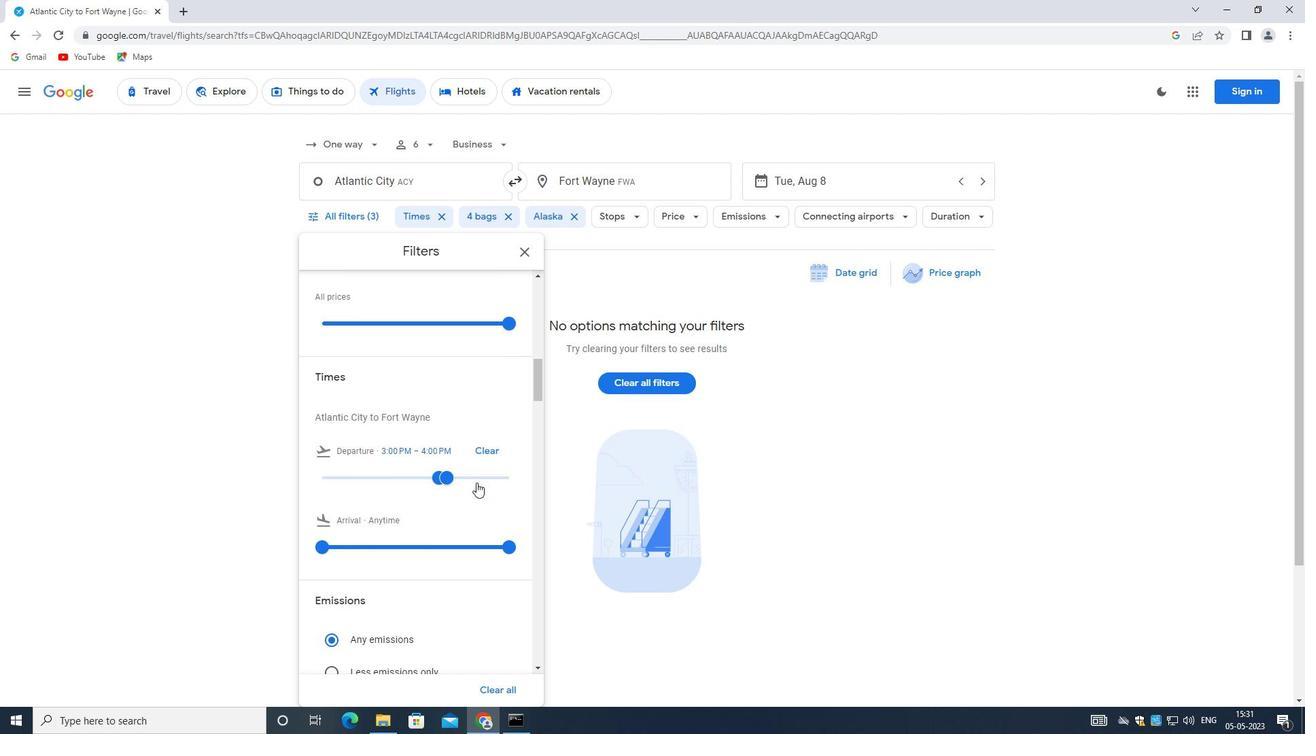 
Action: Mouse moved to (447, 475)
Screenshot: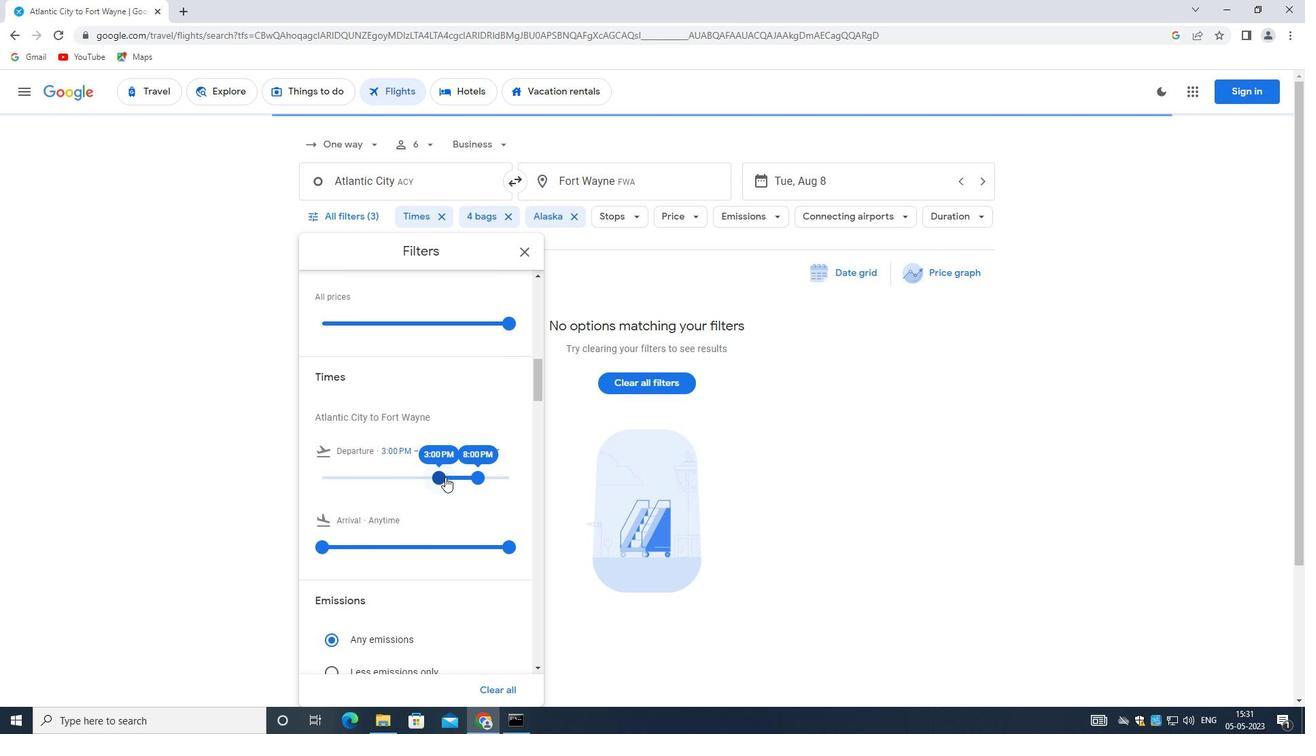 
Action: Mouse pressed left at (447, 475)
Screenshot: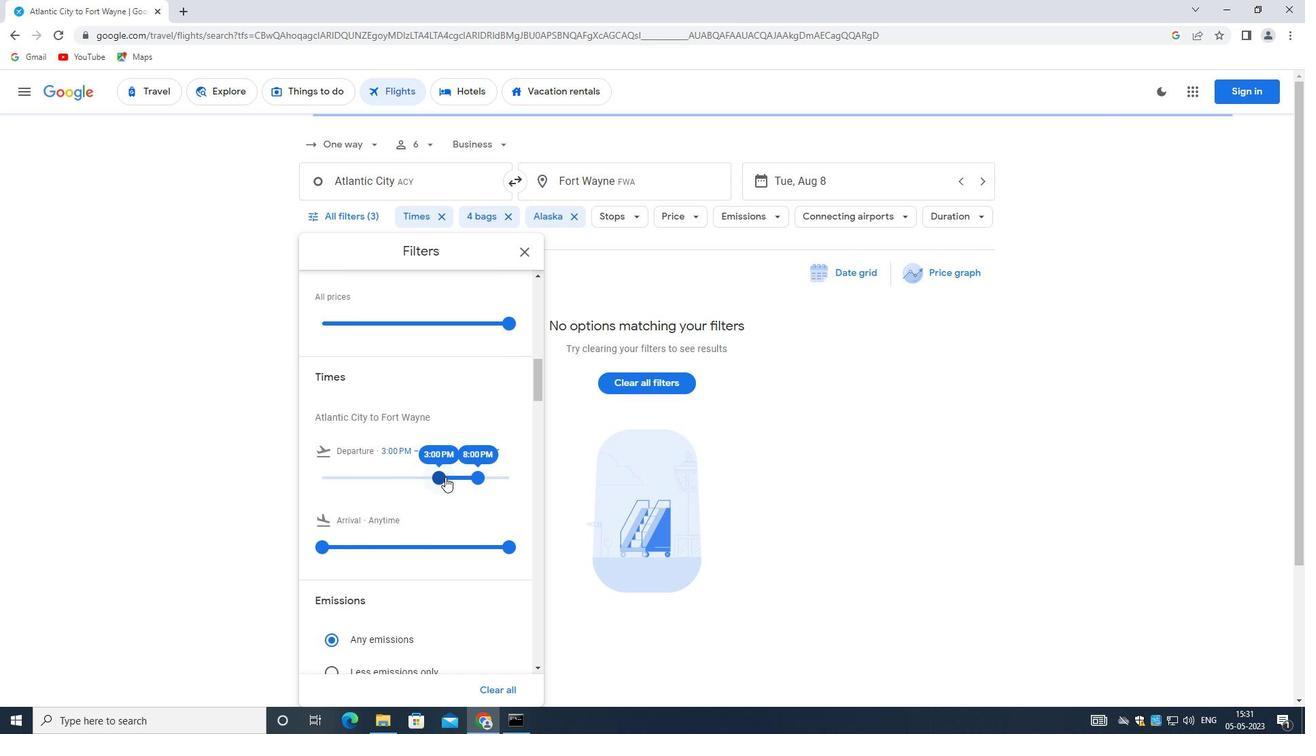 
Action: Mouse moved to (476, 475)
Screenshot: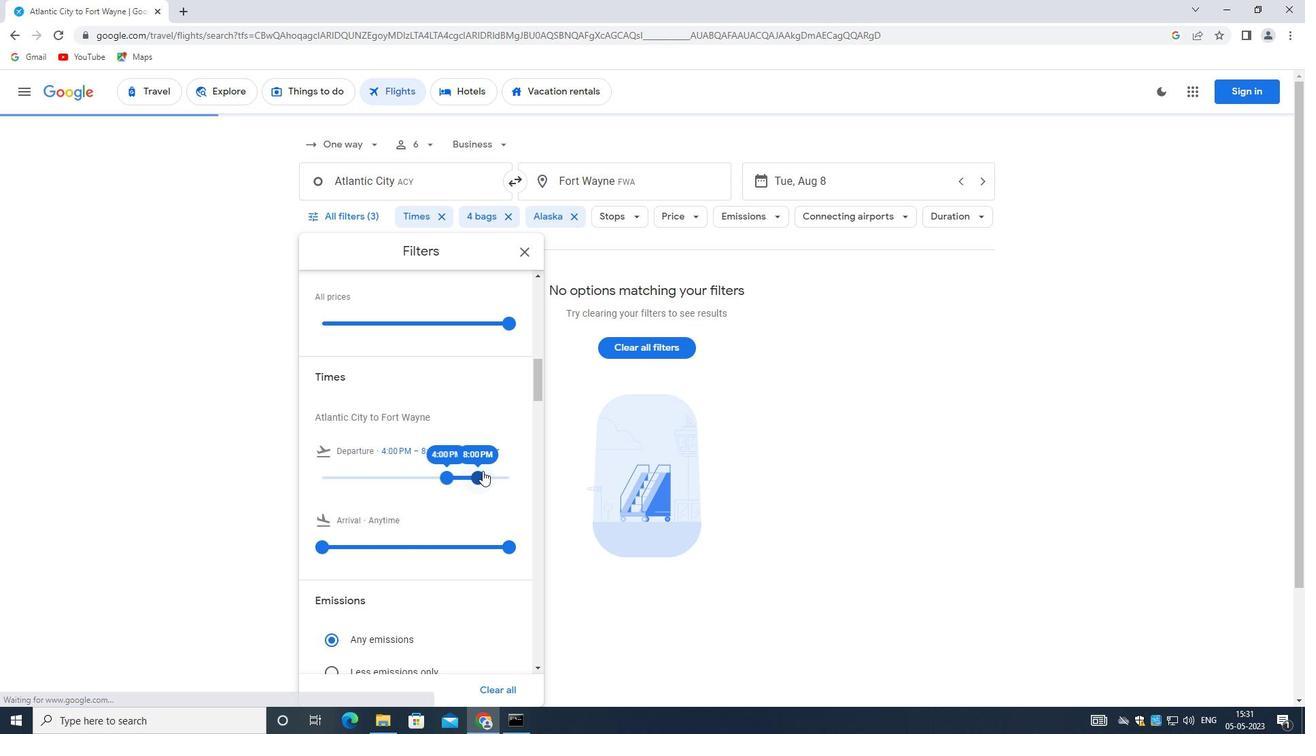 
Action: Mouse pressed left at (476, 475)
Screenshot: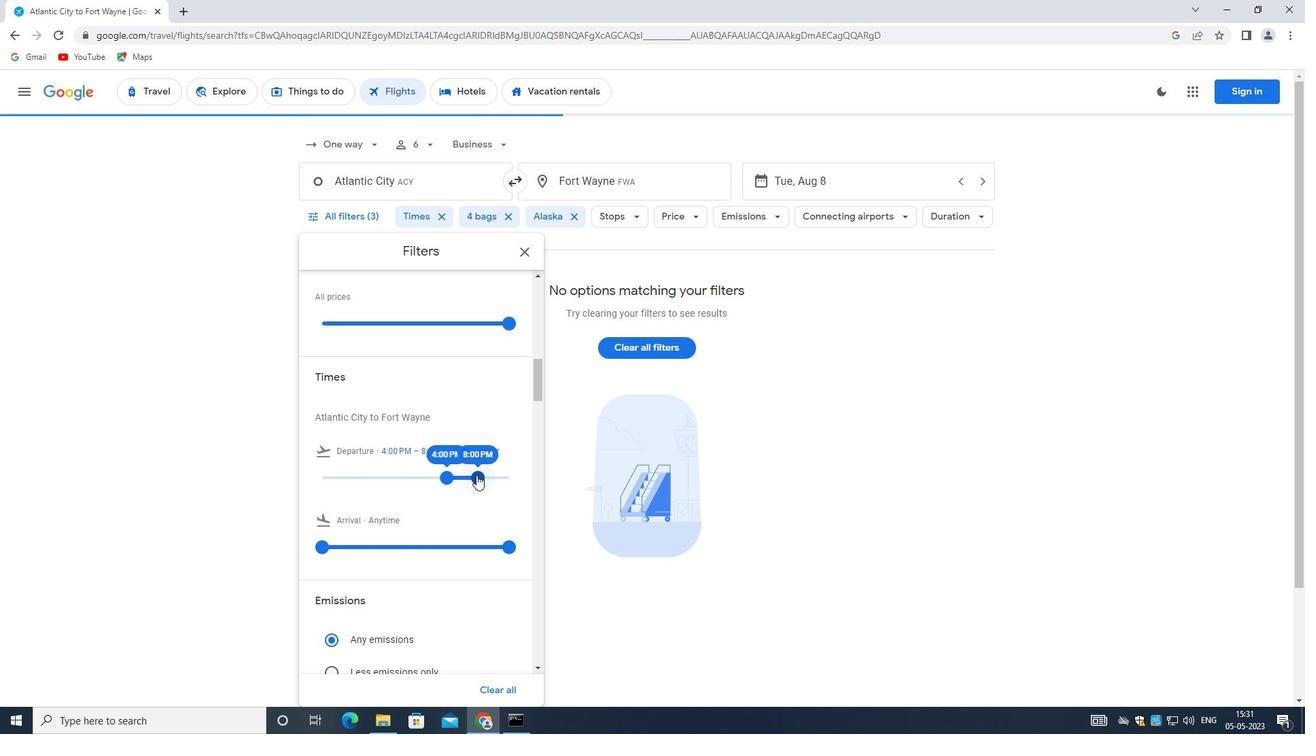 
Action: Mouse moved to (446, 545)
Screenshot: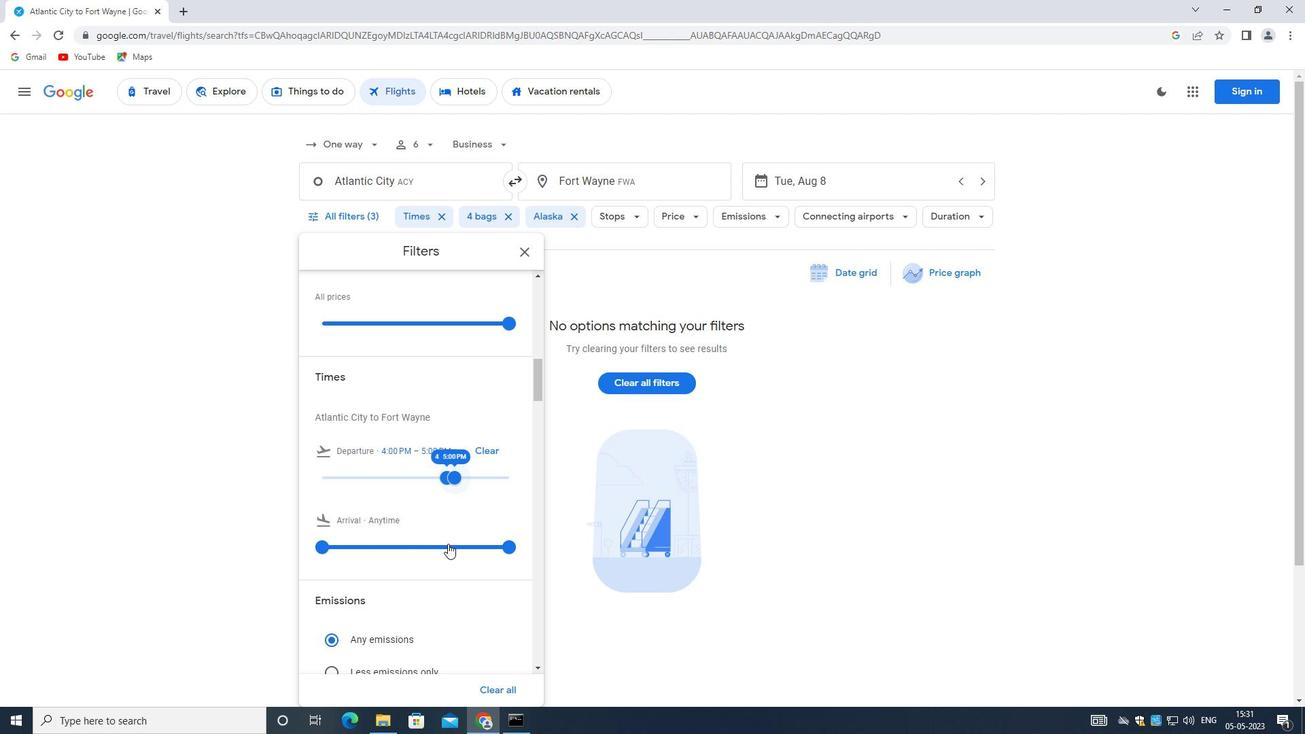
Action: Mouse scrolled (446, 544) with delta (0, 0)
Screenshot: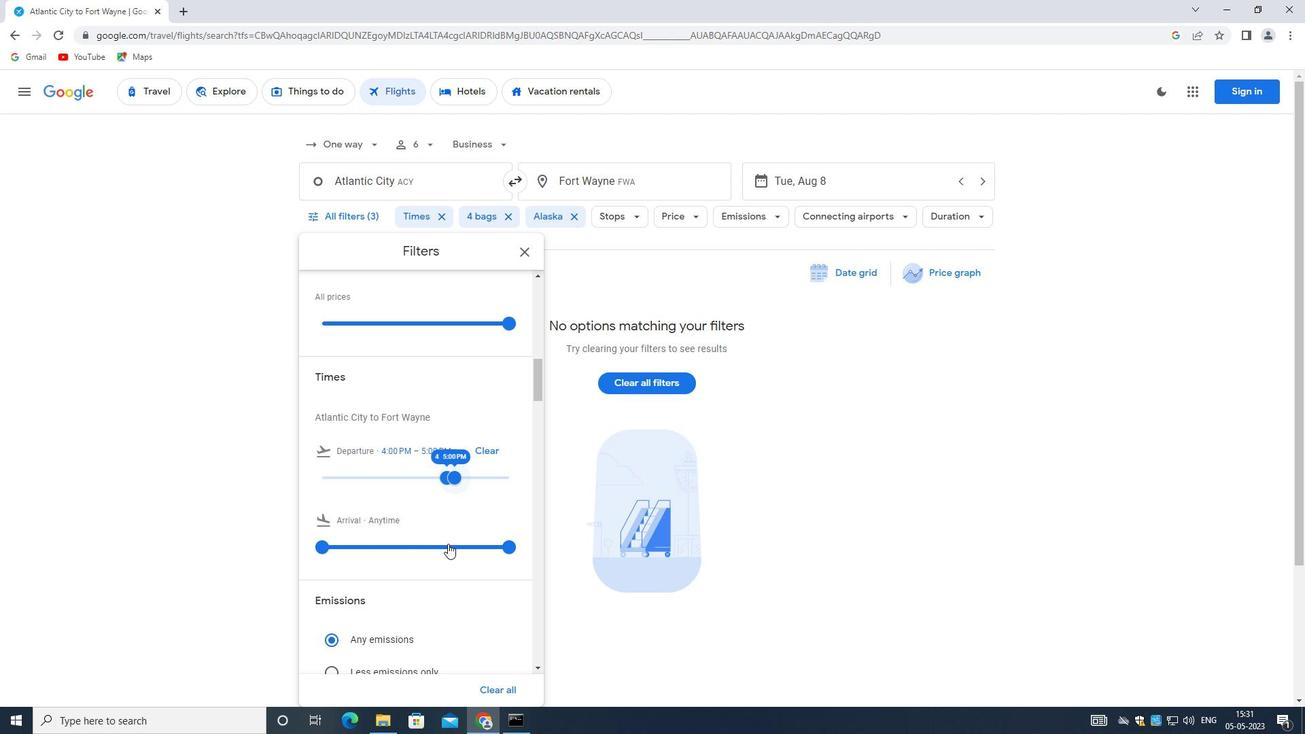 
Action: Mouse moved to (446, 546)
Screenshot: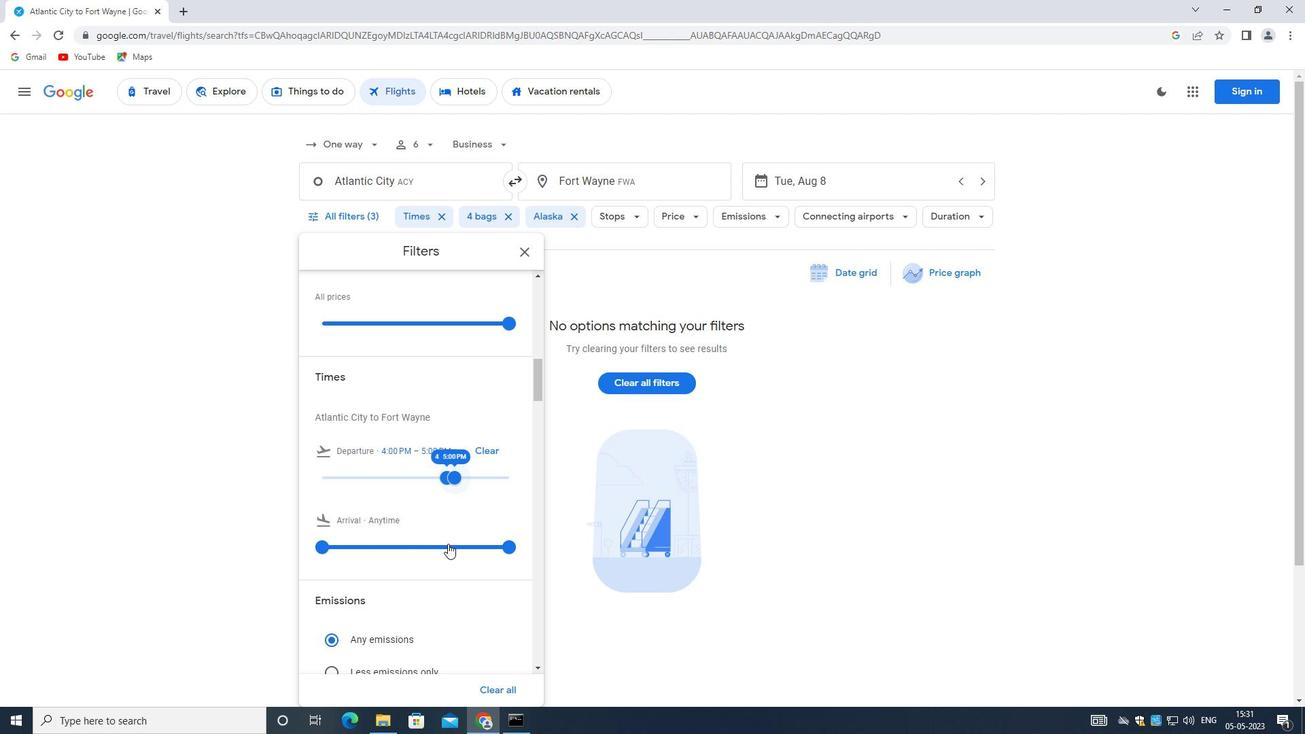 
Action: Mouse scrolled (446, 545) with delta (0, 0)
Screenshot: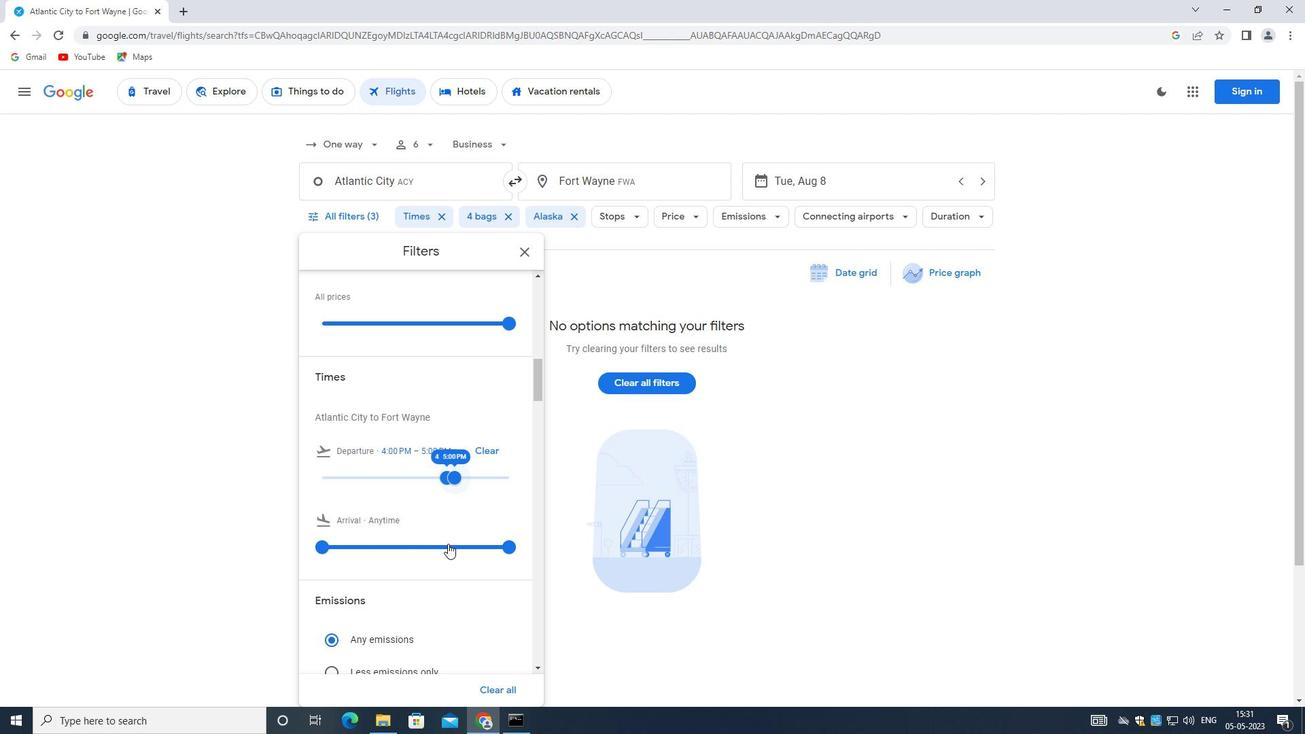 
Action: Mouse moved to (445, 547)
Screenshot: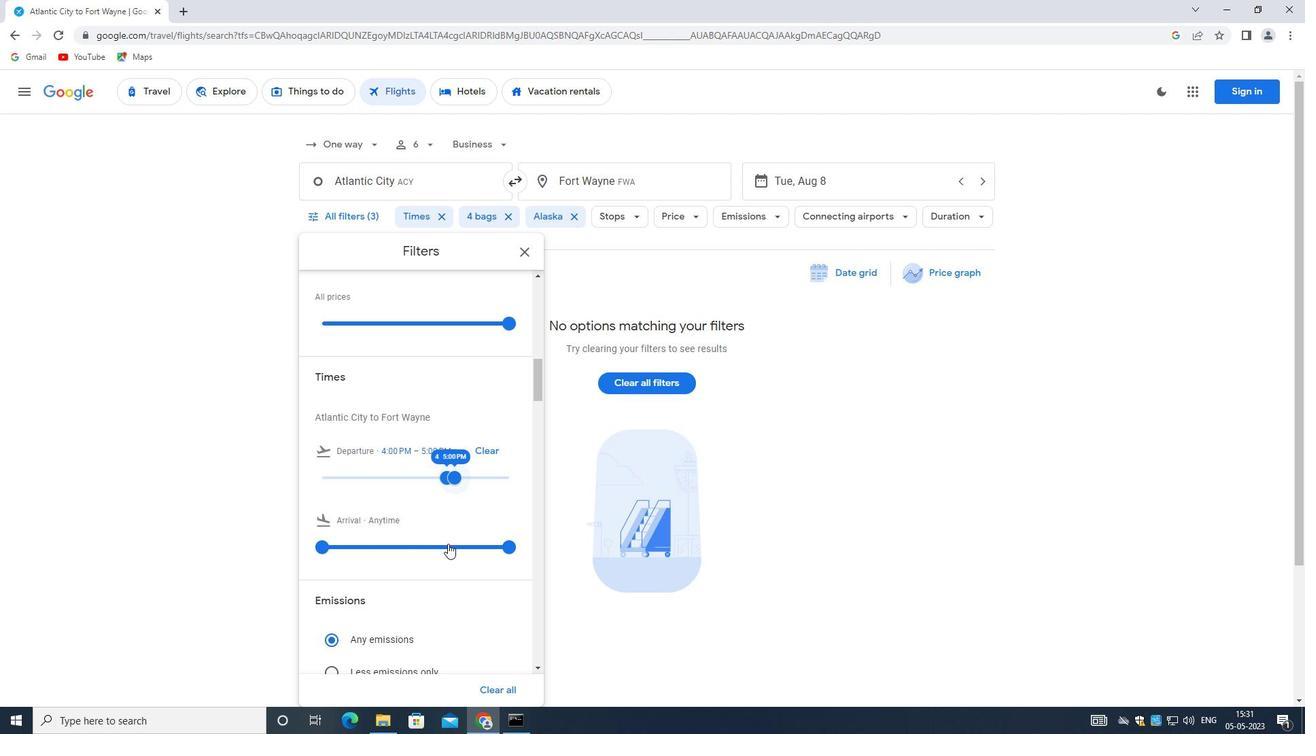 
Action: Mouse scrolled (445, 546) with delta (0, 0)
Screenshot: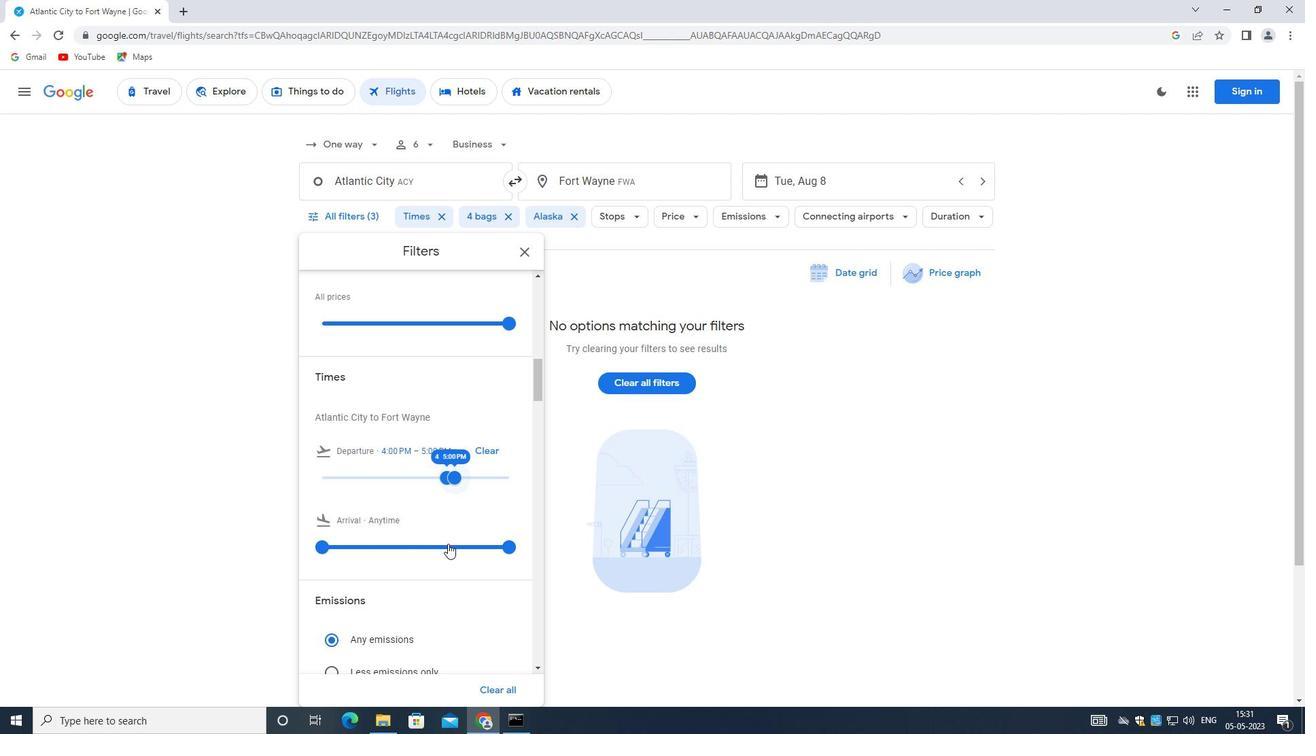 
Action: Mouse moved to (445, 547)
Screenshot: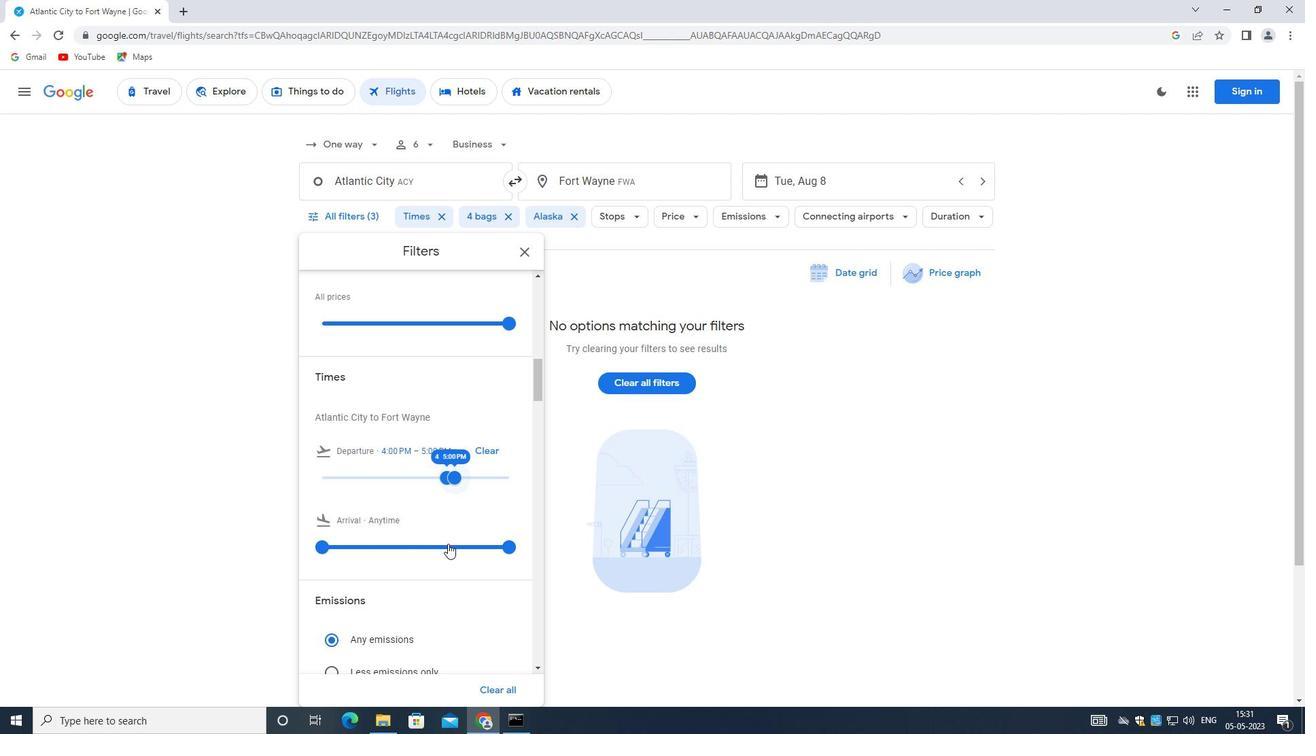 
Action: Mouse scrolled (445, 547) with delta (0, 0)
Screenshot: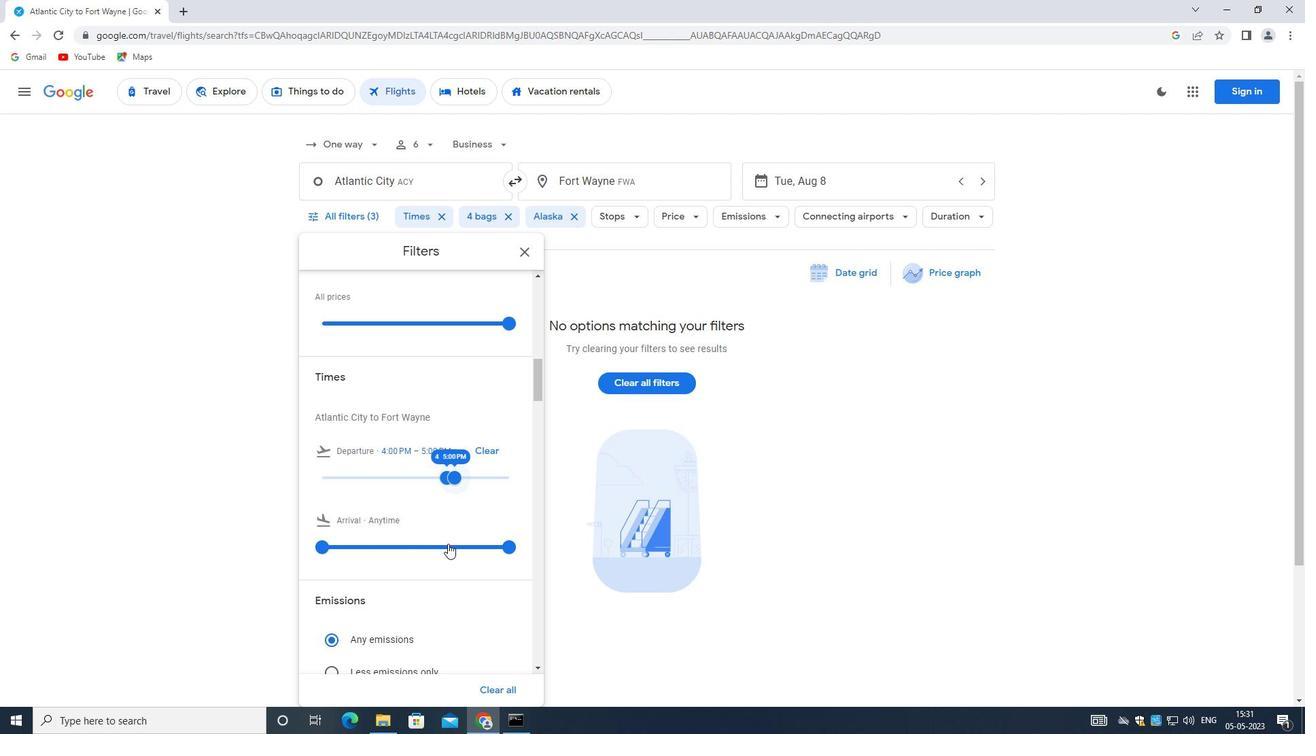 
Action: Mouse moved to (445, 547)
Screenshot: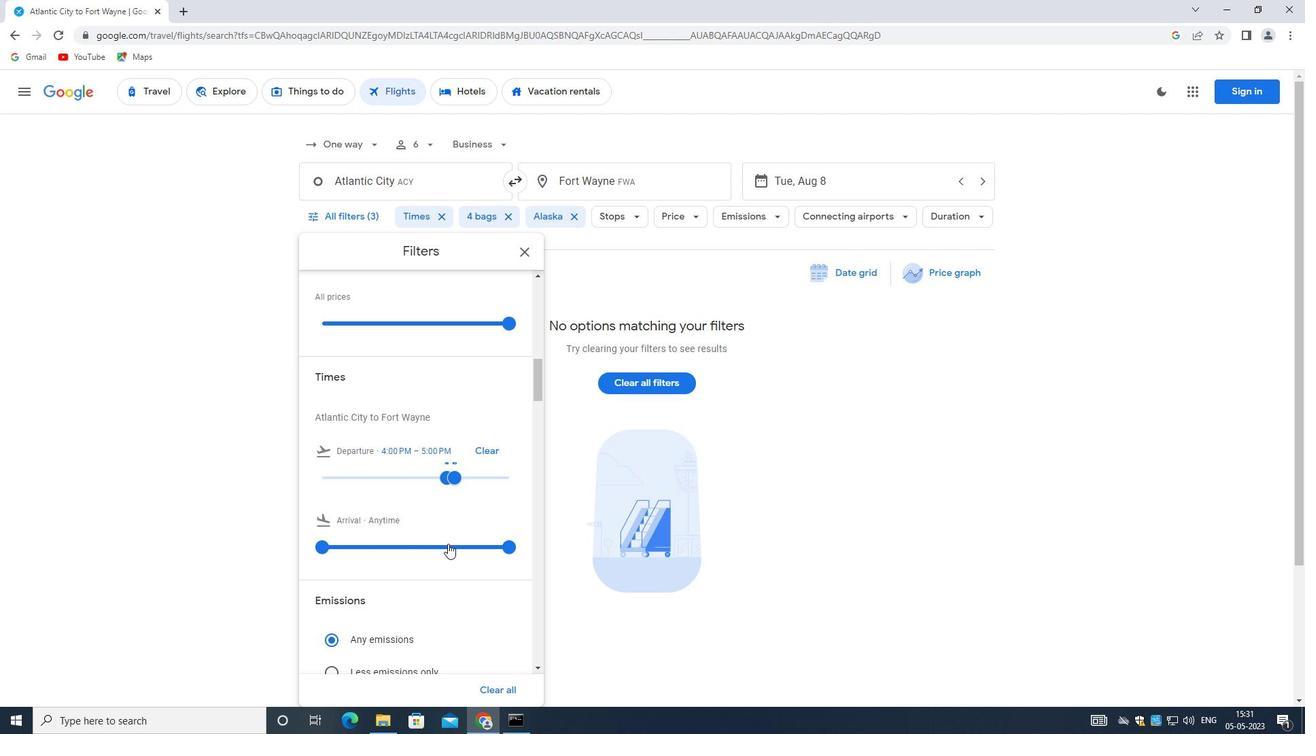 
Action: Mouse scrolled (445, 547) with delta (0, 0)
Screenshot: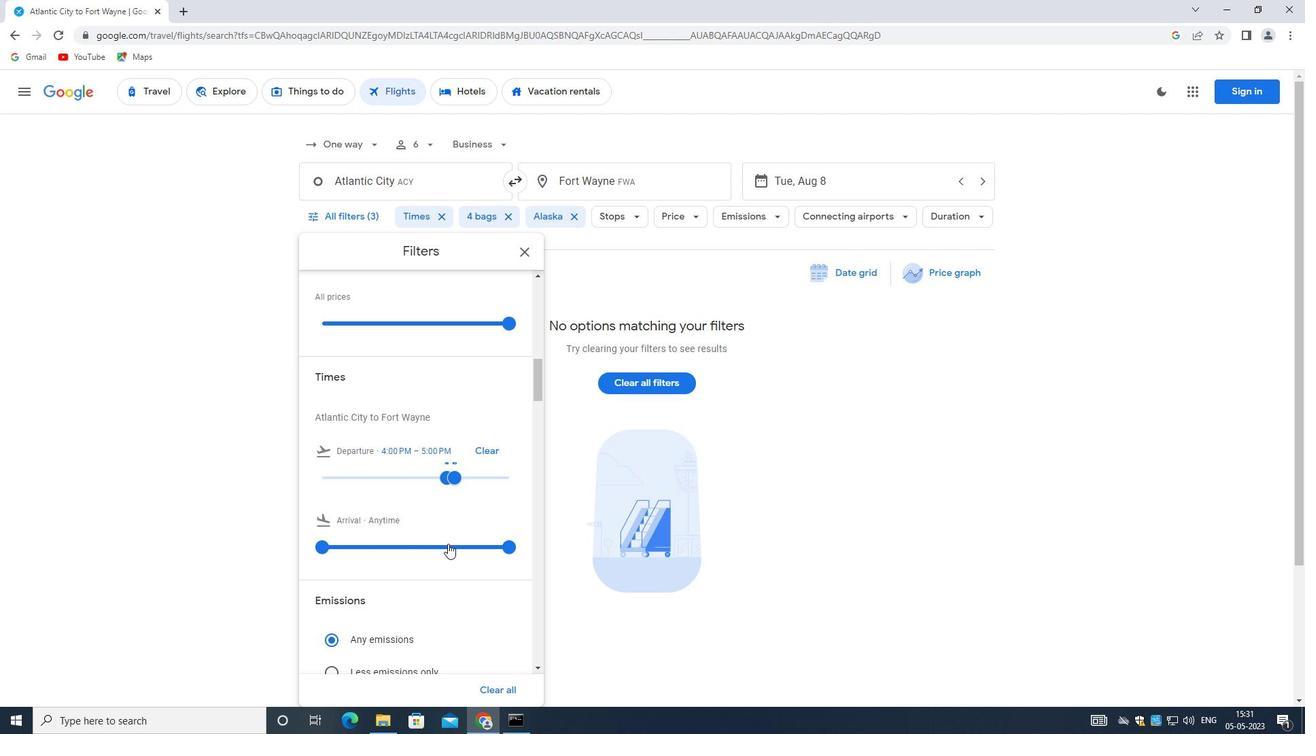 
Action: Mouse moved to (443, 548)
Screenshot: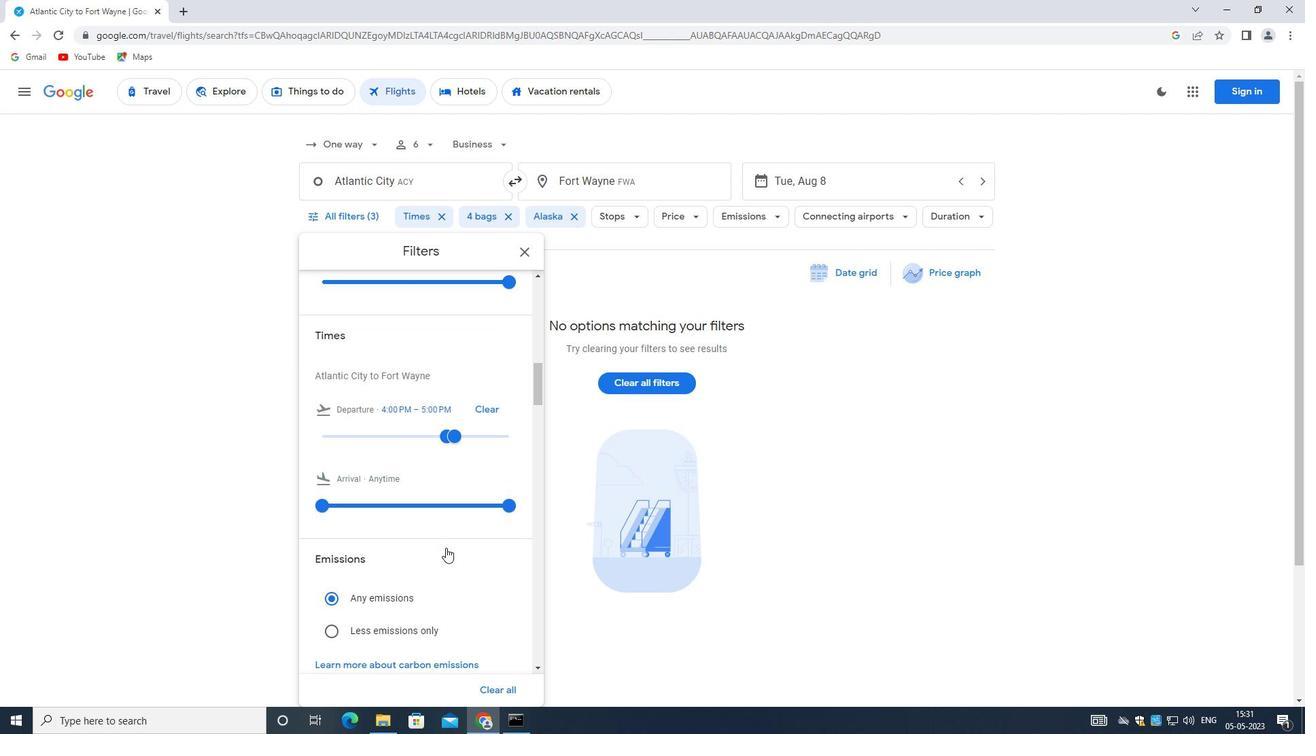 
Action: Mouse scrolled (443, 547) with delta (0, 0)
Screenshot: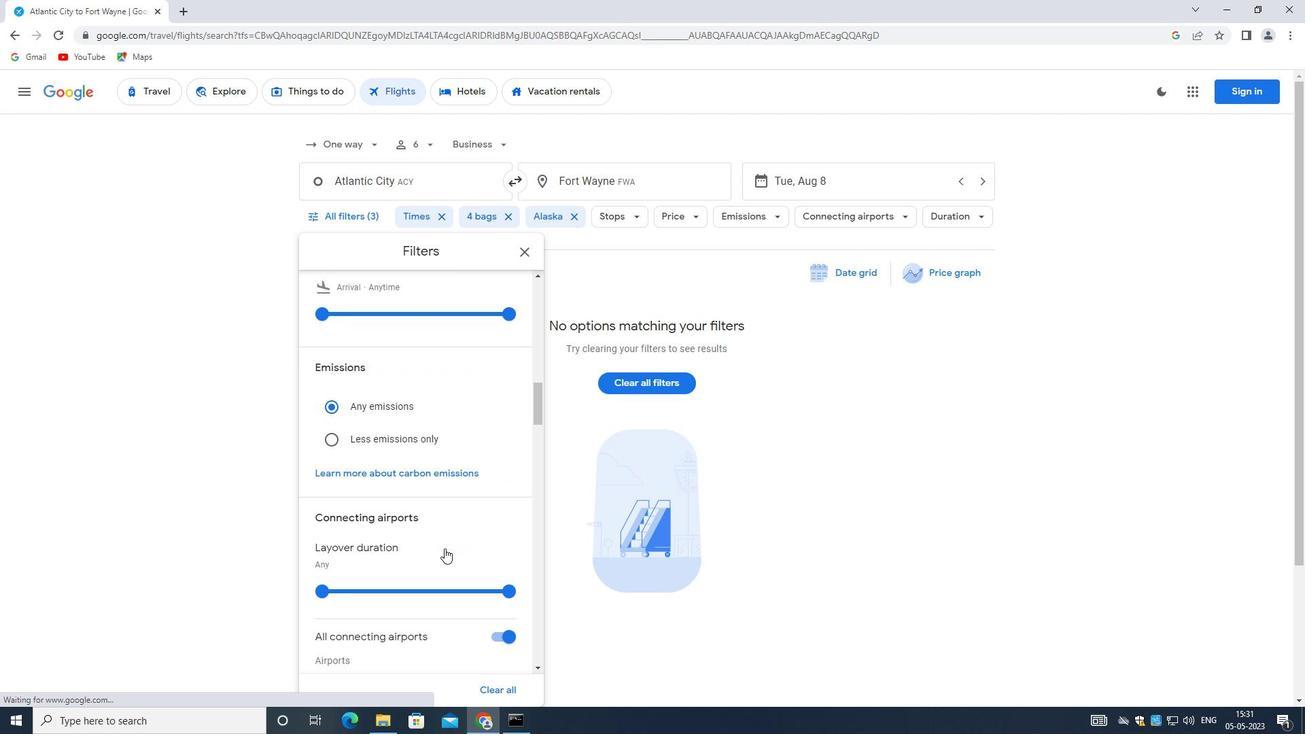 
Action: Mouse scrolled (443, 547) with delta (0, 0)
Screenshot: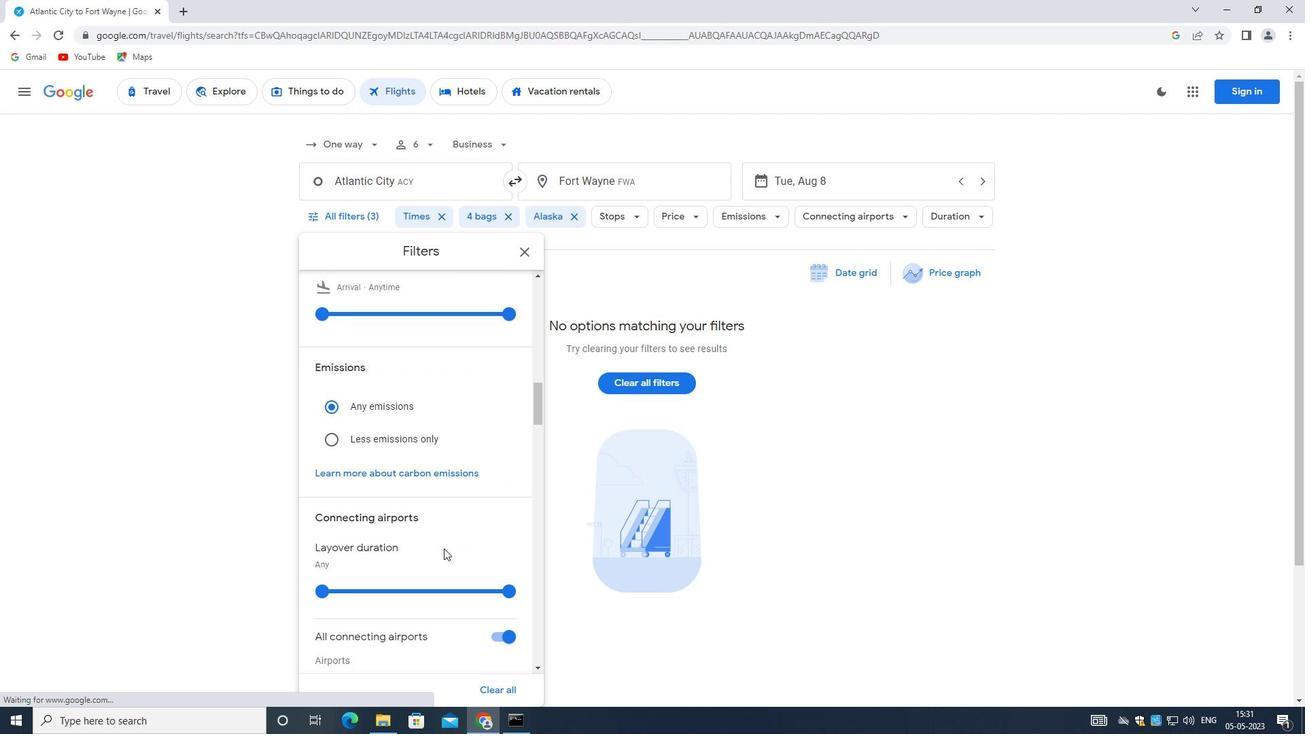 
Action: Mouse scrolled (443, 547) with delta (0, 0)
Screenshot: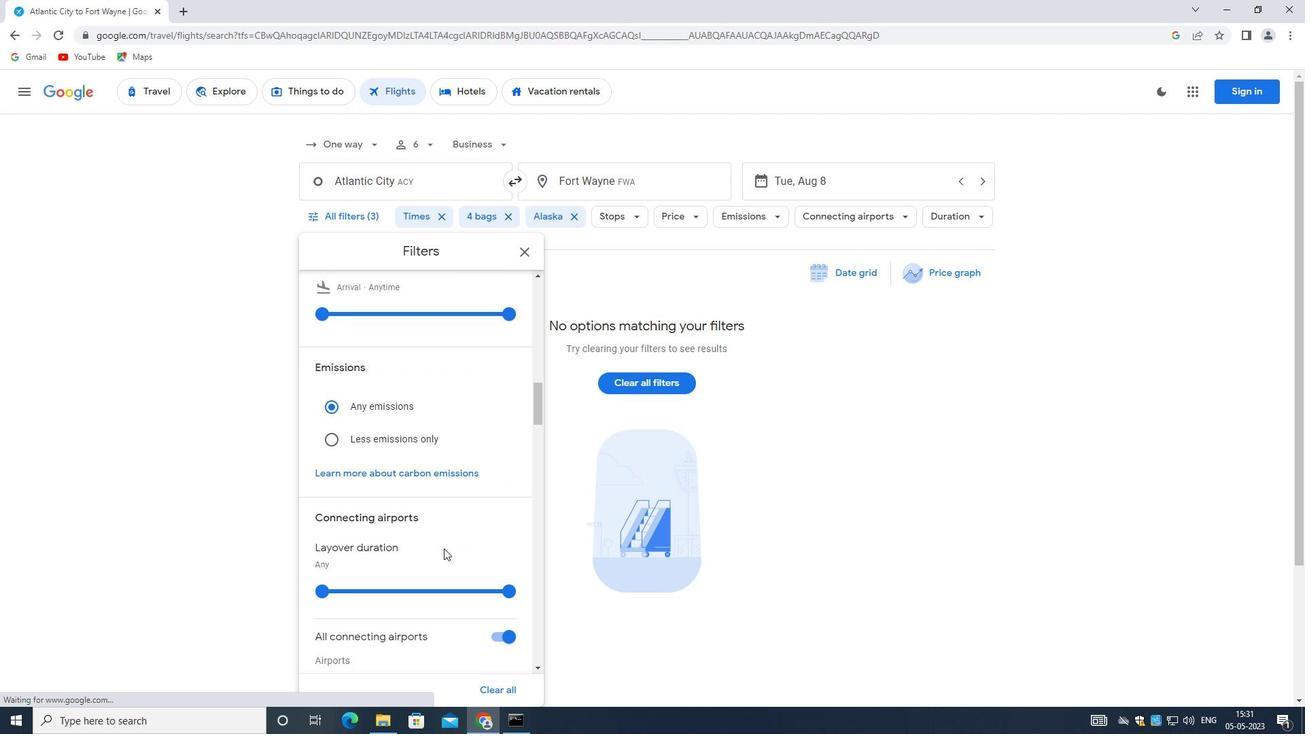 
Action: Mouse scrolled (443, 547) with delta (0, 0)
Screenshot: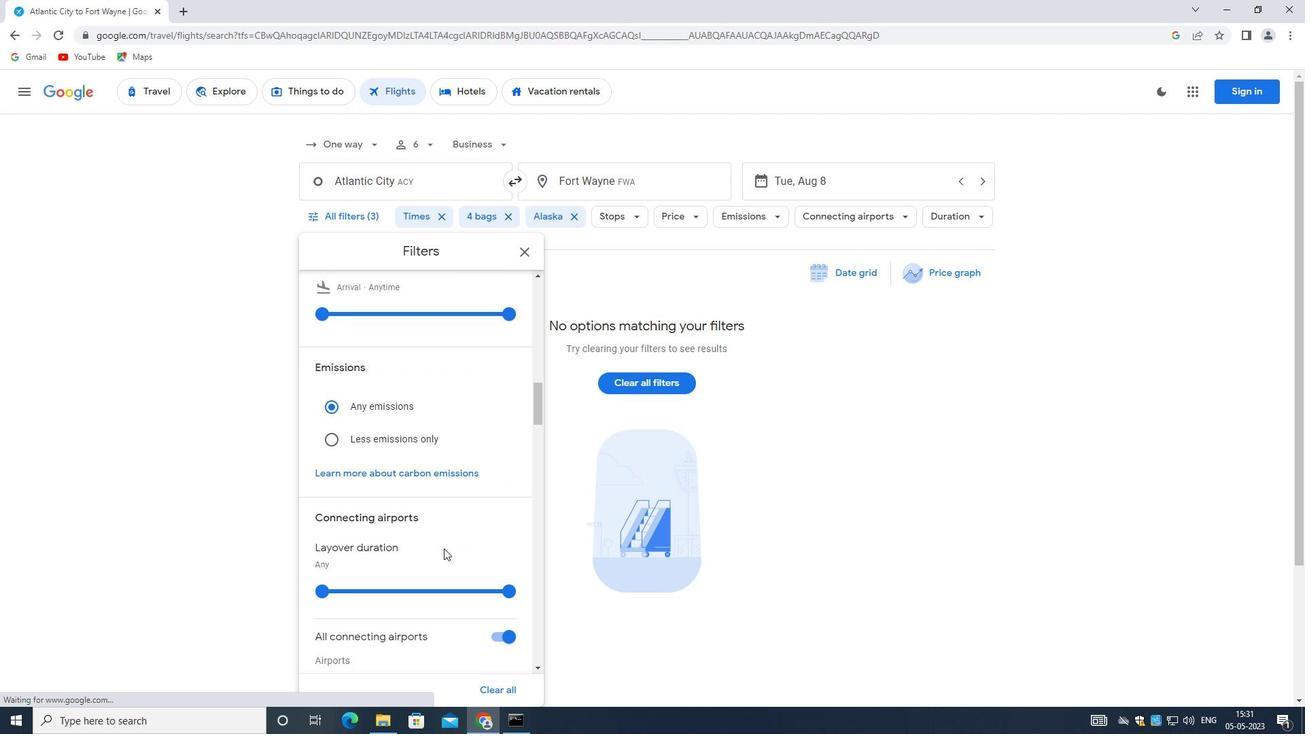 
Action: Mouse scrolled (443, 547) with delta (0, 0)
Screenshot: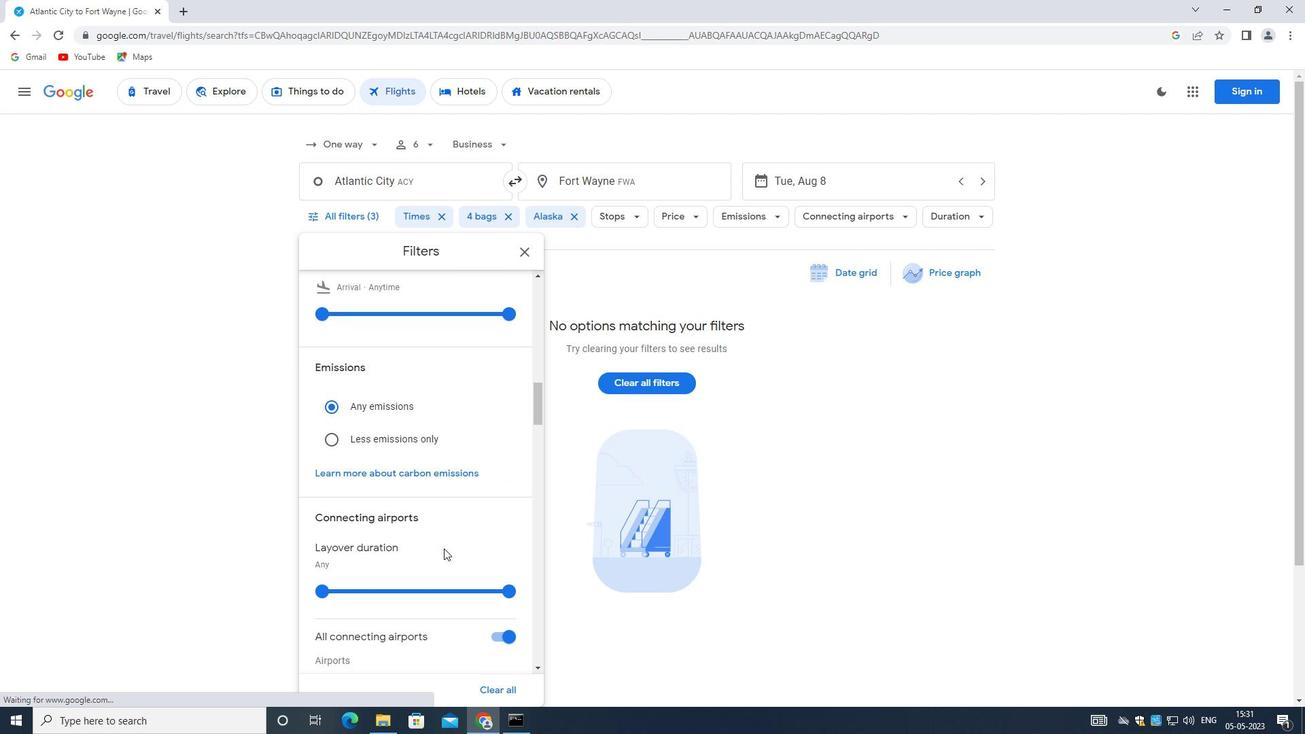 
Action: Mouse moved to (439, 550)
Screenshot: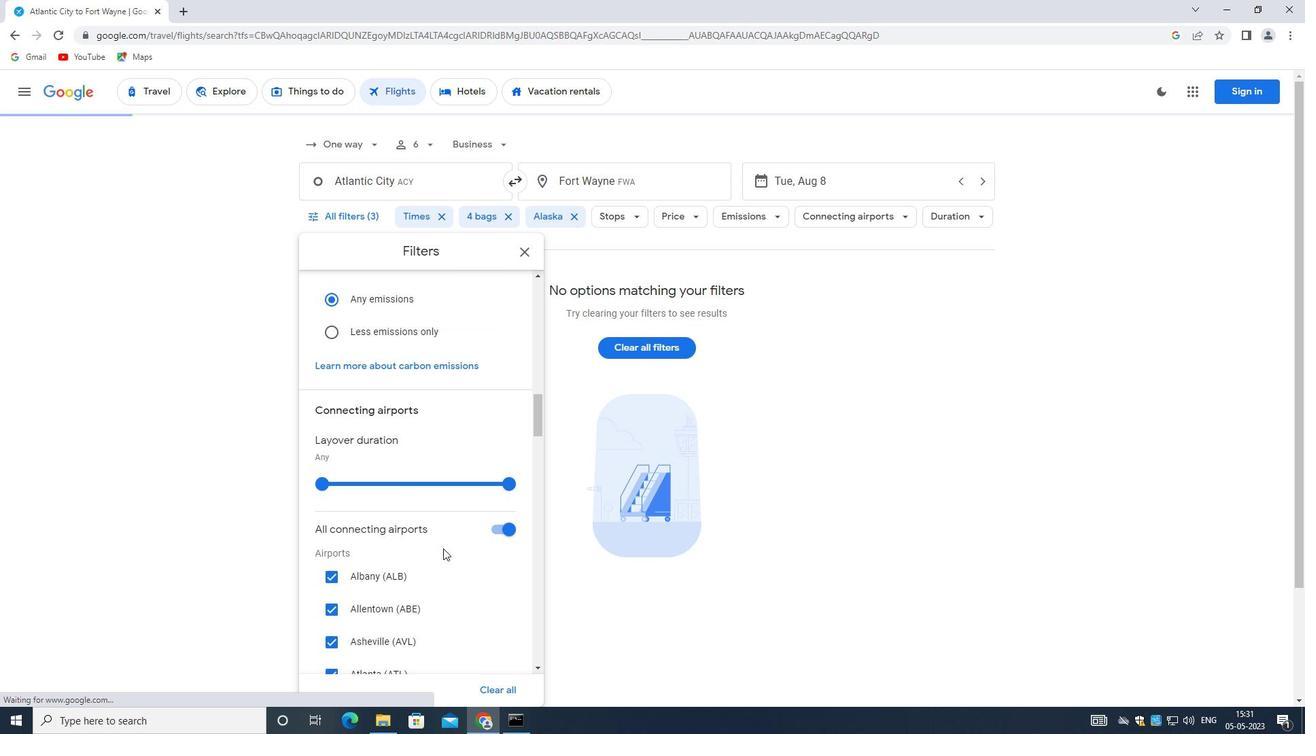 
Action: Mouse scrolled (439, 549) with delta (0, 0)
Screenshot: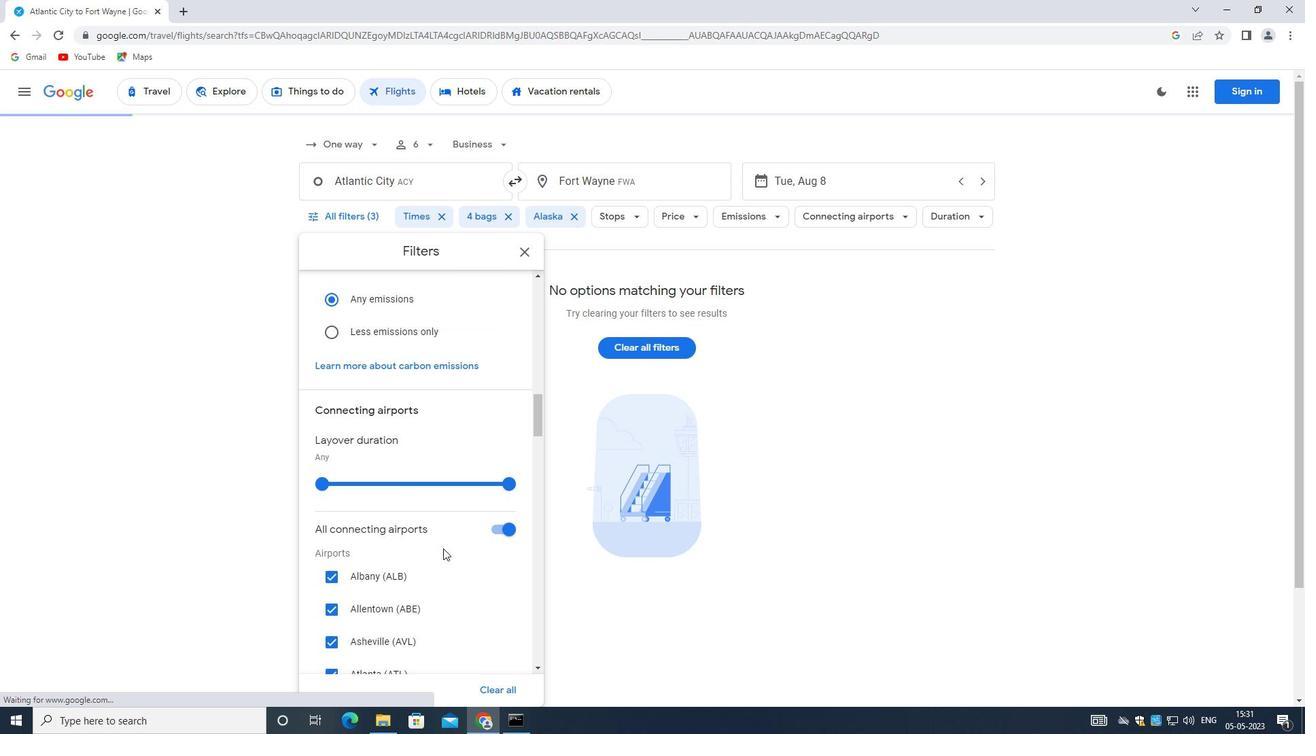 
Action: Mouse moved to (438, 551)
Screenshot: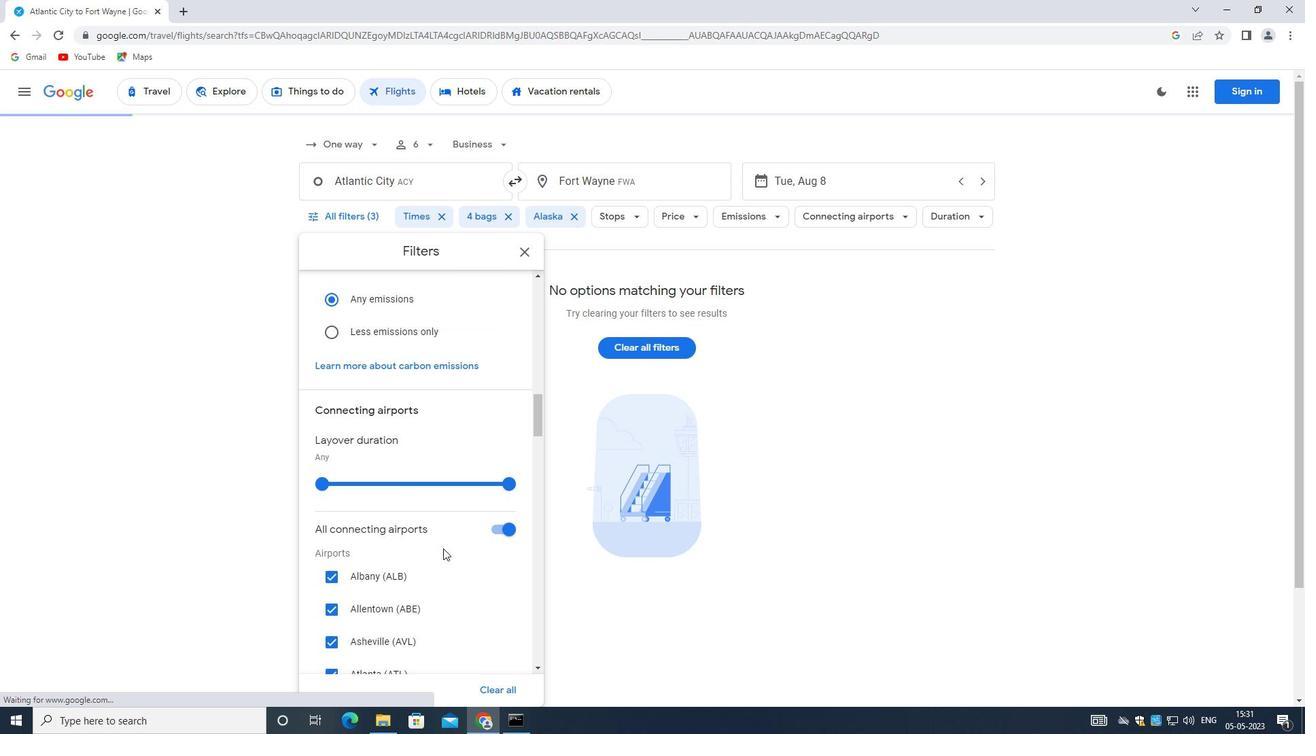 
Action: Mouse scrolled (438, 550) with delta (0, 0)
Screenshot: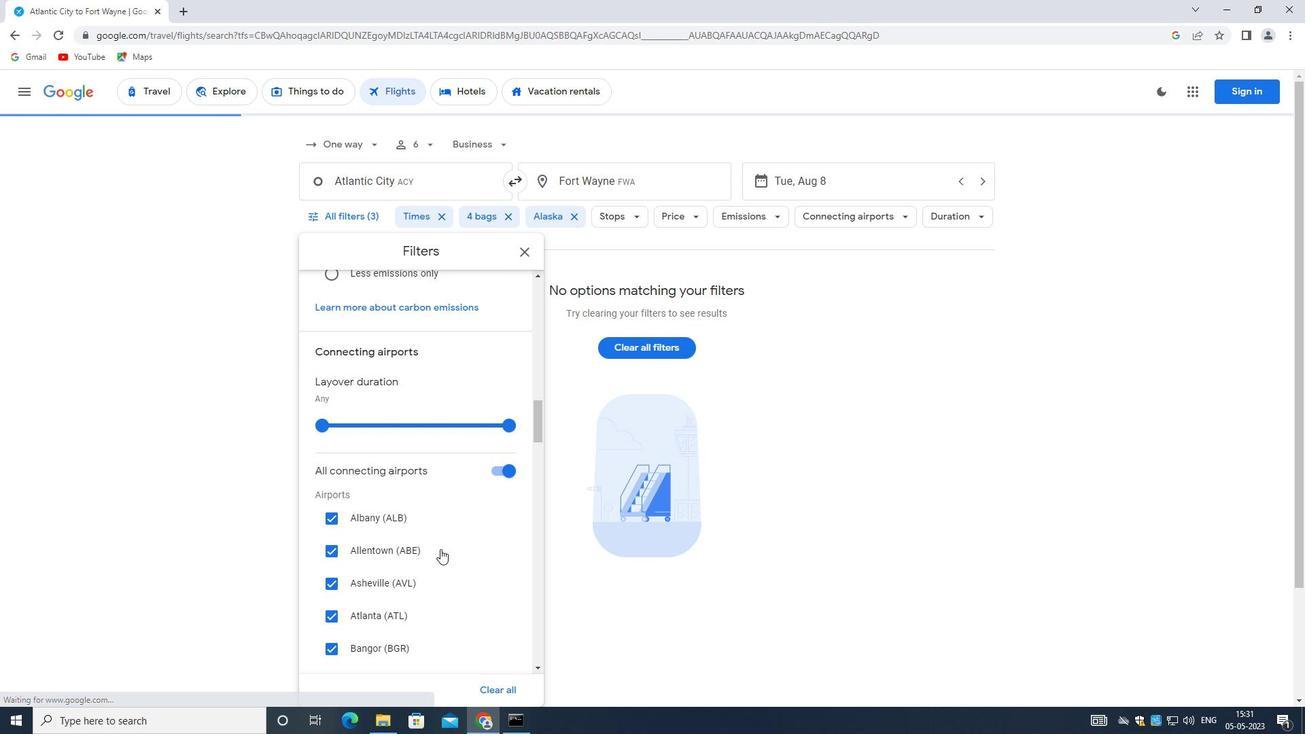 
Action: Mouse moved to (438, 551)
Screenshot: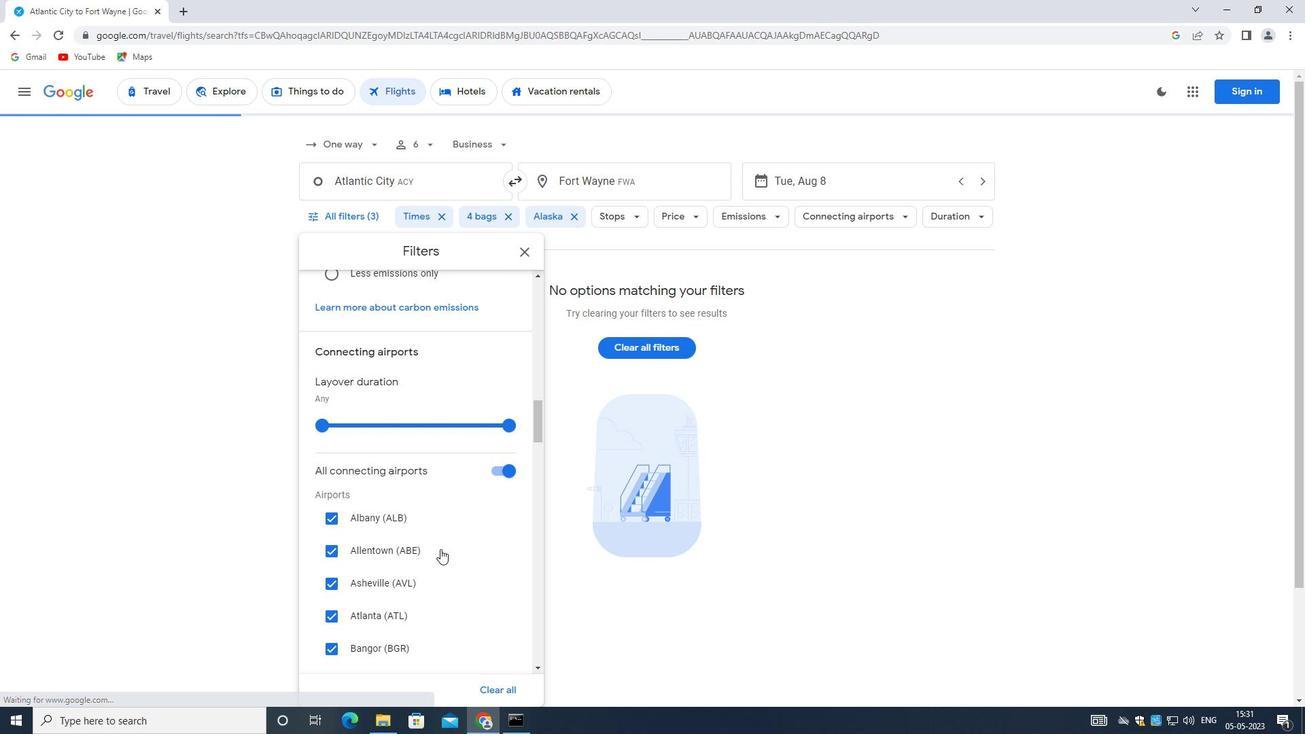 
Action: Mouse scrolled (438, 550) with delta (0, 0)
Screenshot: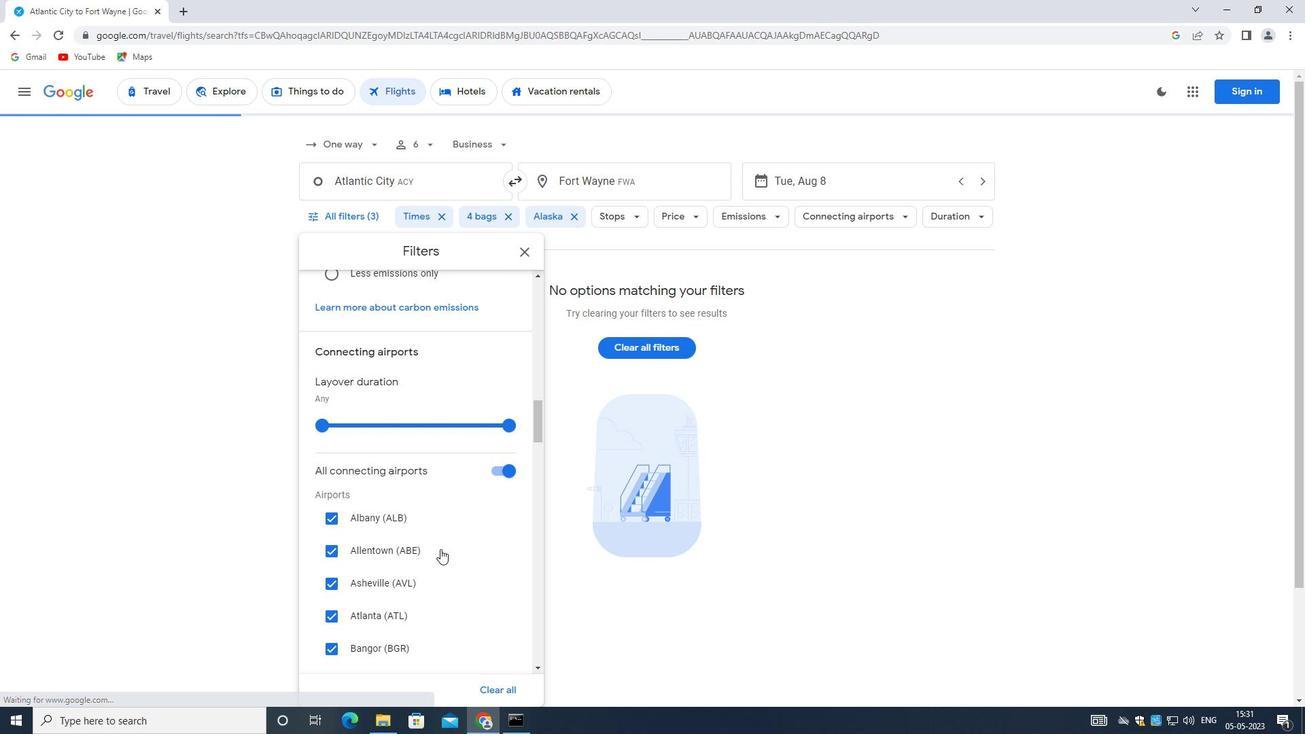 
Action: Mouse moved to (431, 552)
Screenshot: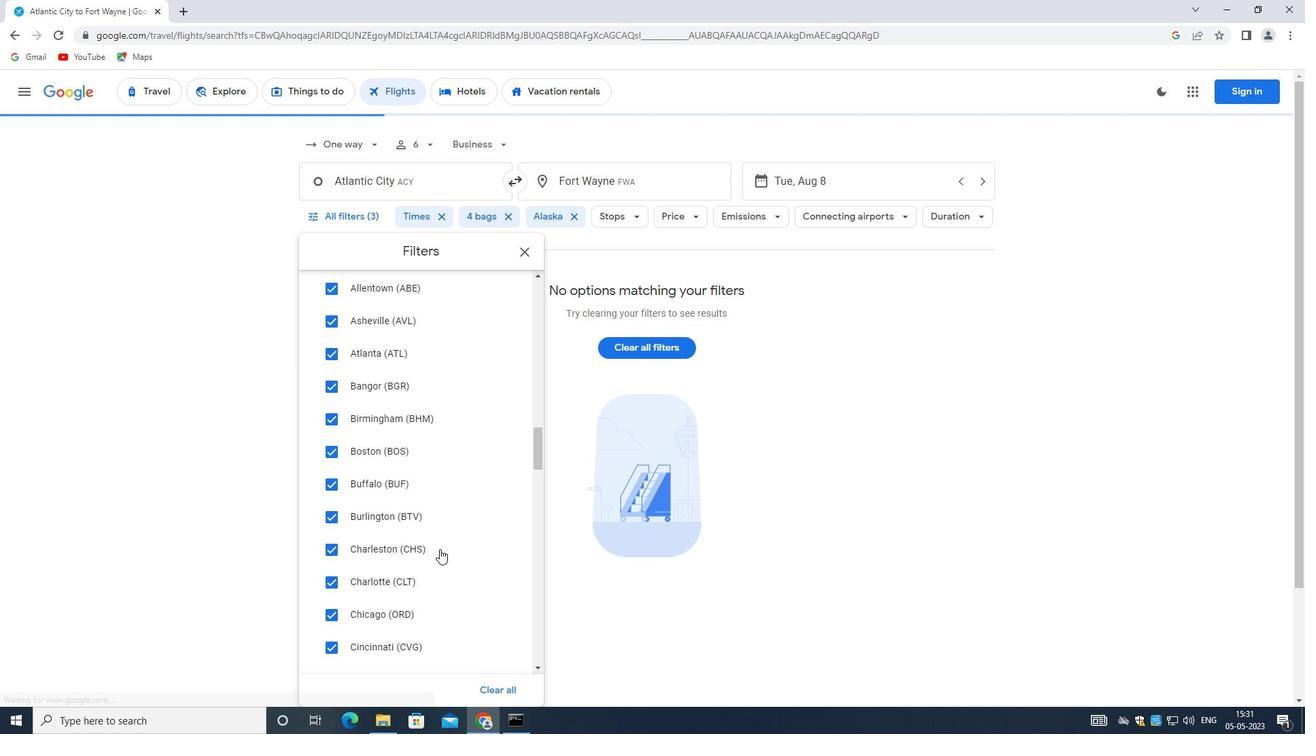 
Action: Mouse scrolled (431, 551) with delta (0, 0)
Screenshot: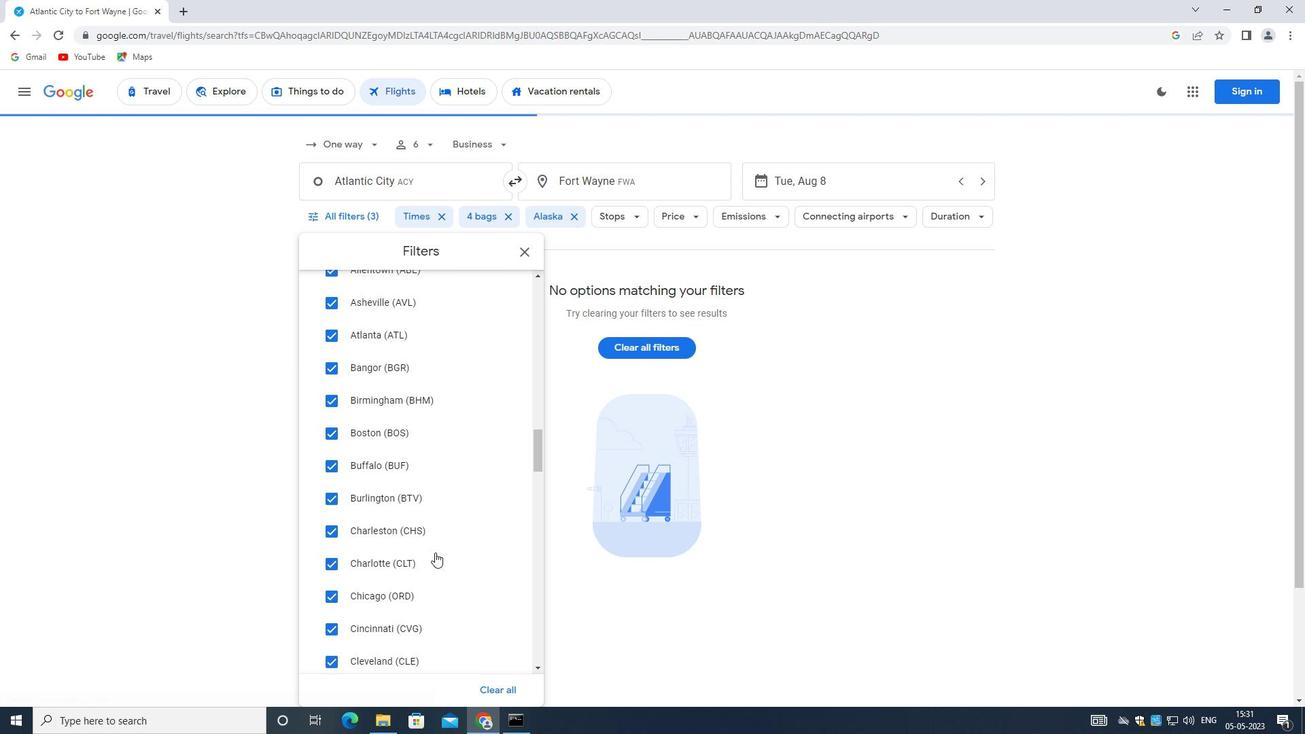 
Action: Mouse moved to (430, 551)
Screenshot: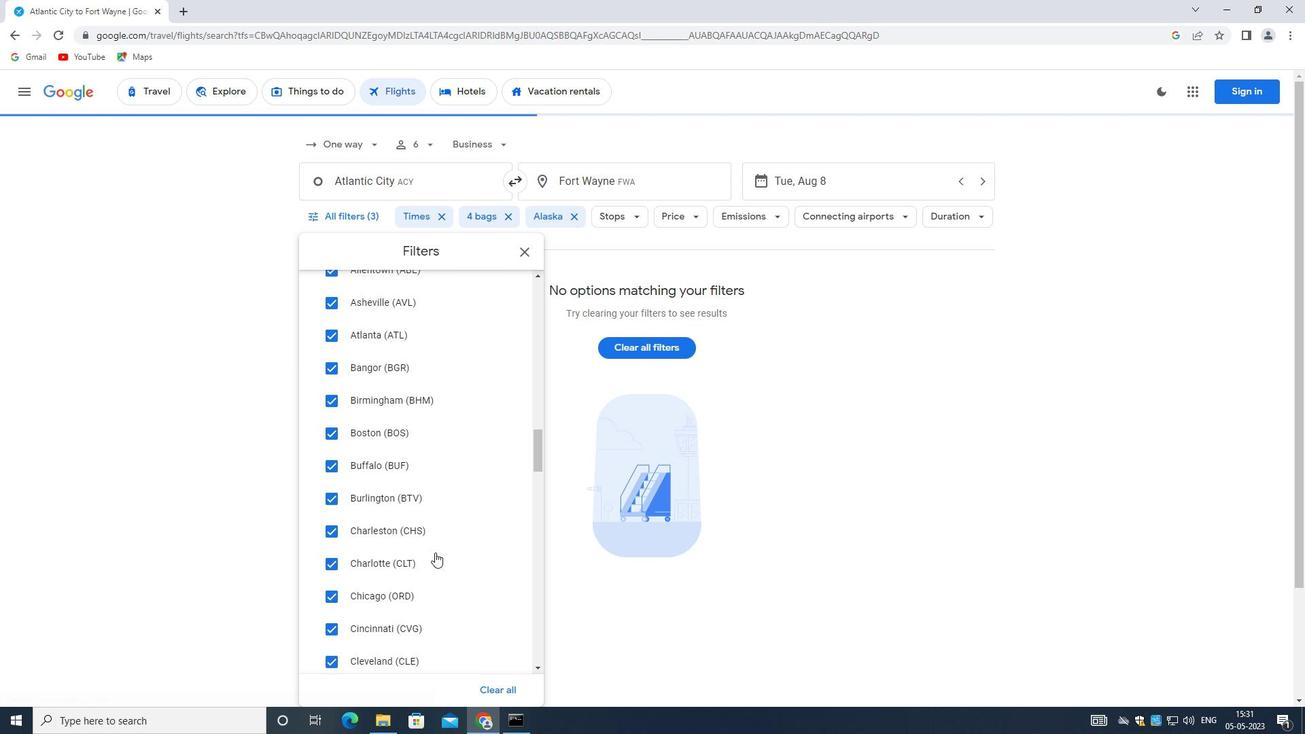 
Action: Mouse scrolled (430, 551) with delta (0, 0)
Screenshot: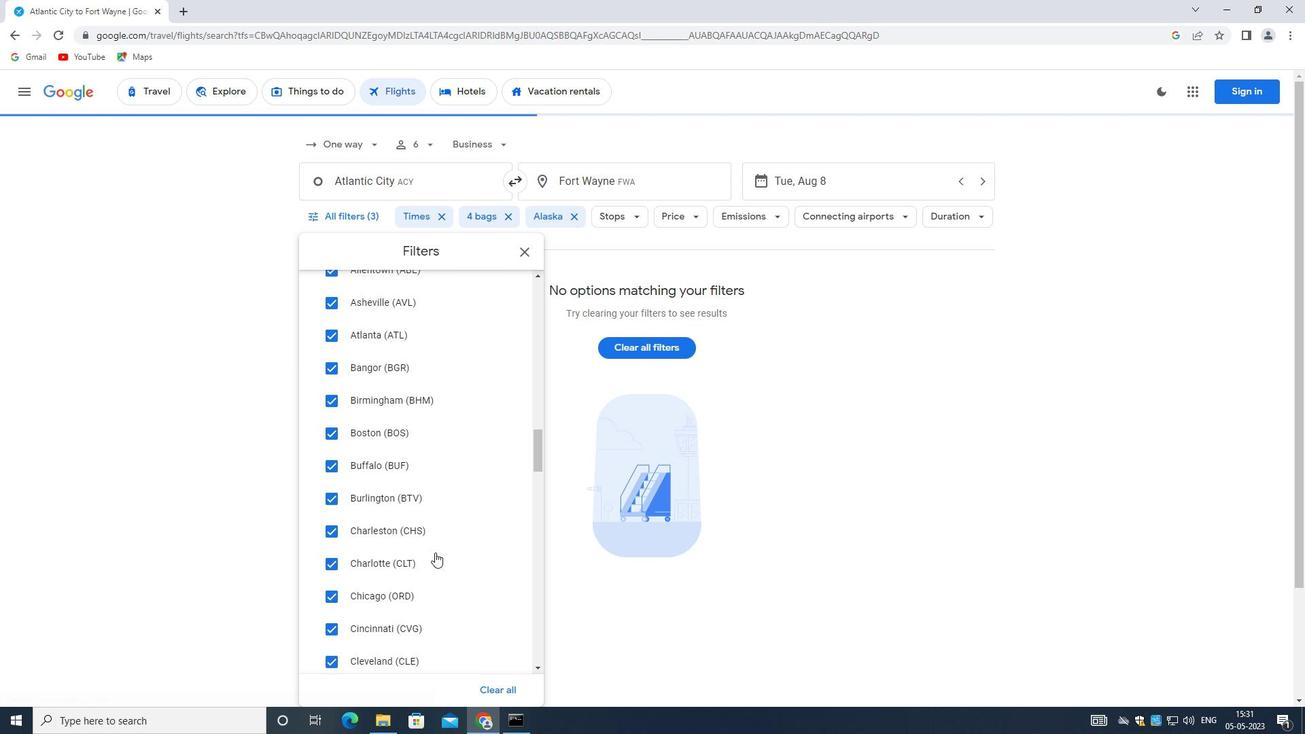 
Action: Mouse scrolled (430, 551) with delta (0, 0)
Screenshot: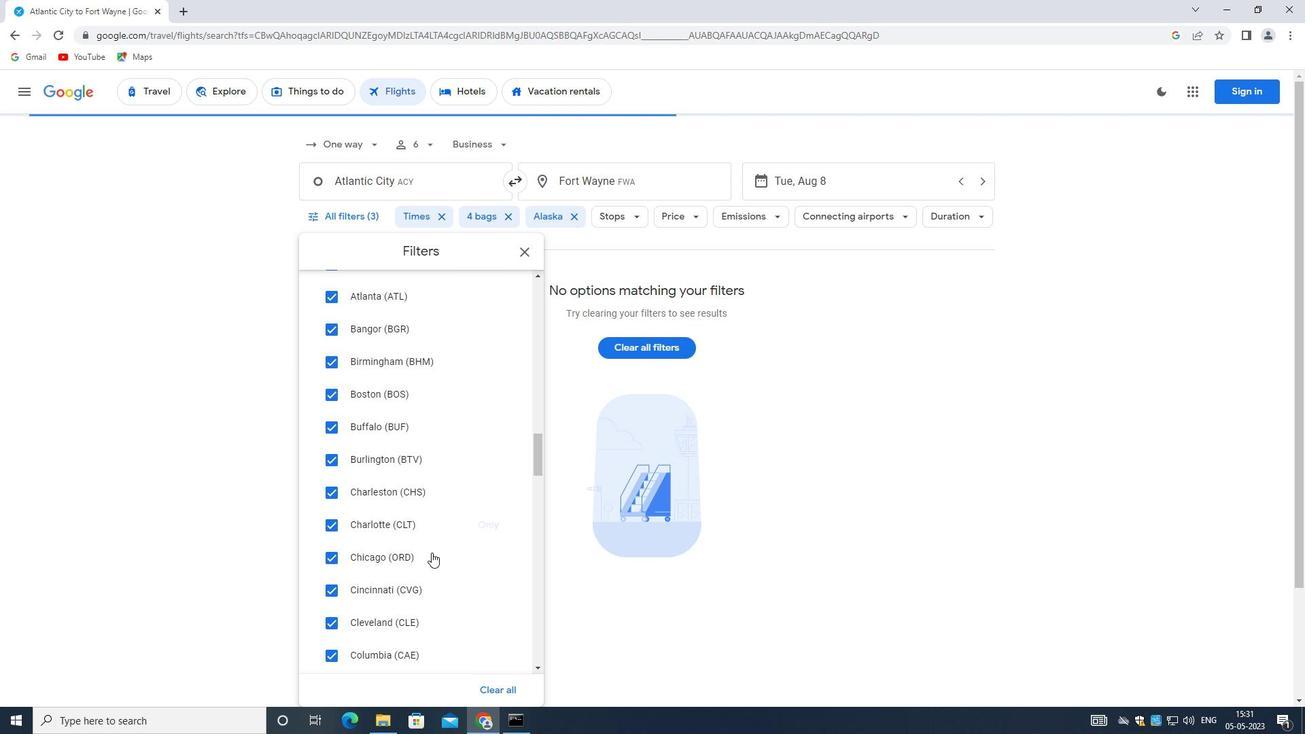 
Action: Mouse scrolled (430, 551) with delta (0, 0)
Screenshot: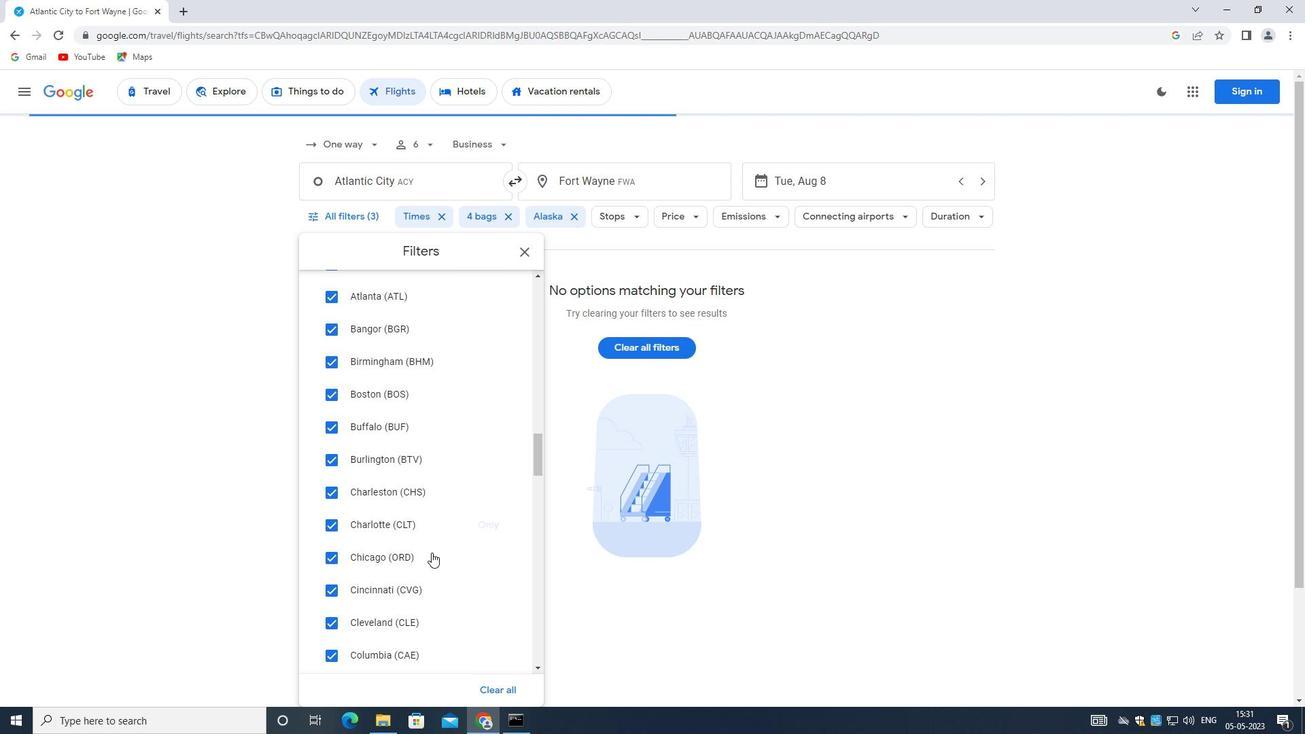 
Action: Mouse moved to (430, 551)
Screenshot: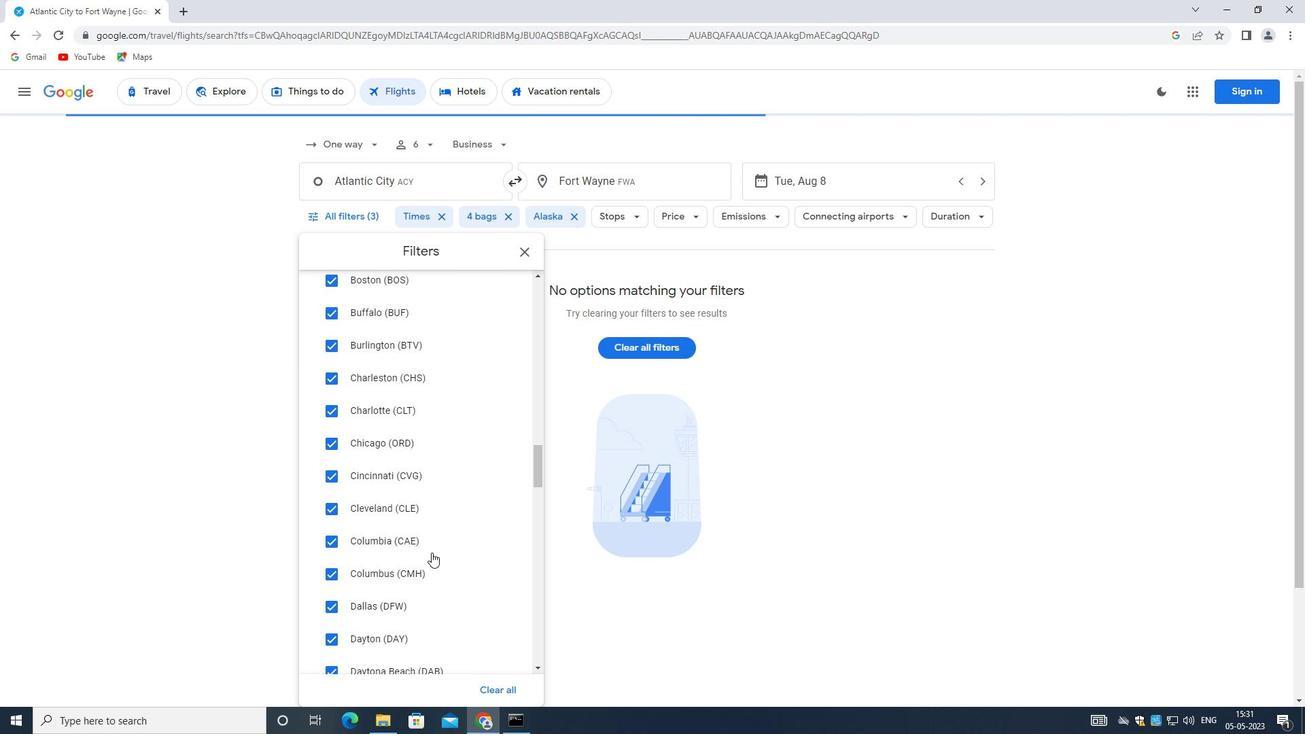 
Action: Mouse scrolled (430, 551) with delta (0, 0)
Screenshot: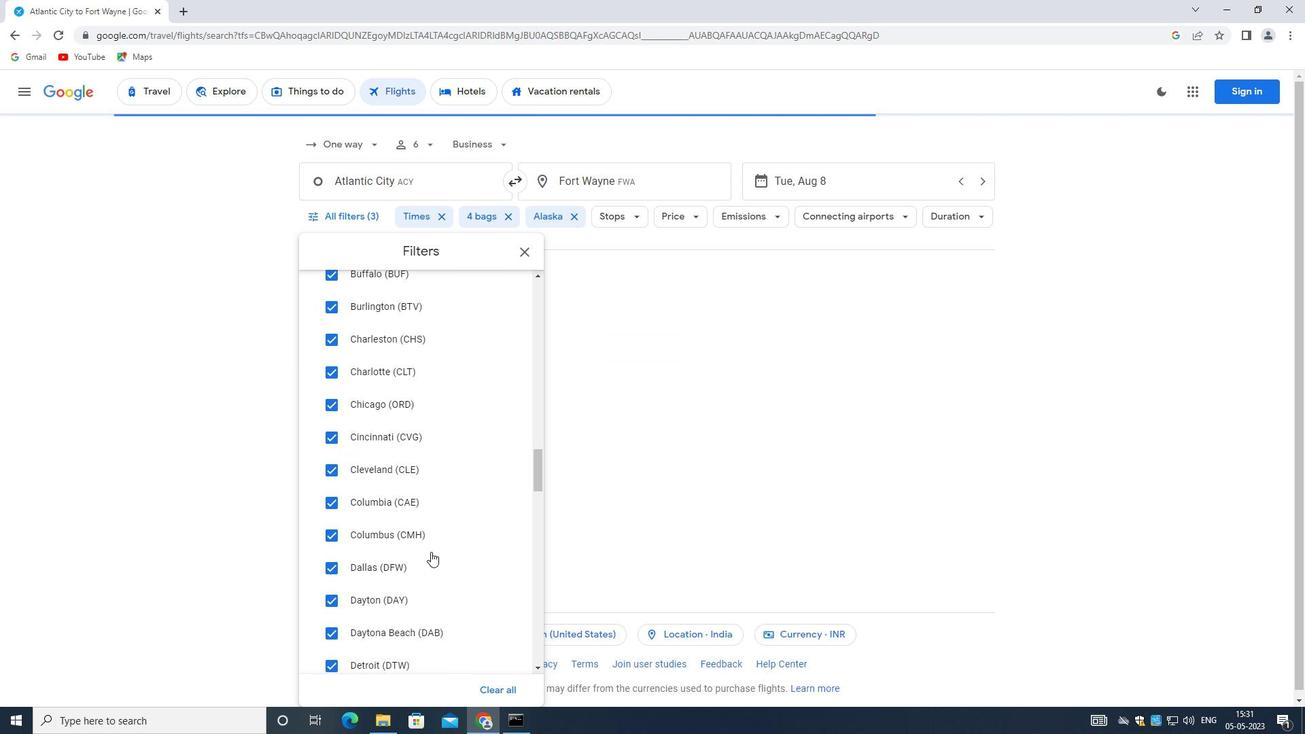 
Action: Mouse scrolled (430, 551) with delta (0, 0)
Screenshot: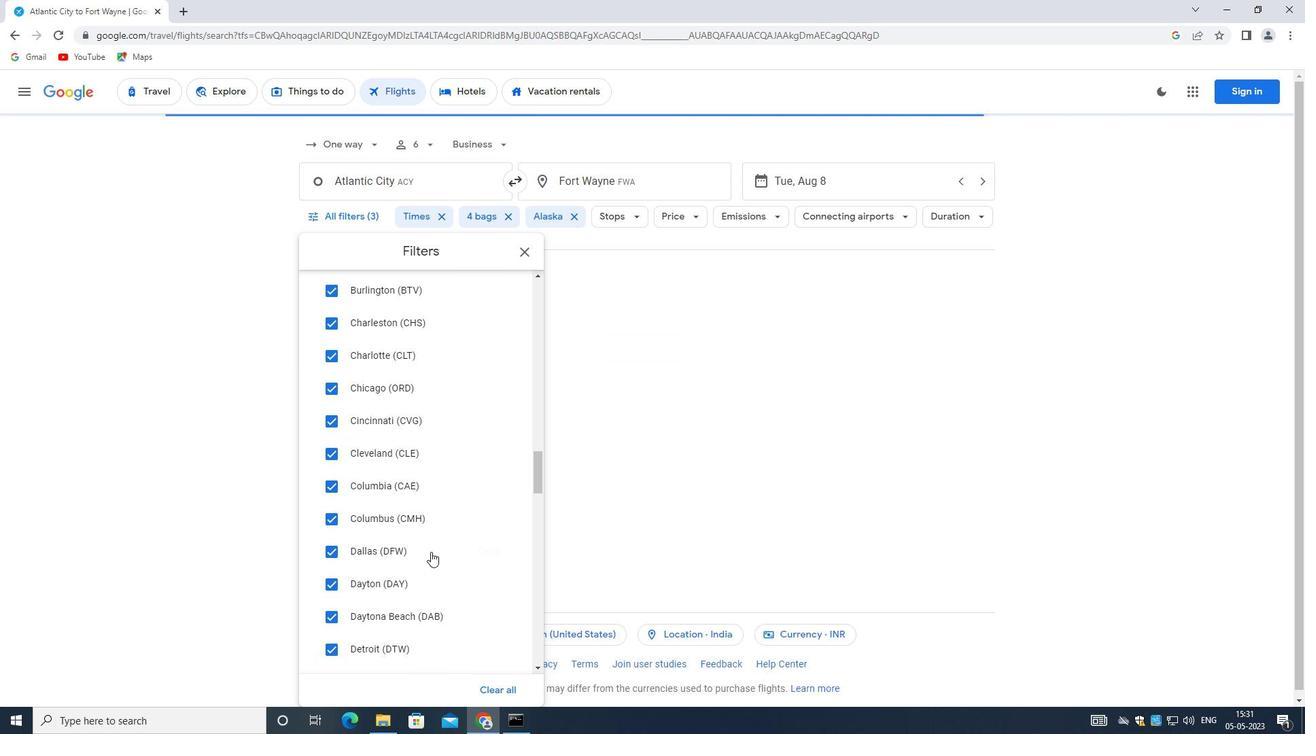 
Action: Mouse scrolled (430, 551) with delta (0, 0)
Screenshot: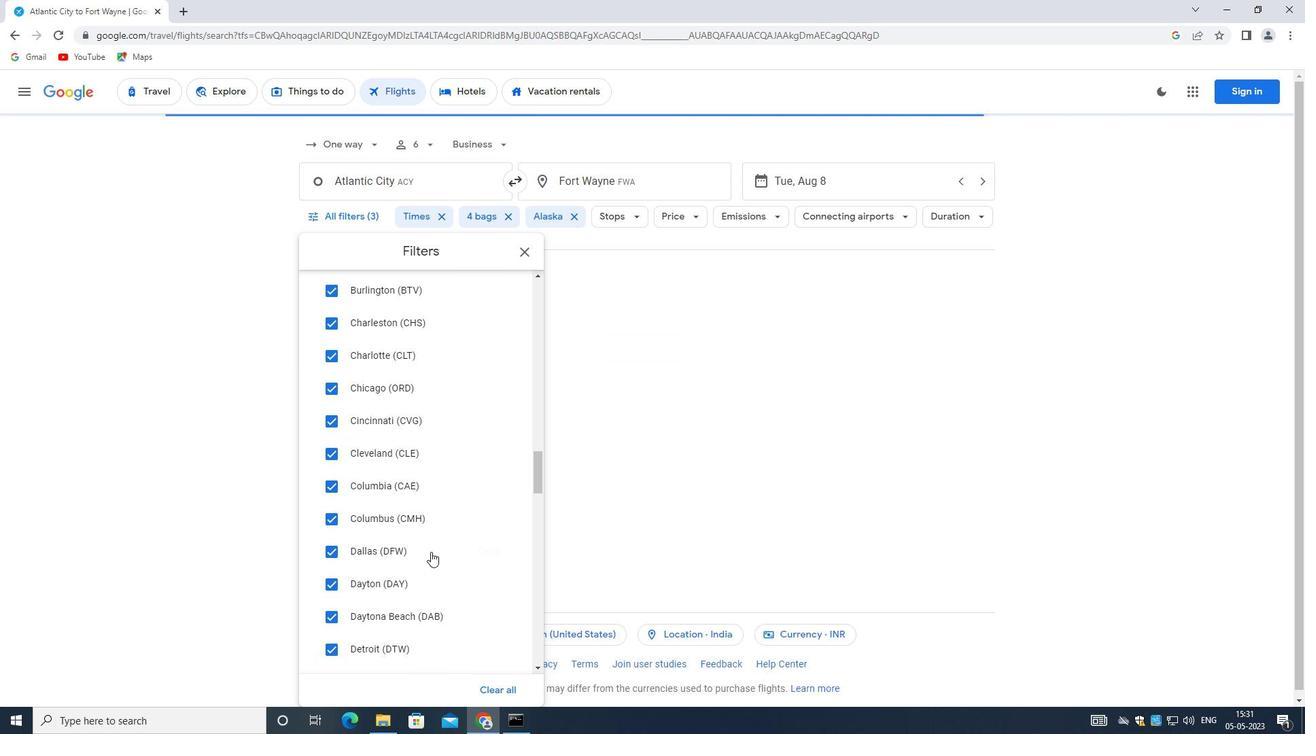 
Action: Mouse scrolled (430, 551) with delta (0, 0)
Screenshot: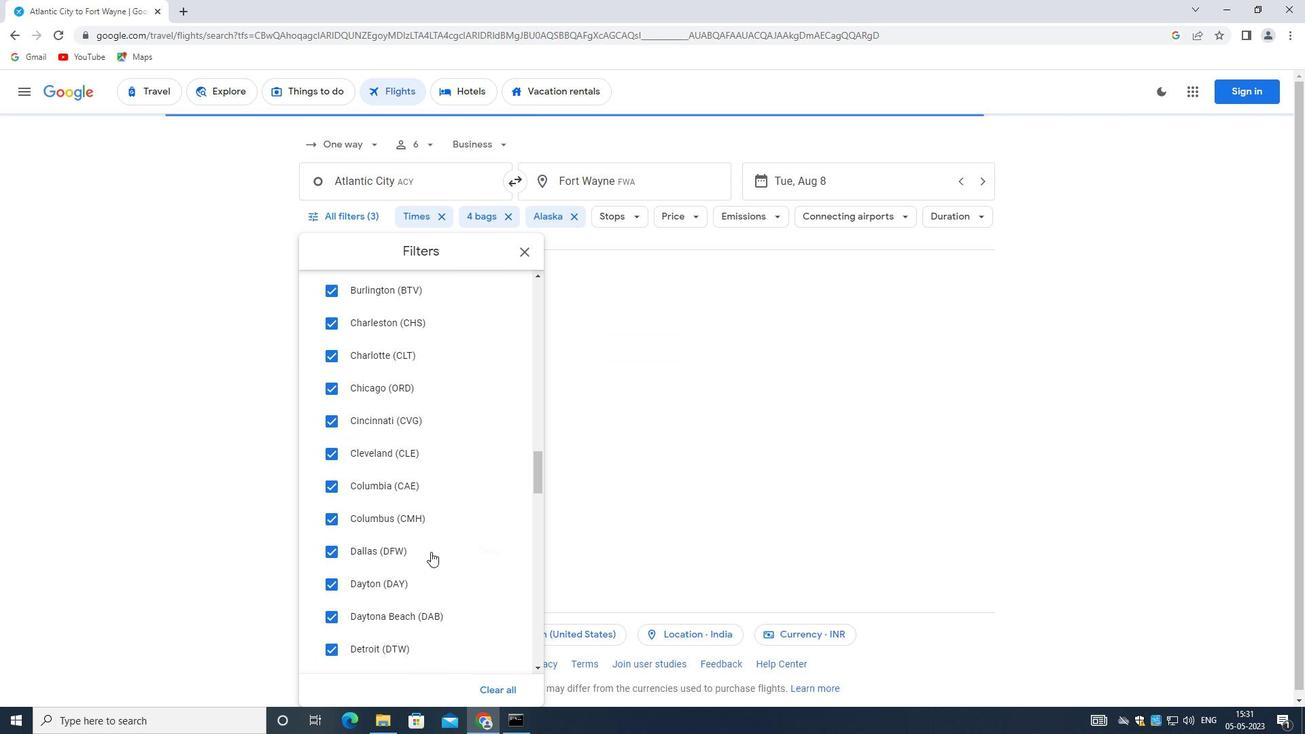 
Action: Mouse moved to (430, 551)
Screenshot: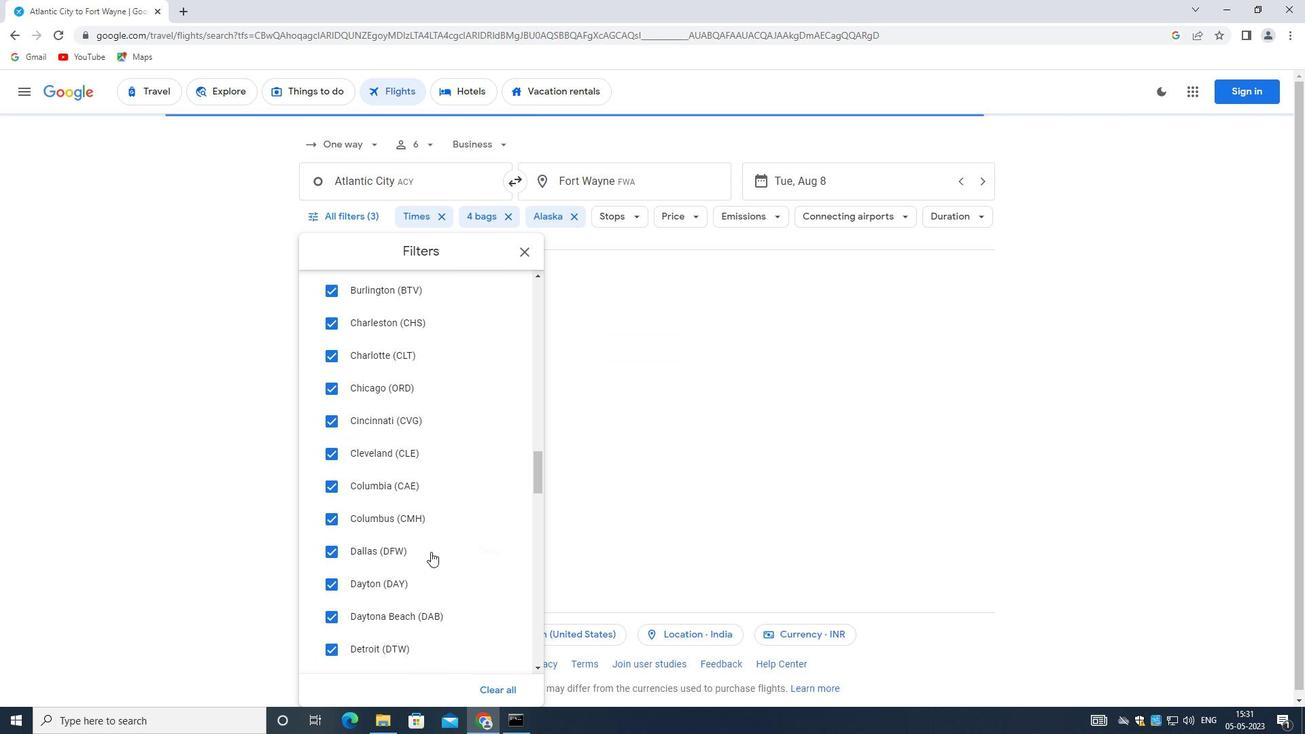 
Action: Mouse scrolled (430, 551) with delta (0, 0)
Screenshot: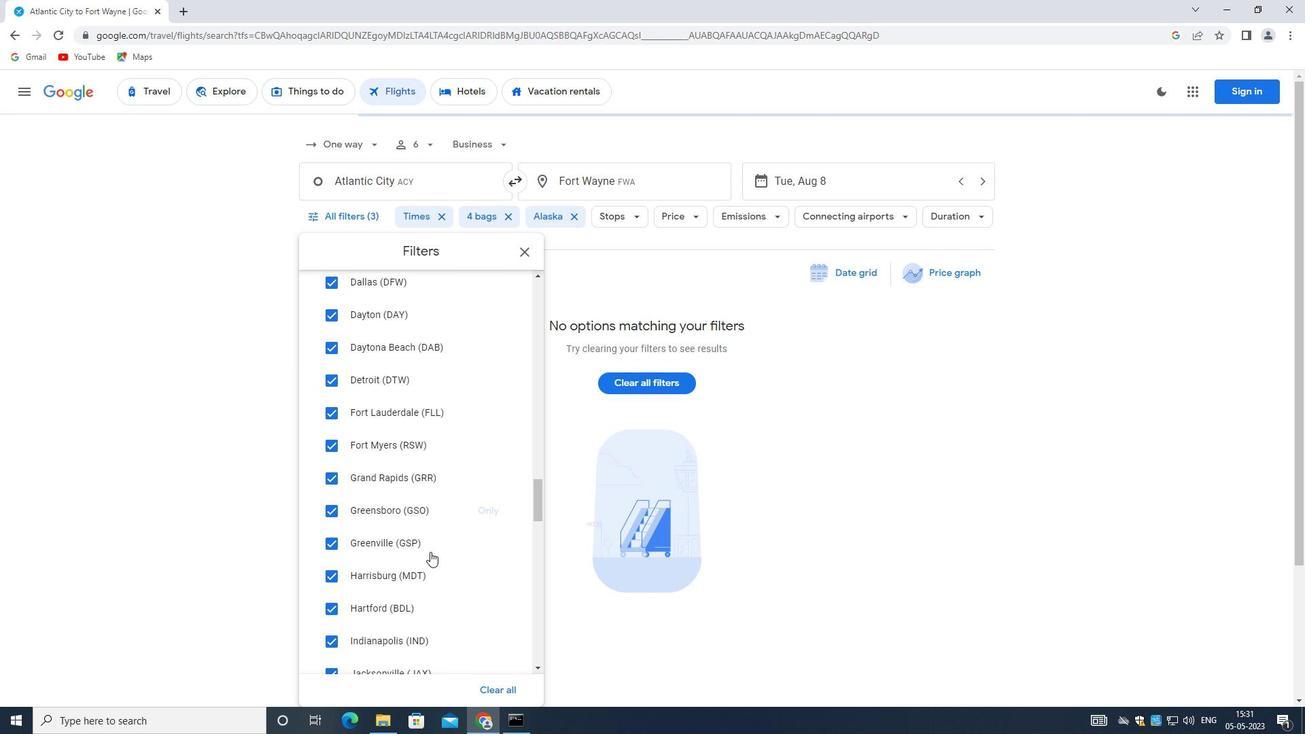 
Action: Mouse scrolled (430, 551) with delta (0, 0)
Screenshot: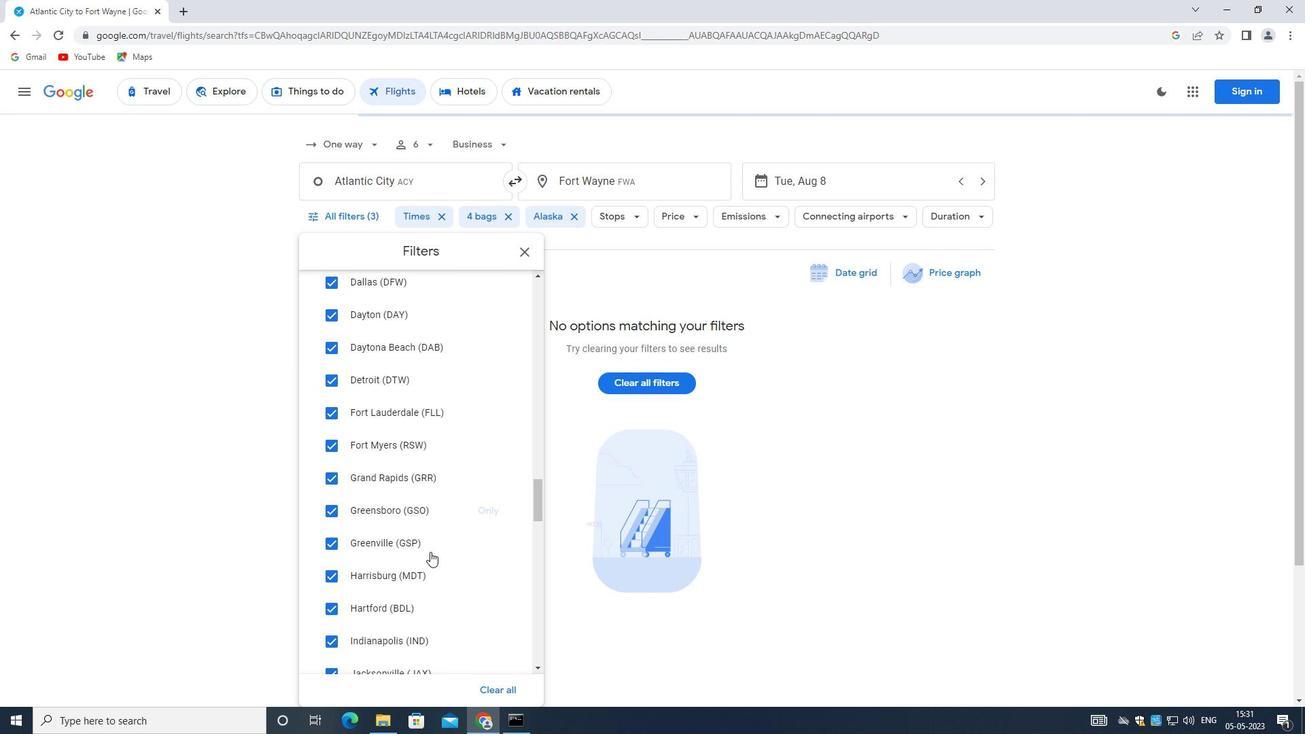 
Action: Mouse scrolled (430, 551) with delta (0, 0)
Screenshot: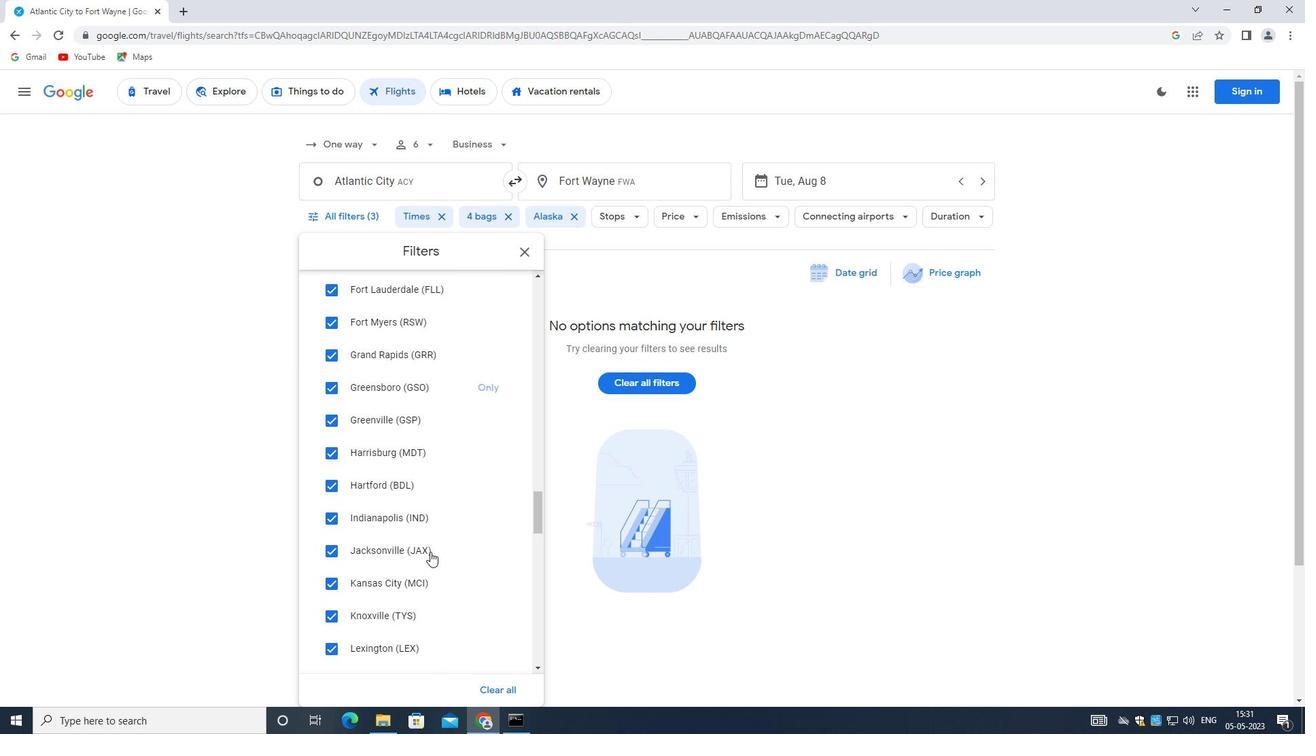 
Action: Mouse scrolled (430, 551) with delta (0, 0)
Screenshot: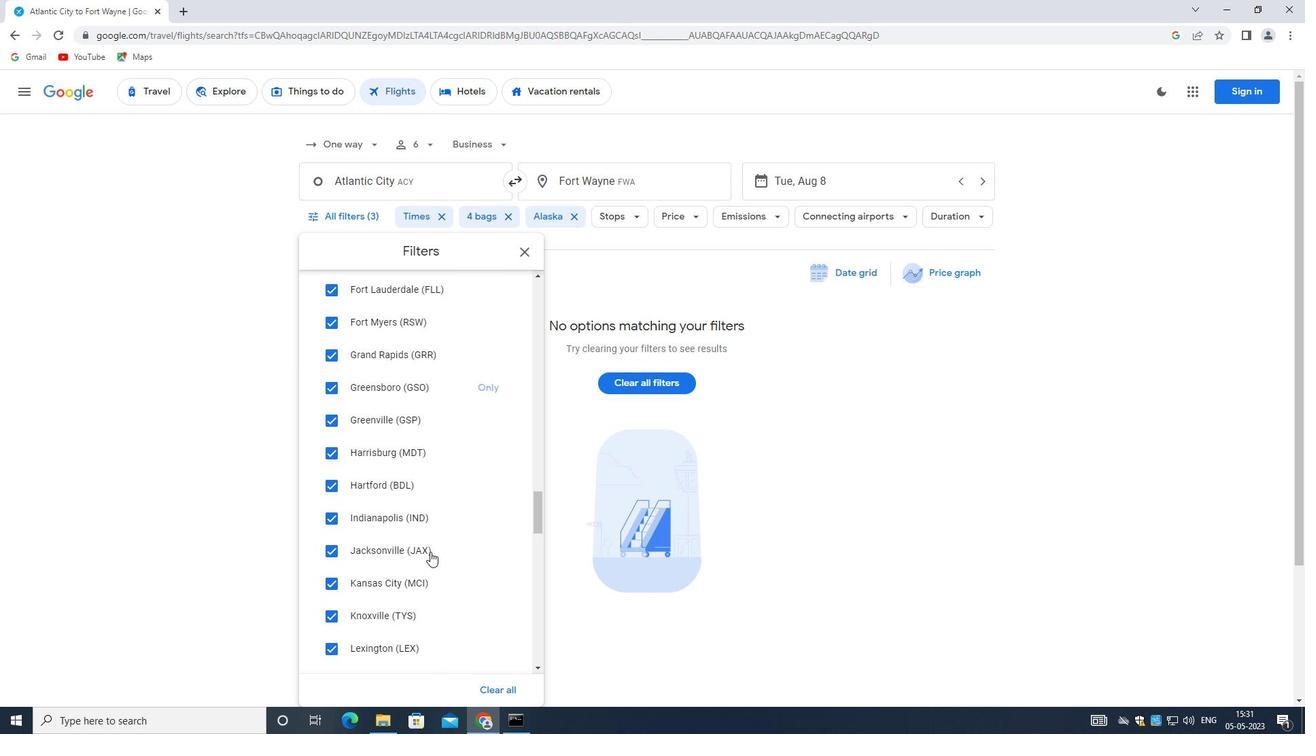 
Action: Mouse moved to (429, 551)
Screenshot: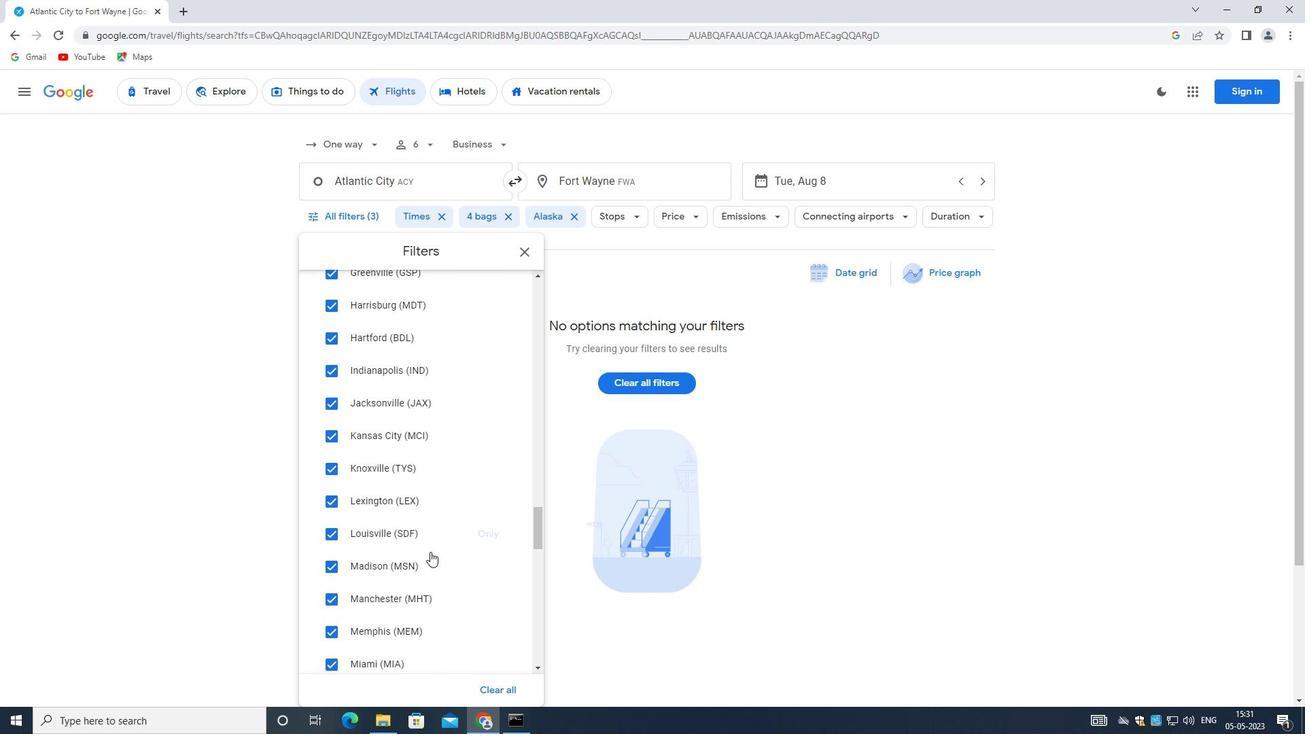 
Action: Mouse scrolled (429, 551) with delta (0, 0)
Screenshot: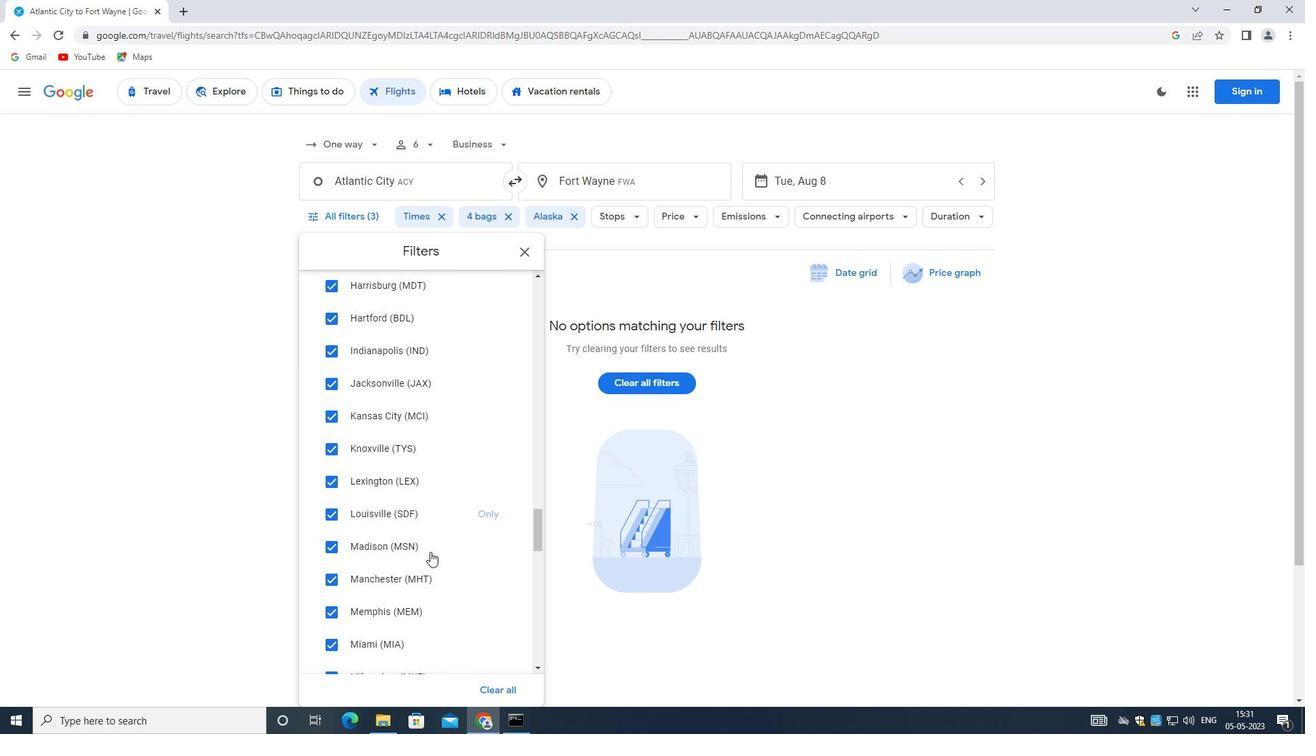 
Action: Mouse scrolled (429, 551) with delta (0, 0)
Screenshot: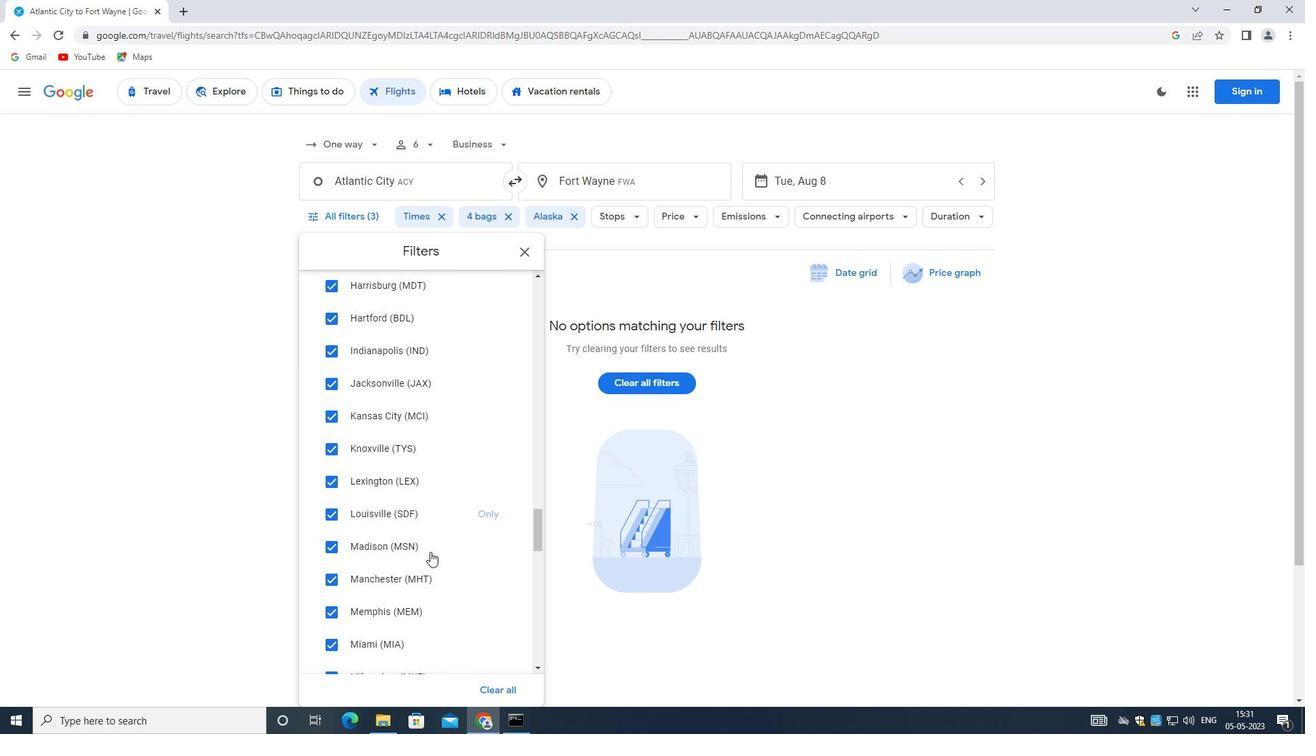 
Action: Mouse scrolled (429, 551) with delta (0, 0)
Screenshot: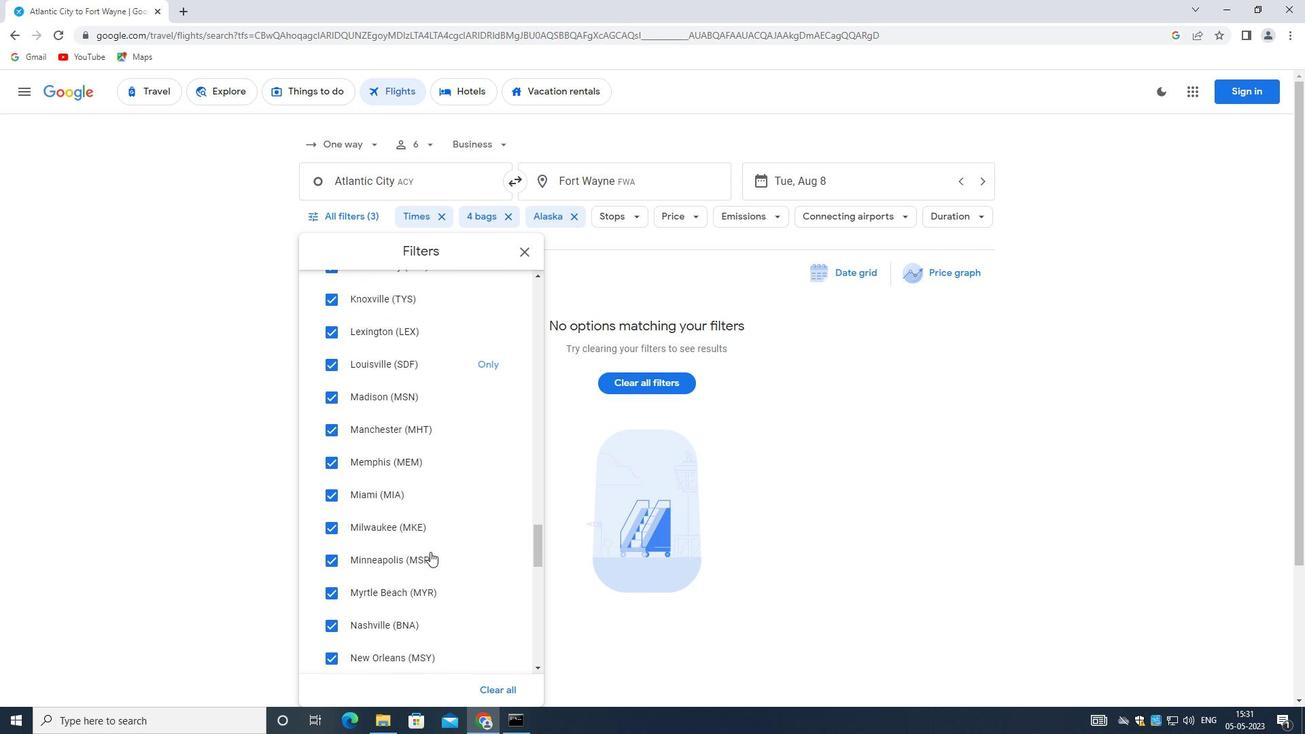 
Action: Mouse scrolled (429, 551) with delta (0, 0)
Screenshot: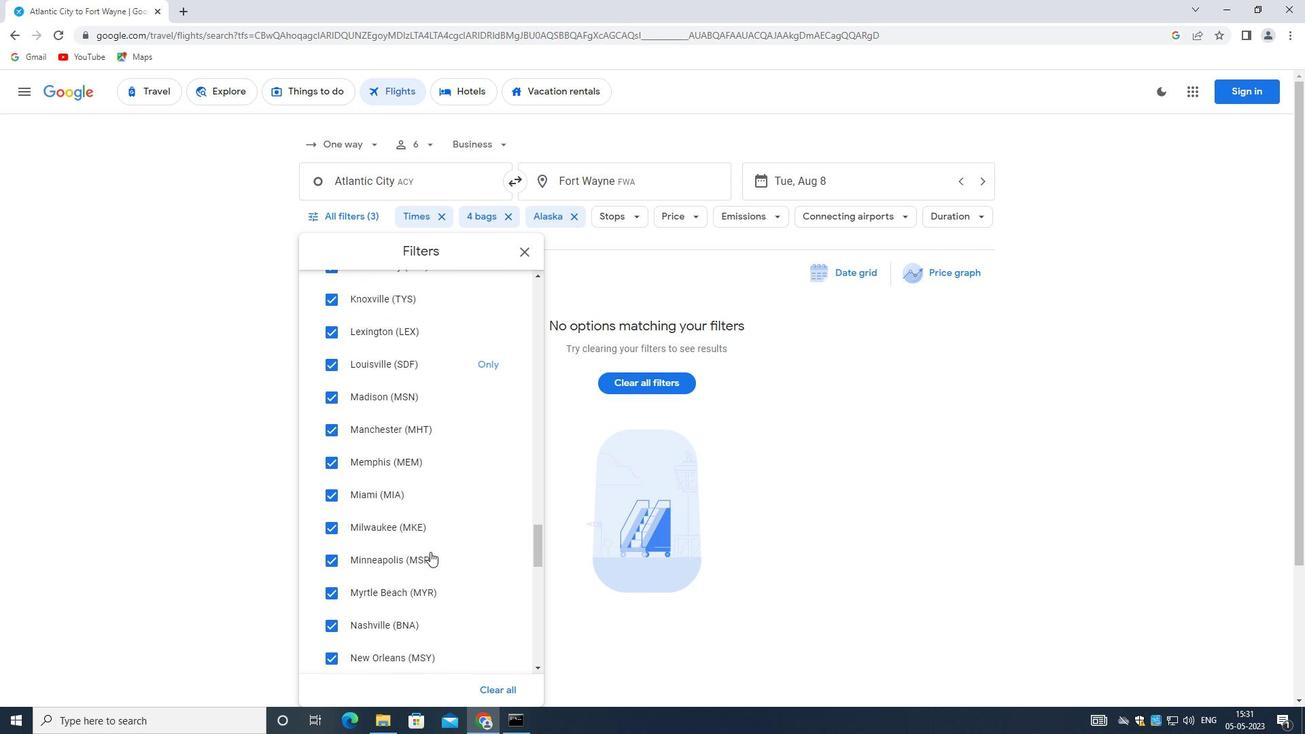 
Action: Mouse scrolled (429, 551) with delta (0, 0)
Screenshot: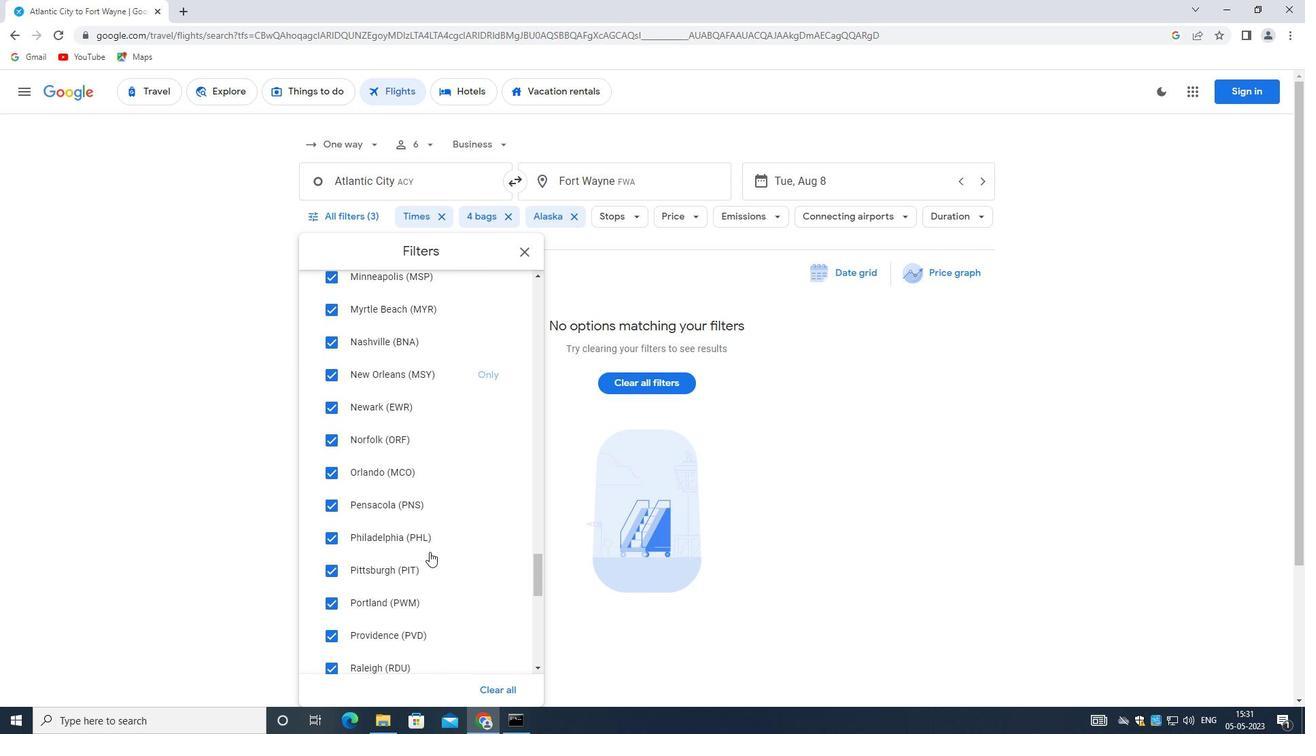 
Action: Mouse scrolled (429, 551) with delta (0, 0)
Screenshot: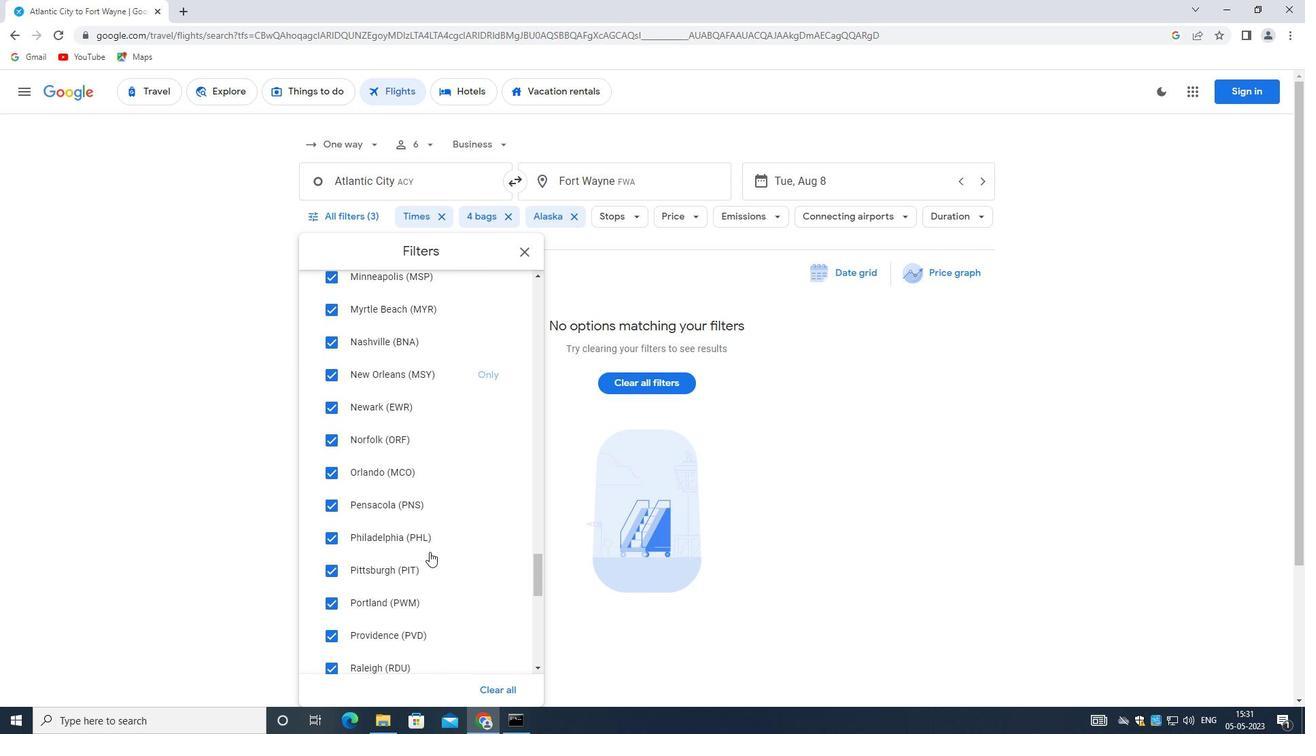 
Action: Mouse scrolled (429, 551) with delta (0, 0)
Screenshot: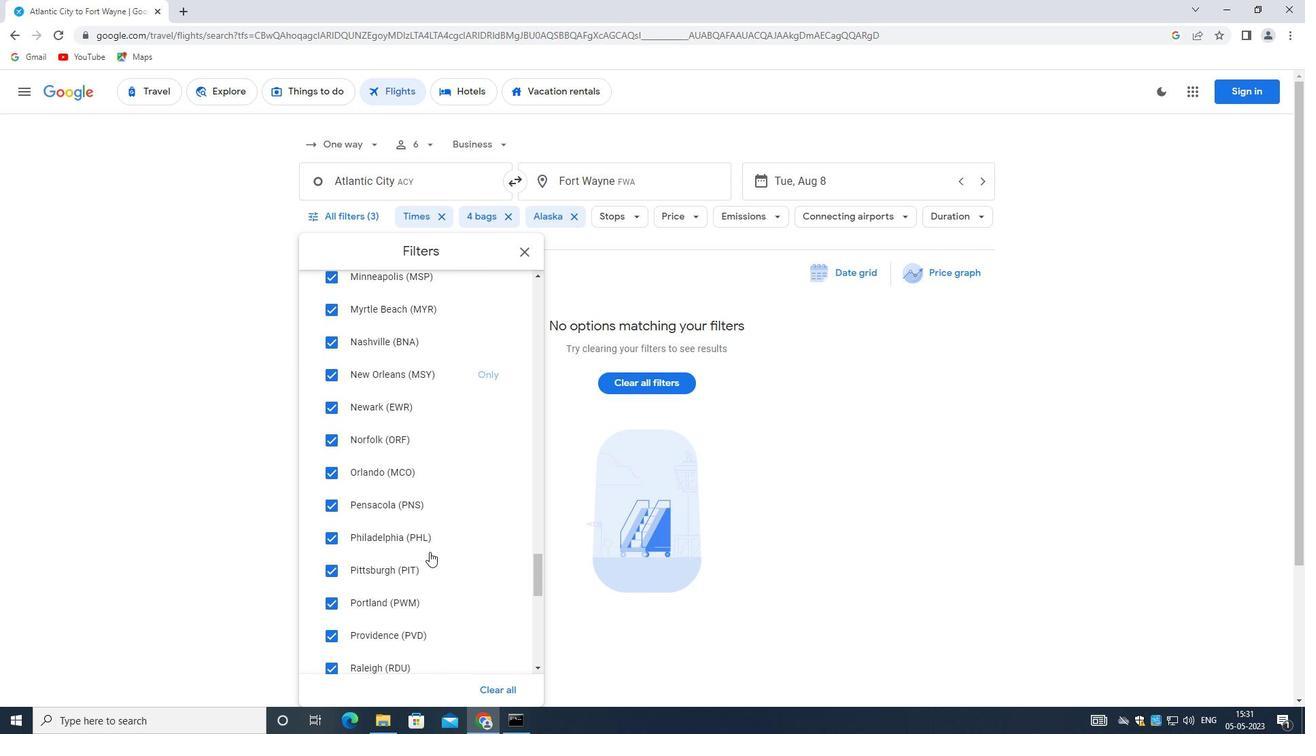 
Action: Mouse scrolled (429, 551) with delta (0, 0)
Screenshot: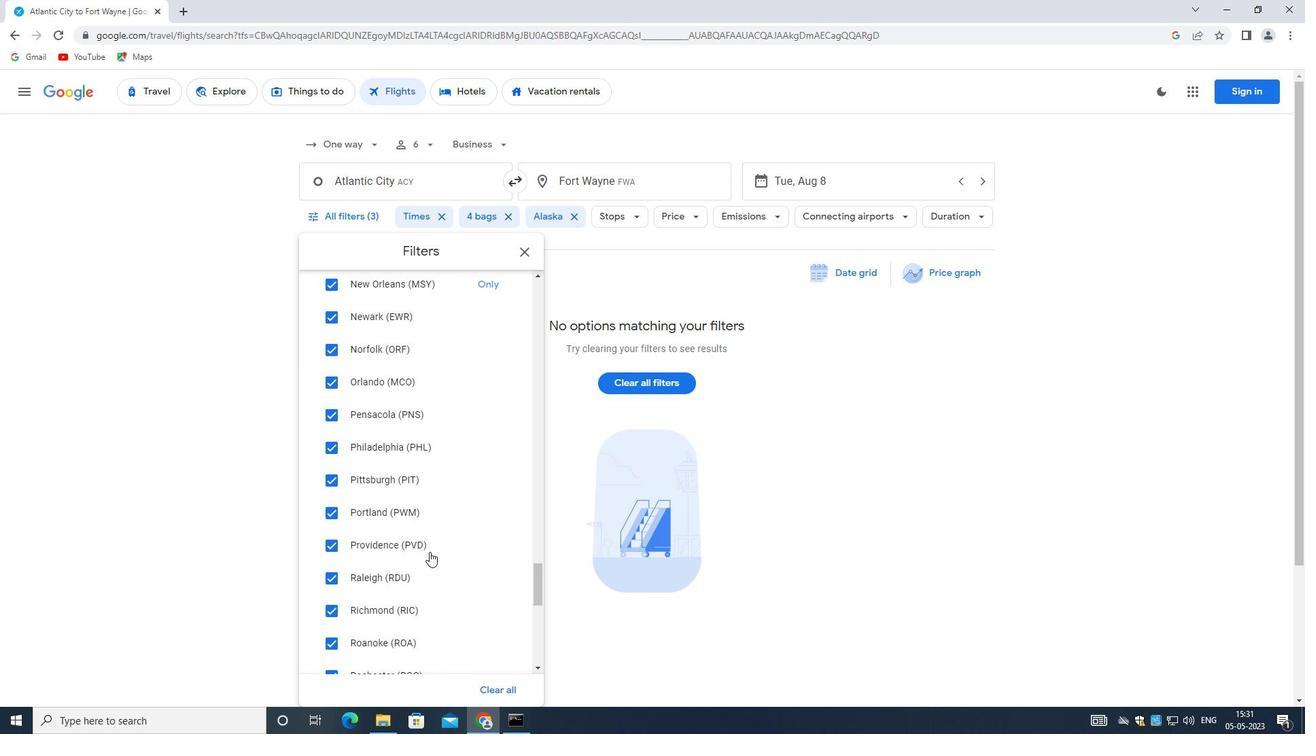 
Action: Mouse moved to (422, 550)
Screenshot: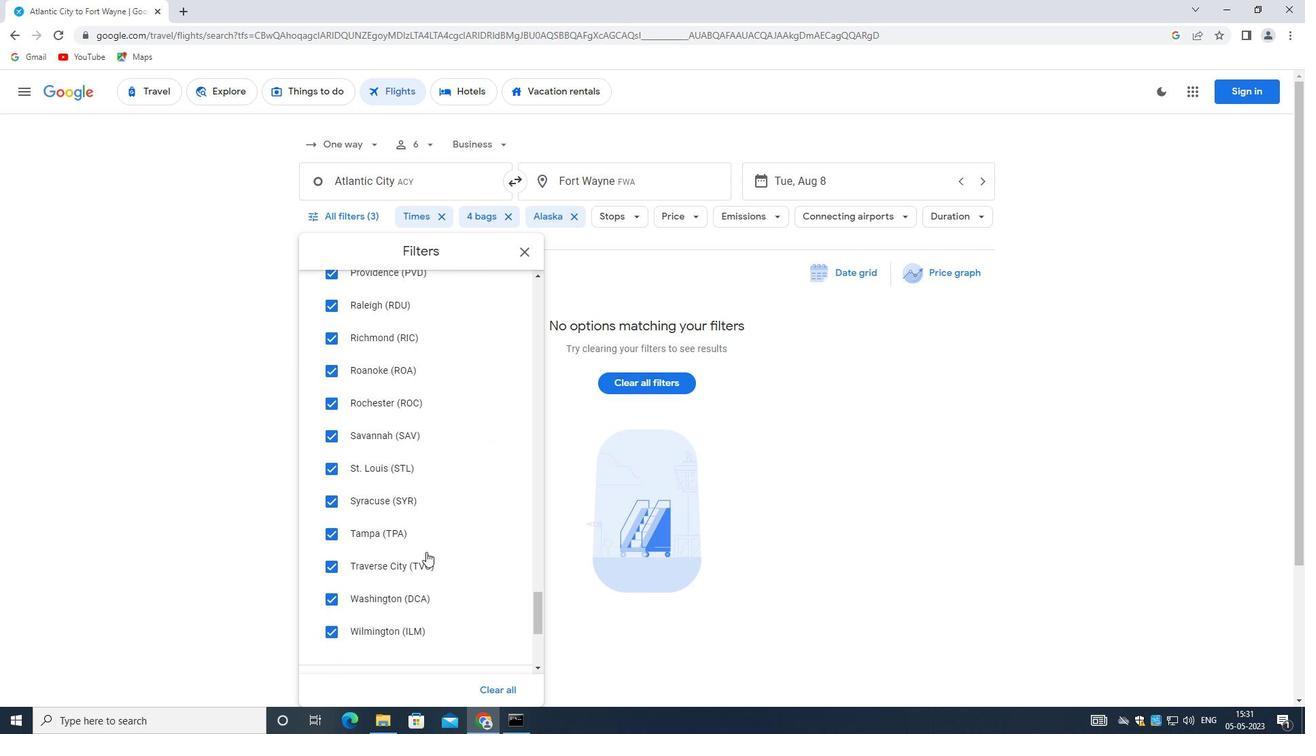 
Action: Mouse scrolled (422, 549) with delta (0, 0)
Screenshot: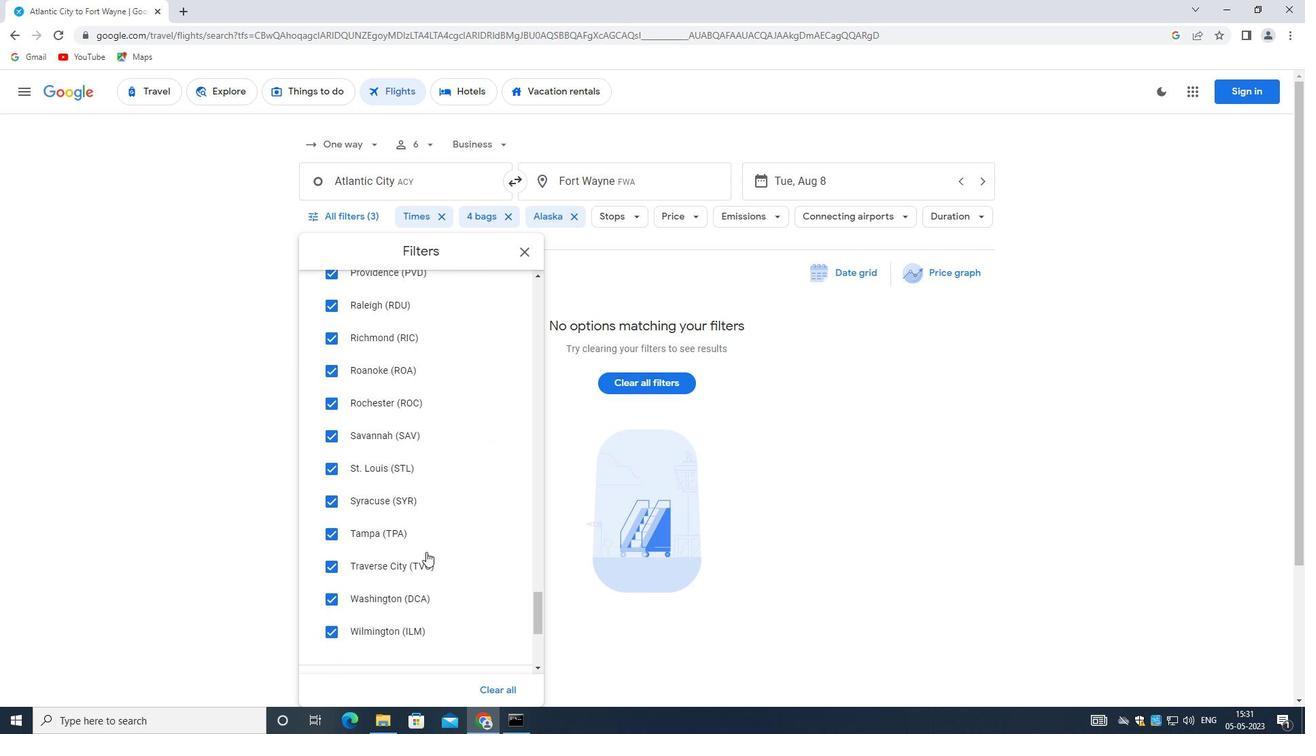 
Action: Mouse moved to (422, 551)
Screenshot: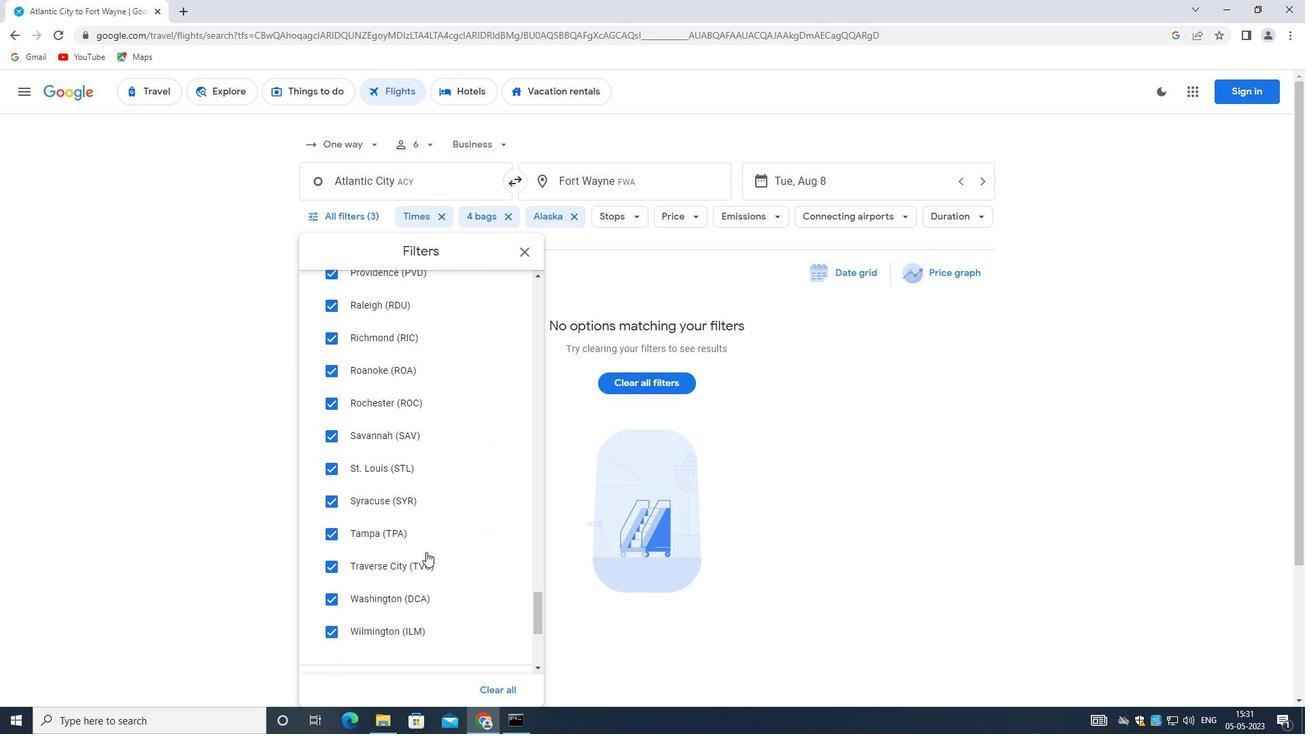 
Action: Mouse scrolled (422, 550) with delta (0, 0)
Screenshot: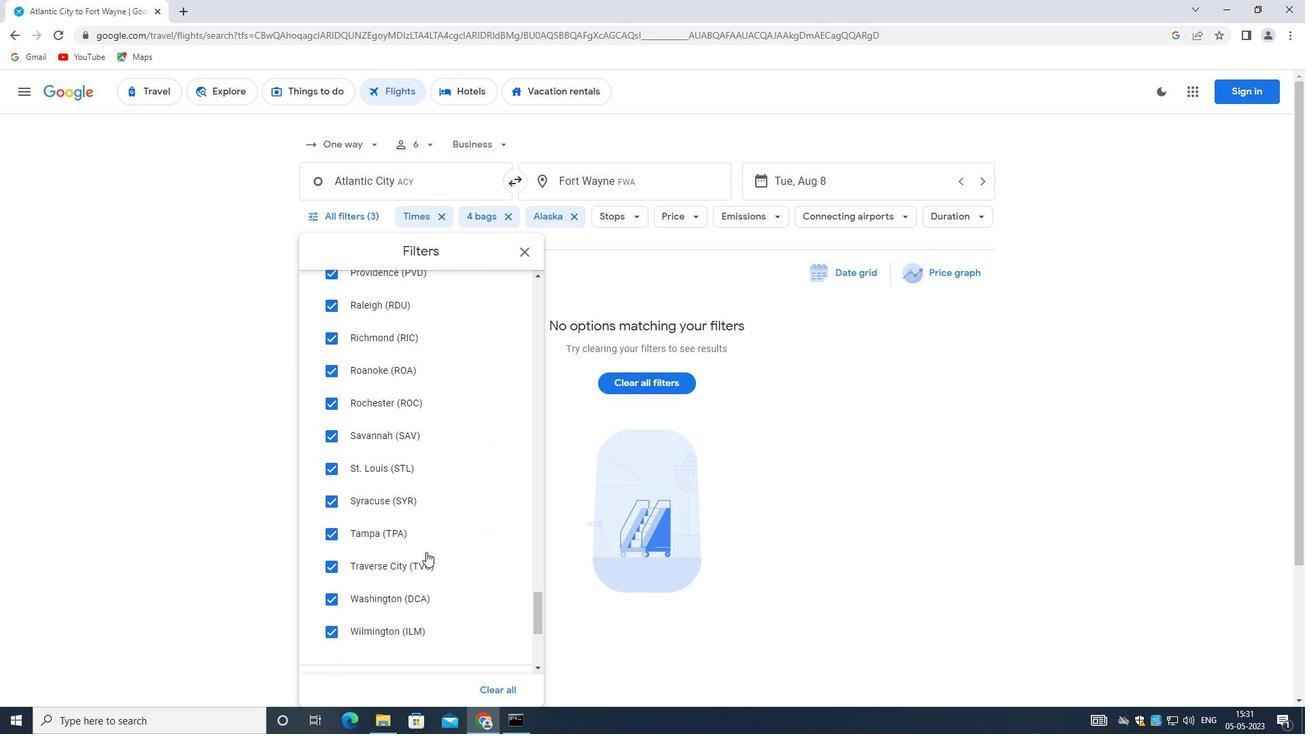 
Action: Mouse moved to (422, 551)
Screenshot: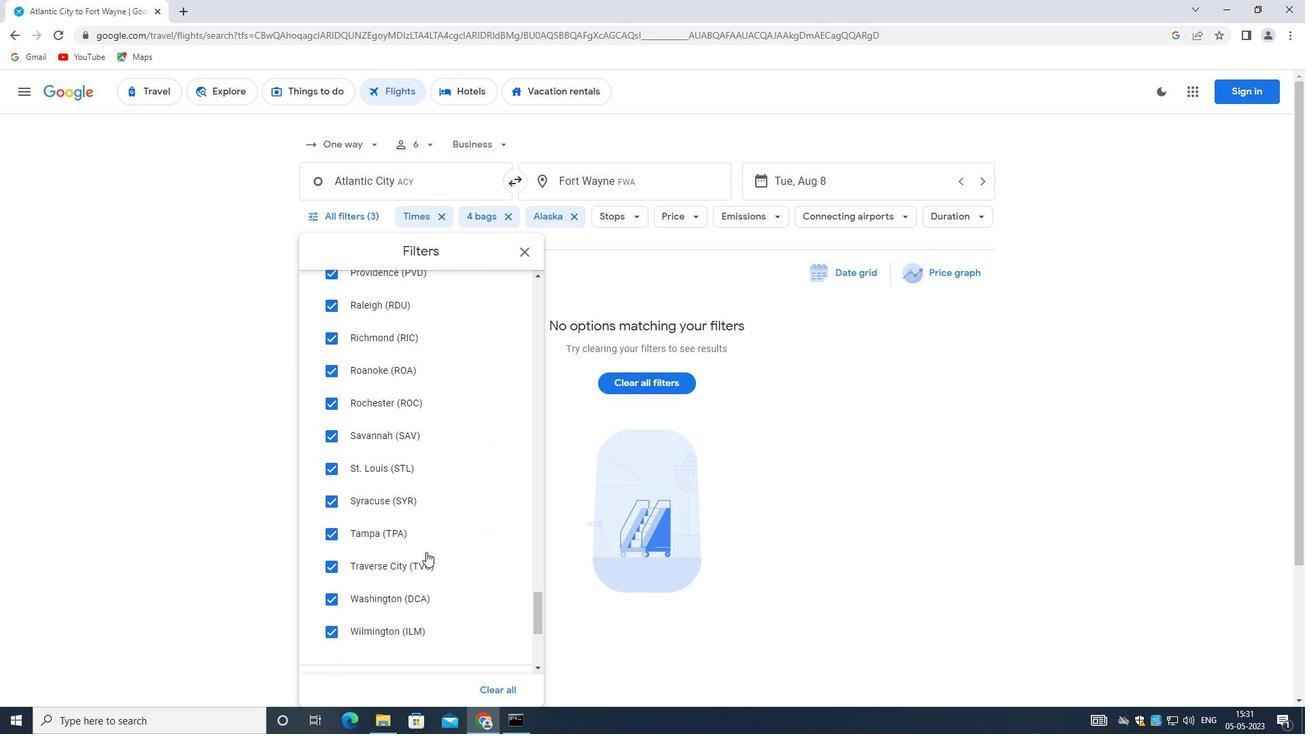
Action: Mouse scrolled (422, 550) with delta (0, 0)
Screenshot: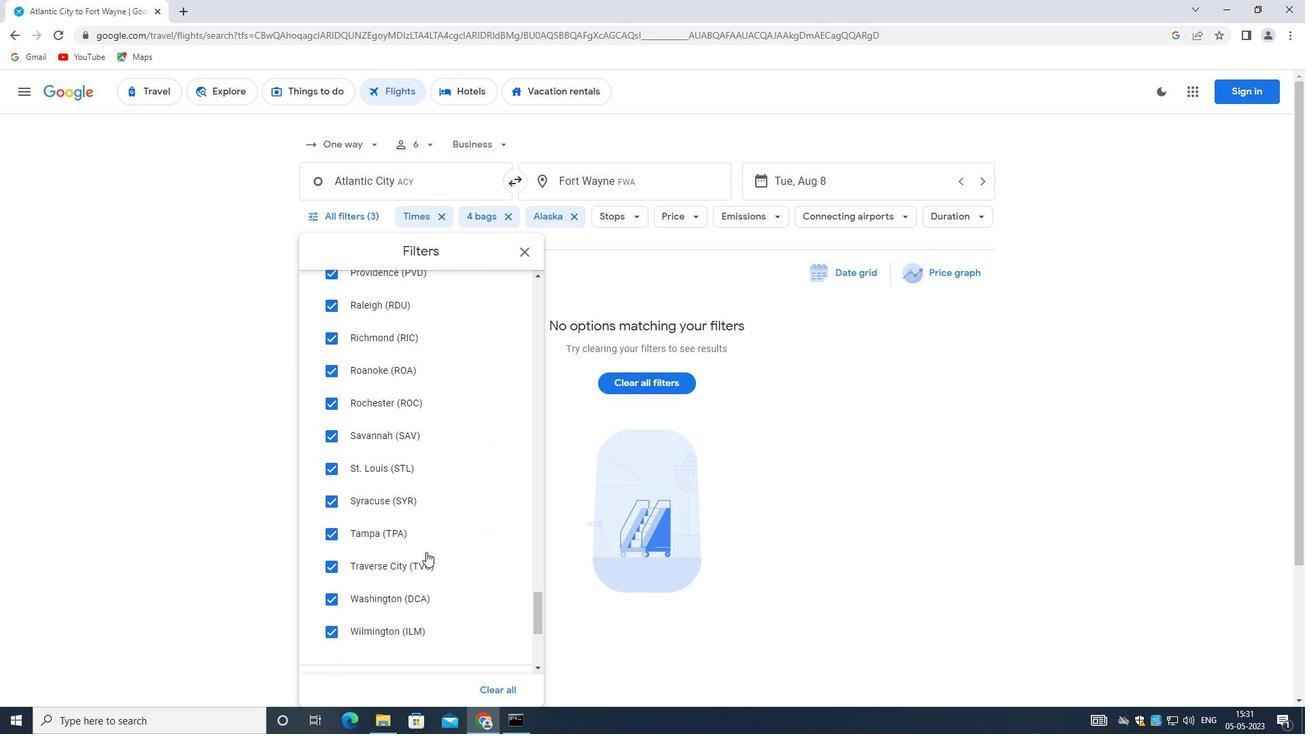 
Action: Mouse moved to (421, 552)
Screenshot: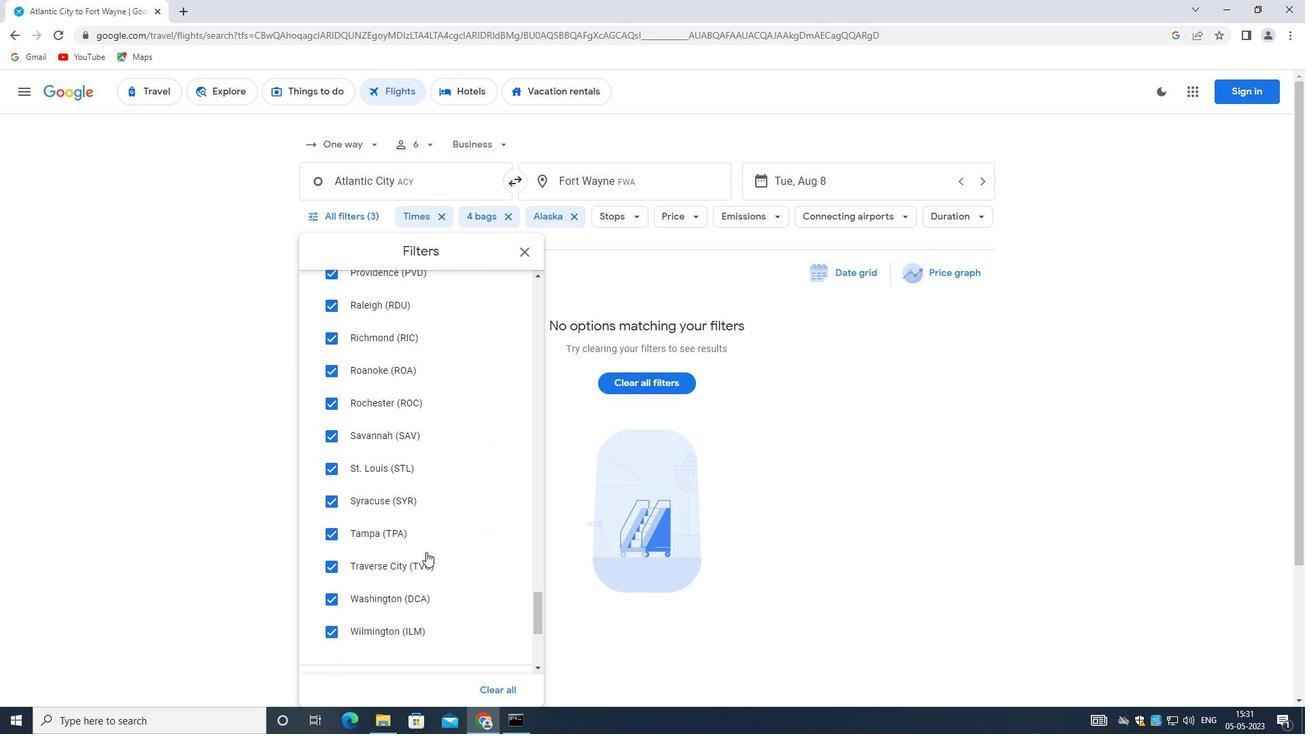 
Action: Mouse scrolled (421, 551) with delta (0, 0)
Screenshot: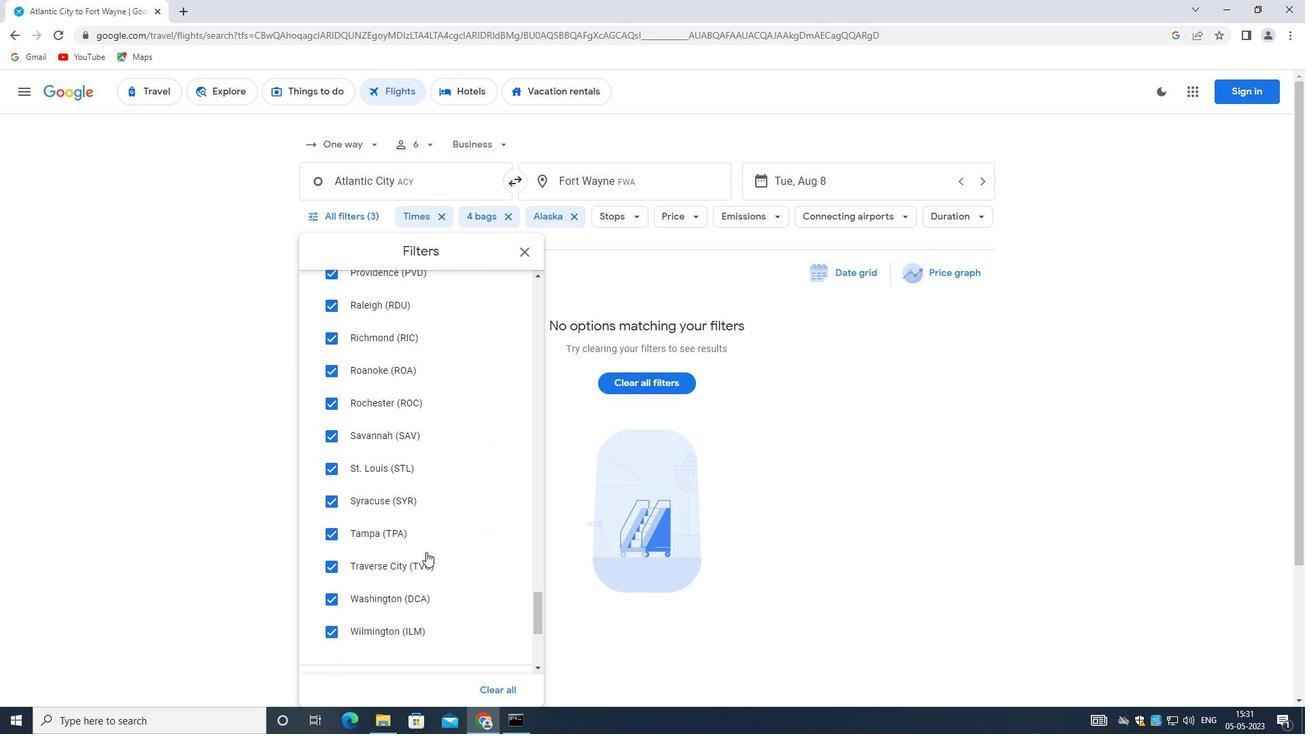 
Action: Mouse moved to (407, 546)
Screenshot: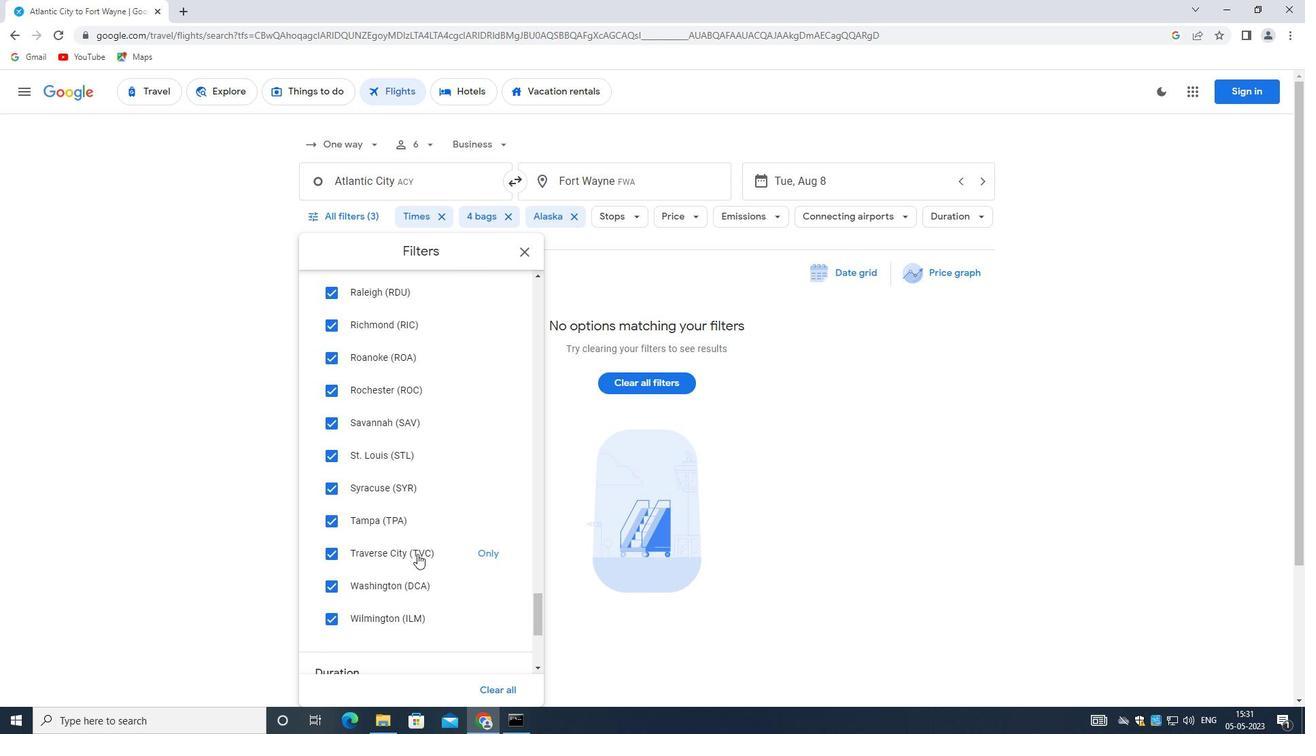 
Action: Mouse scrolled (407, 545) with delta (0, 0)
Screenshot: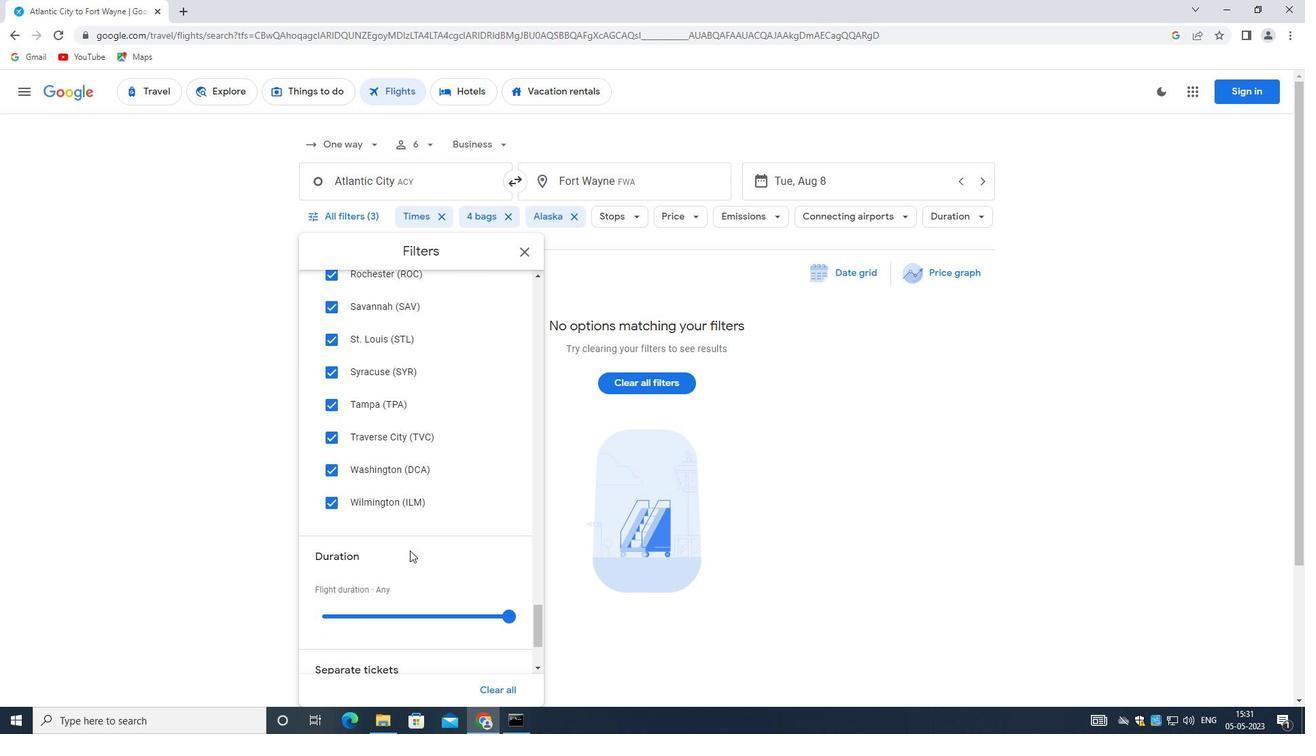 
Action: Mouse scrolled (407, 545) with delta (0, 0)
Screenshot: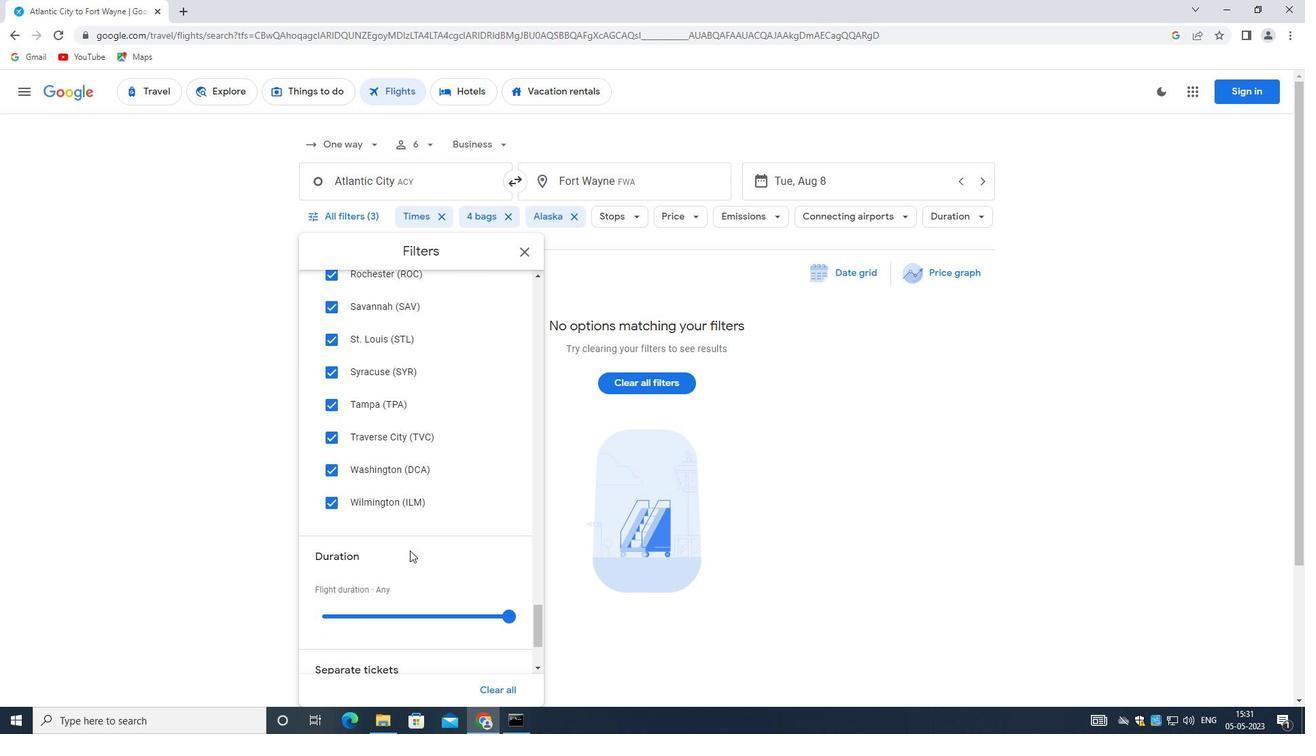 
Action: Mouse scrolled (407, 545) with delta (0, 0)
Screenshot: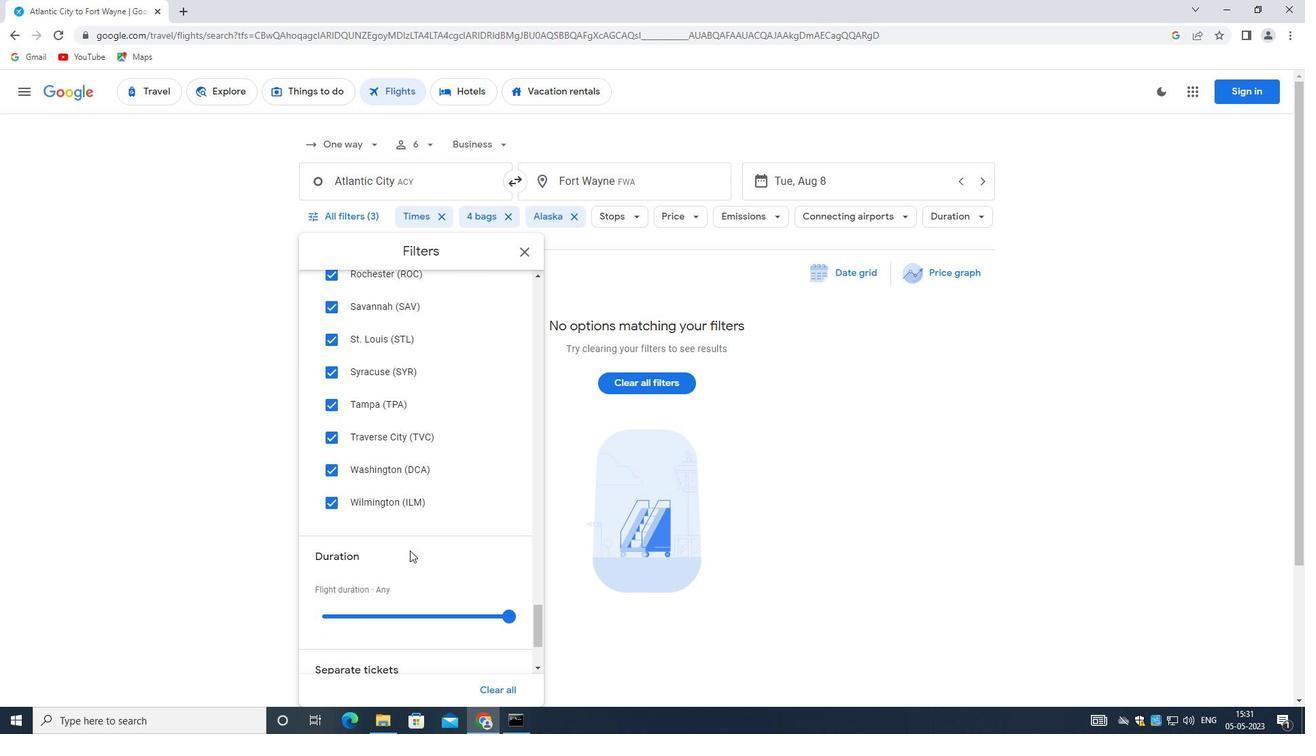 
Action: Mouse scrolled (407, 545) with delta (0, 0)
Screenshot: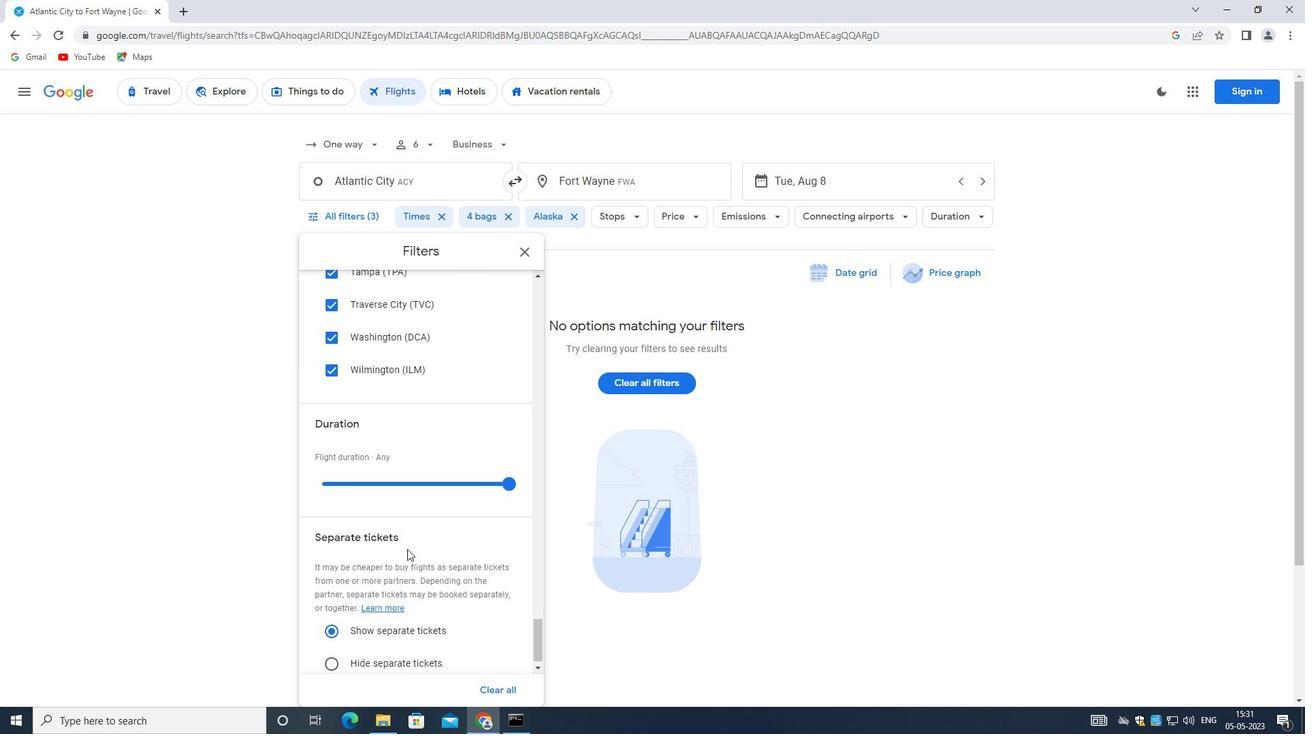 
Action: Mouse scrolled (407, 545) with delta (0, 0)
Screenshot: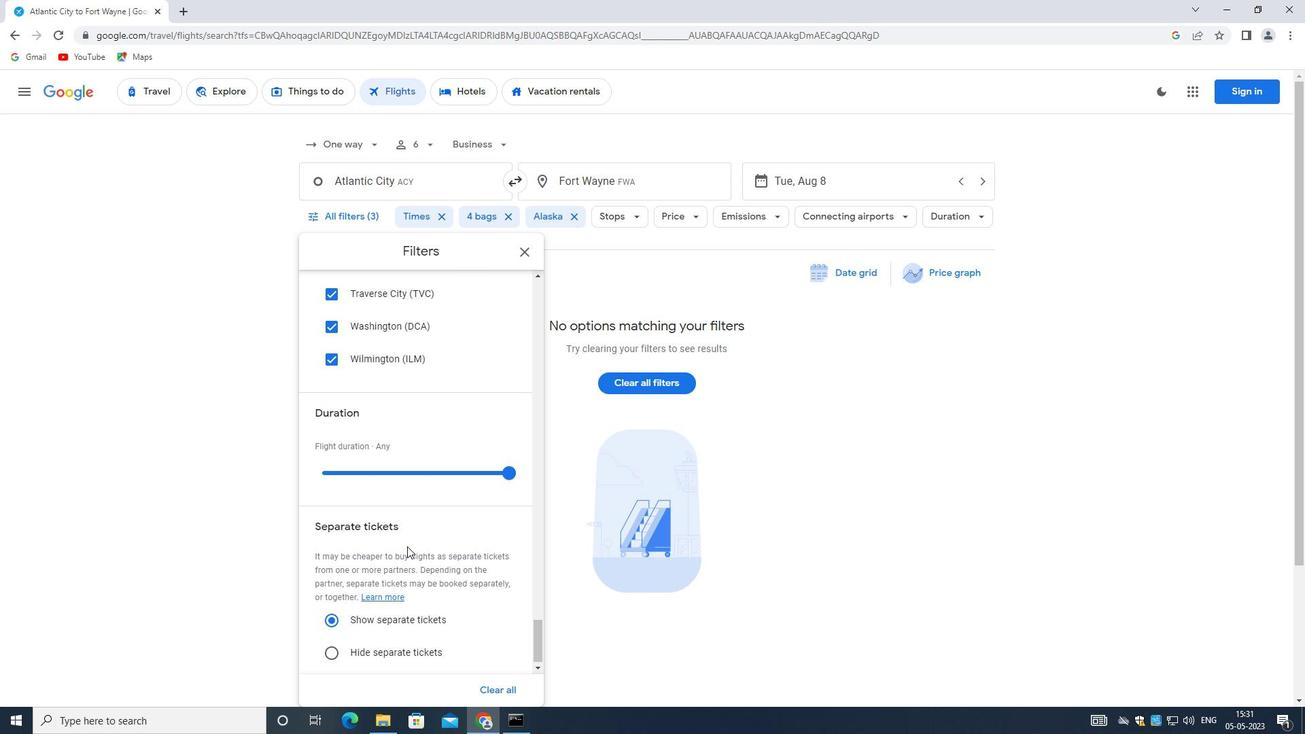 
Action: Mouse scrolled (407, 545) with delta (0, 0)
Screenshot: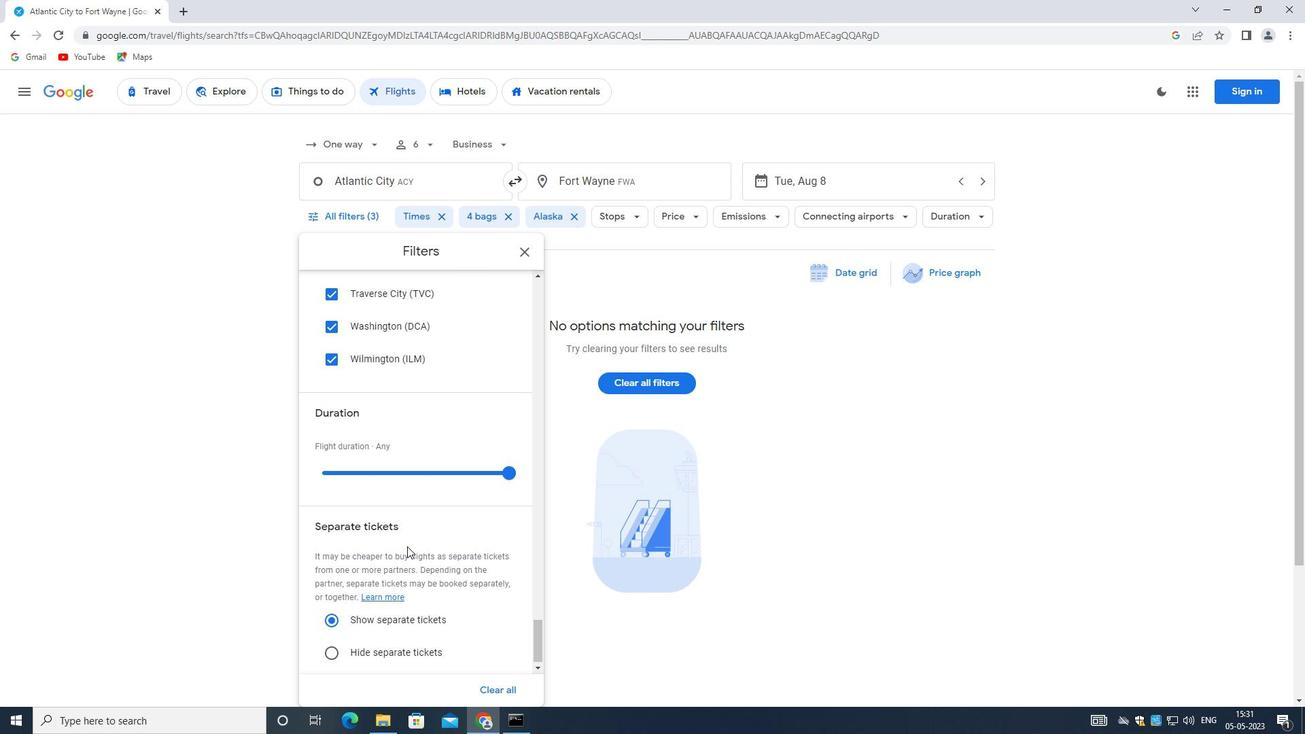 
Action: Mouse scrolled (407, 545) with delta (0, 0)
Screenshot: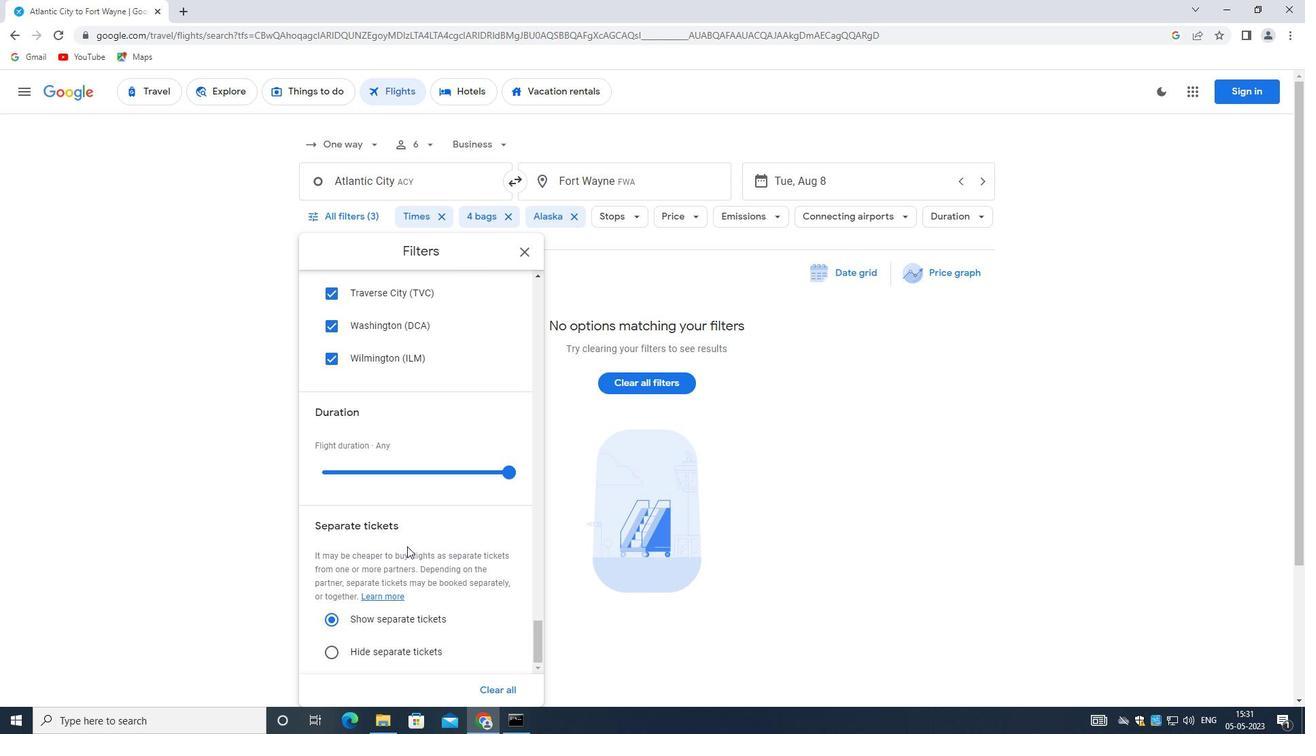 
Action: Mouse scrolled (407, 545) with delta (0, 0)
Screenshot: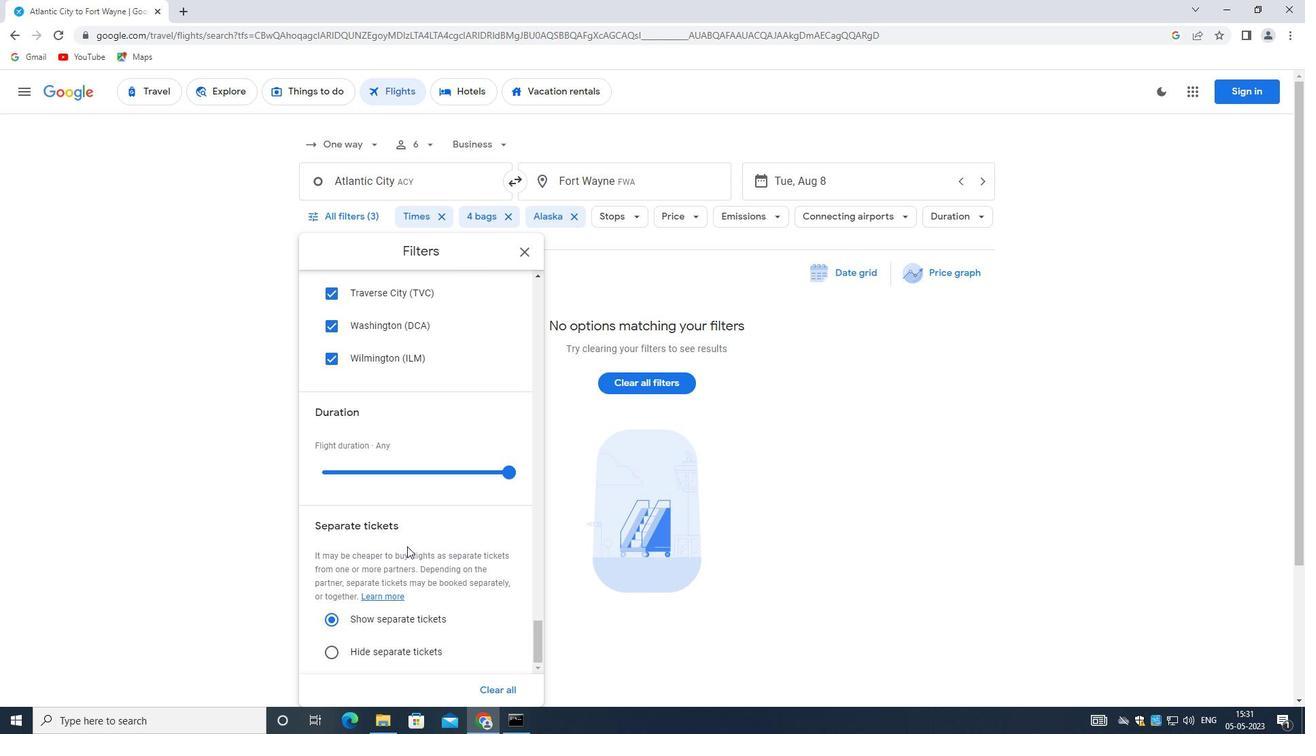 
Action: Mouse scrolled (407, 545) with delta (0, 0)
Screenshot: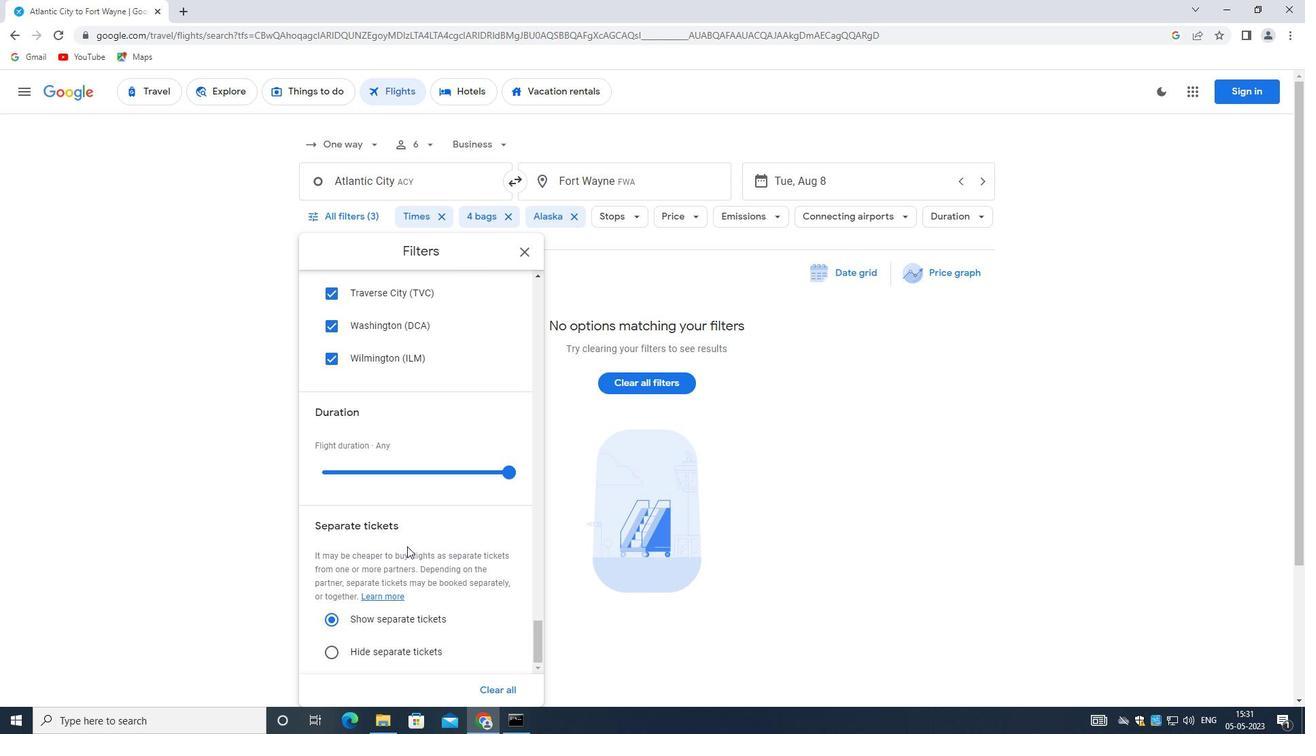 
Action: Mouse scrolled (407, 545) with delta (0, 0)
Screenshot: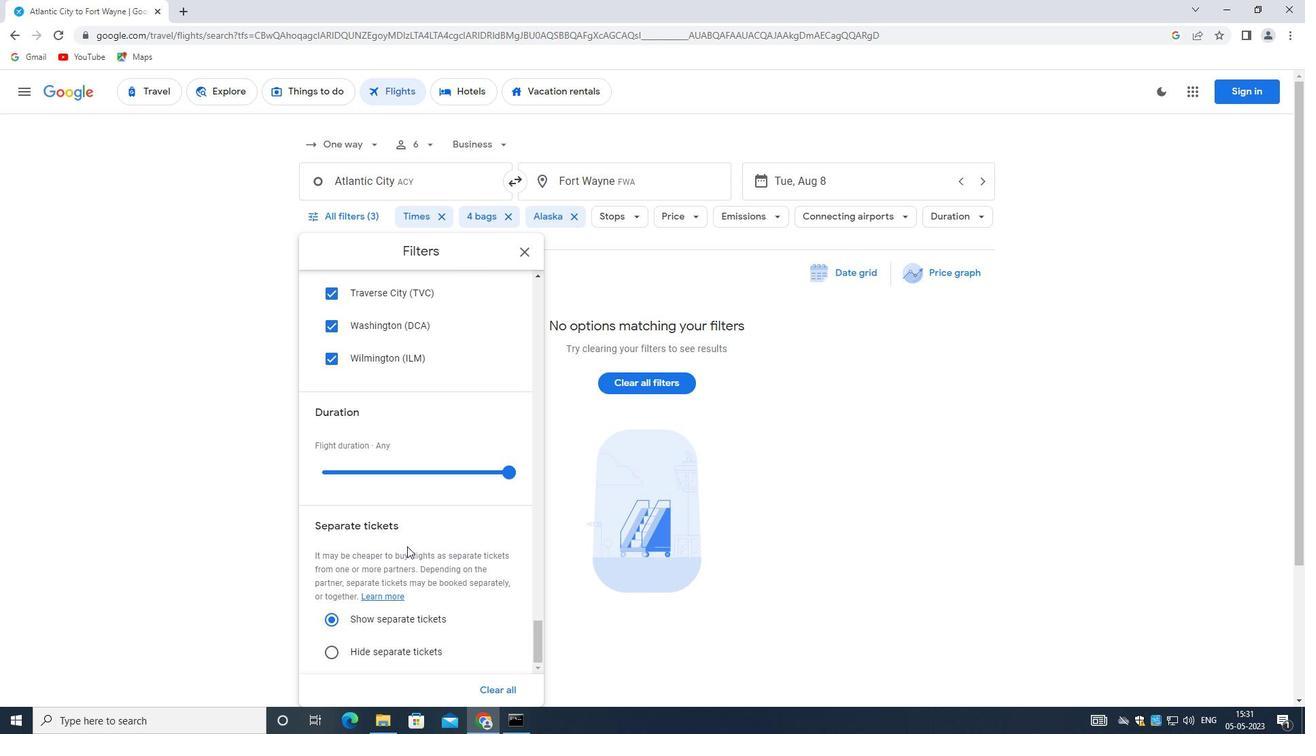 
Action: Mouse moved to (407, 546)
Screenshot: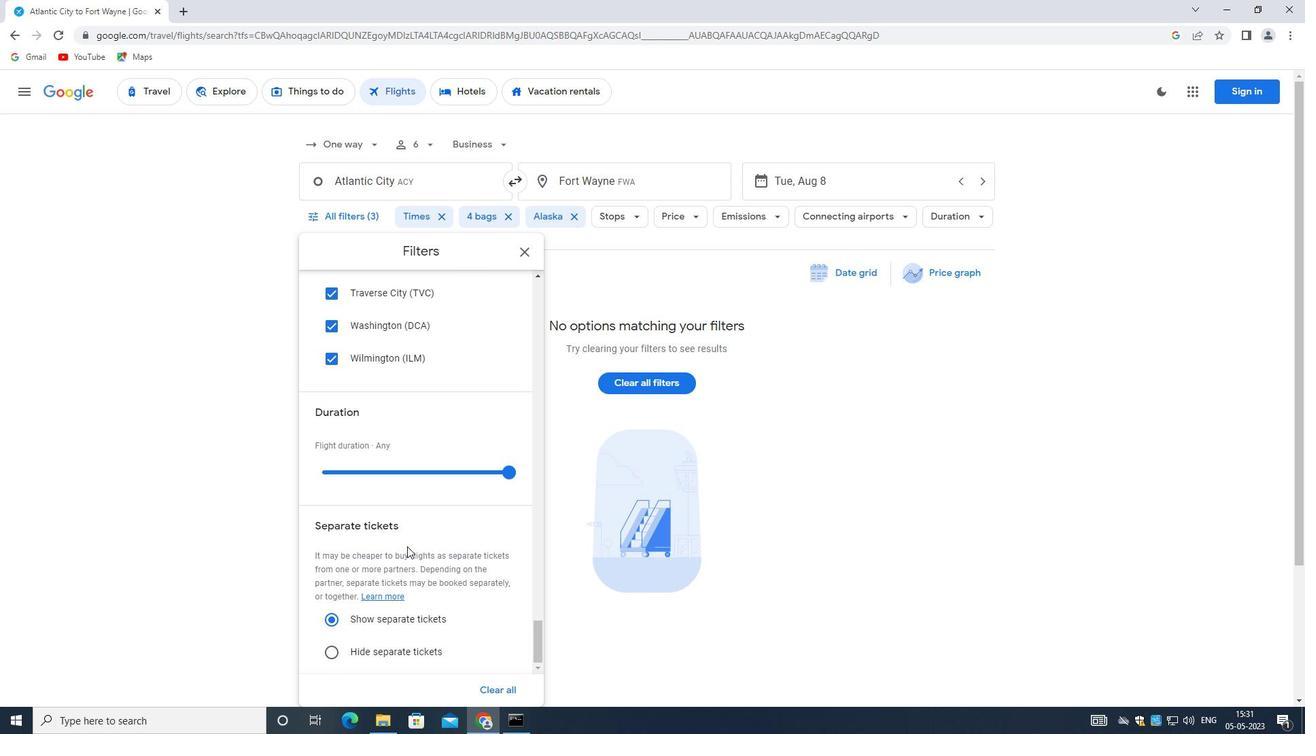
